 Task: Find an Airbnb in Sumbe, Angola for 4 guests from 6th to 12th September with a price range of ₹10,000 to ₹14,000, 4 bedrooms, 4 beds, 4 bathrooms, and amenities including Wifi, TV, Pool, Gym, Breakfast, and Air conditioning. Enable self check-in.
Action: Mouse moved to (217, 119)
Screenshot: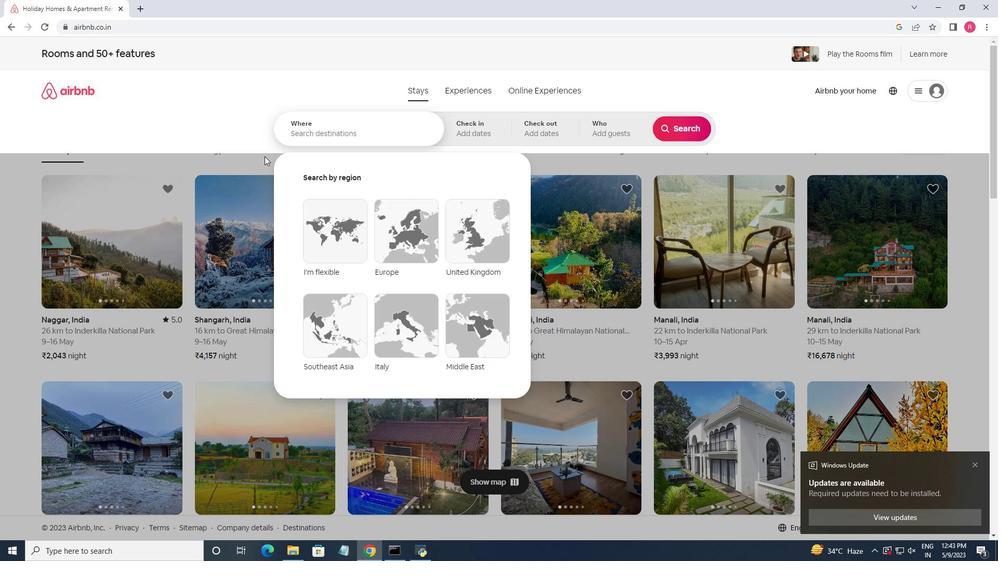 
Action: Mouse pressed left at (217, 119)
Screenshot: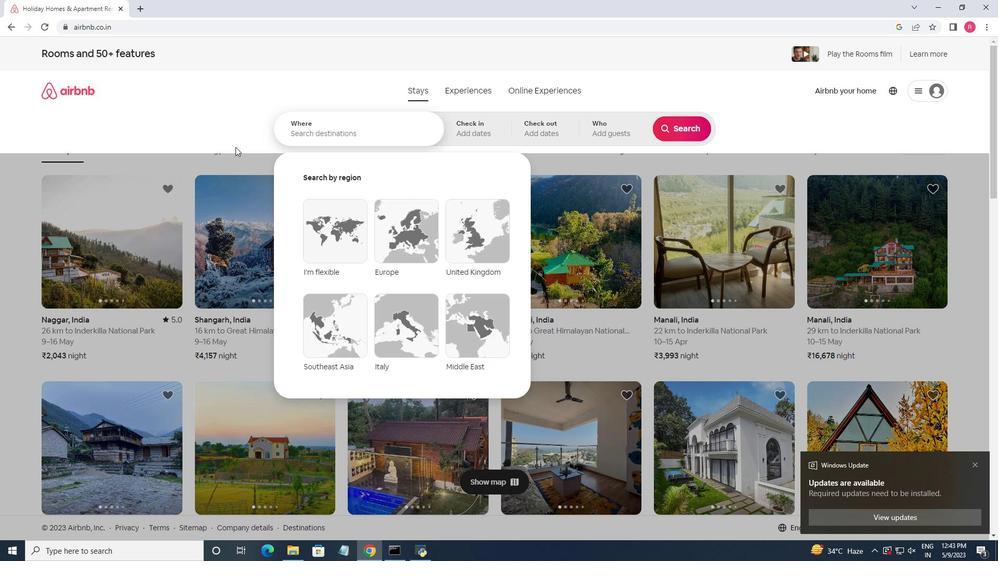 
Action: Mouse moved to (350, 131)
Screenshot: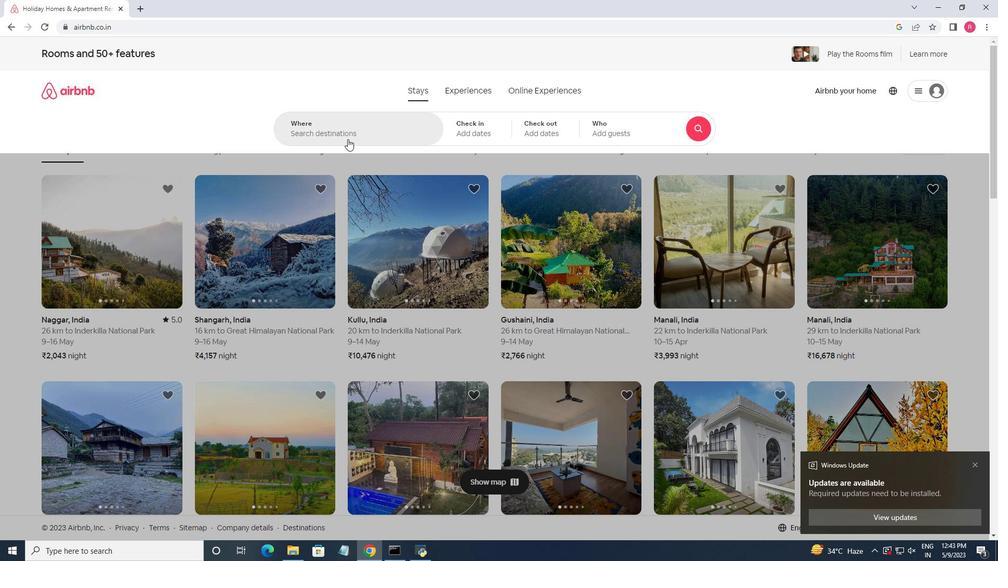 
Action: Mouse pressed left at (350, 131)
Screenshot: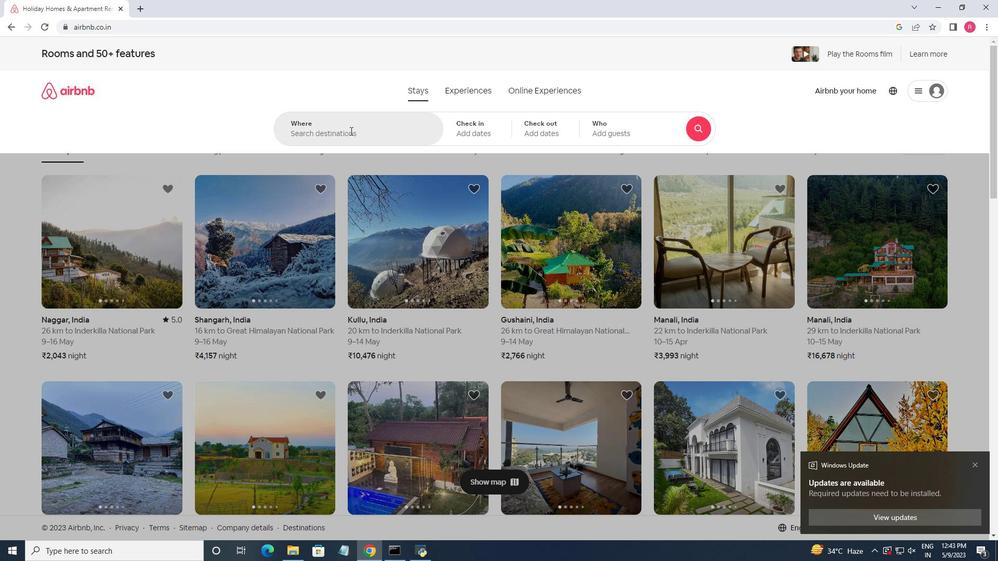 
Action: Key pressed <Key.shift>Sumbe<Key.space>,<Key.space><Key.shift><Key.shift><Key.shift><Key.shift>Angola
Screenshot: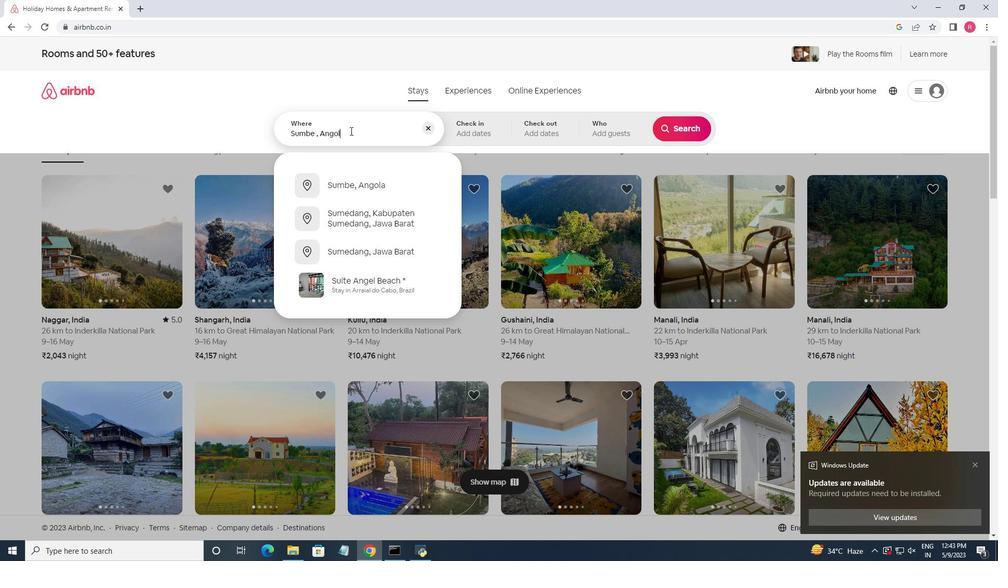 
Action: Mouse moved to (371, 197)
Screenshot: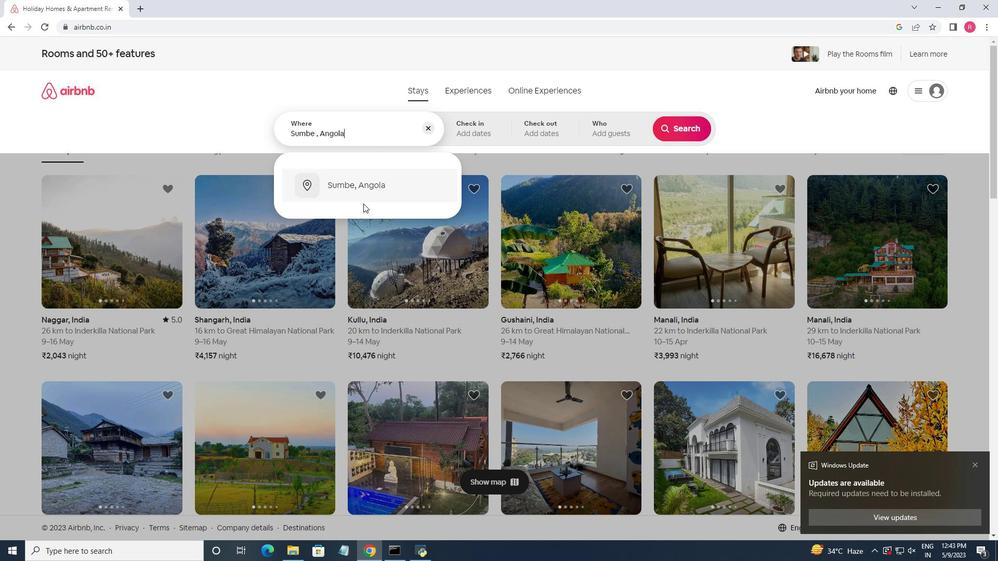 
Action: Mouse pressed left at (371, 197)
Screenshot: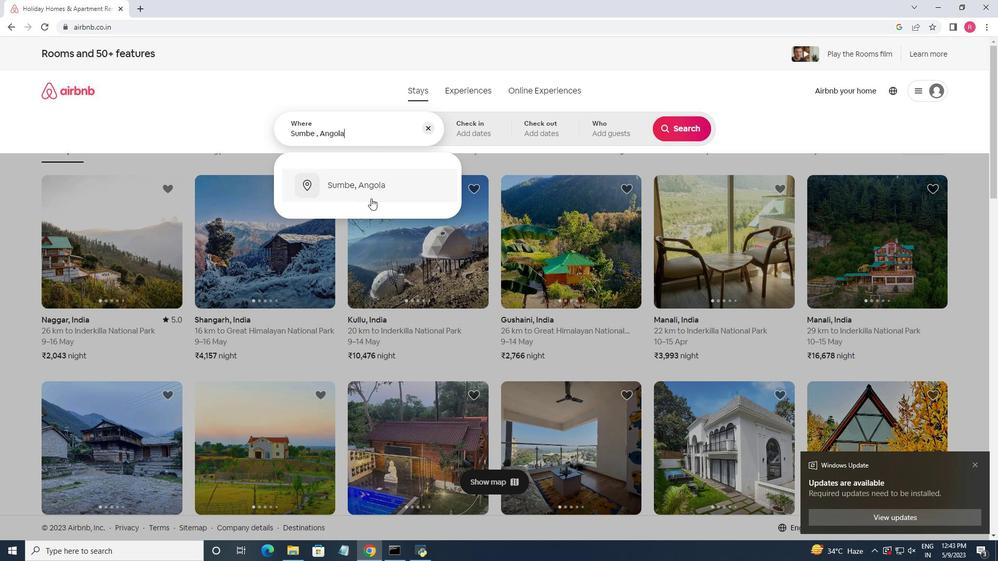 
Action: Mouse moved to (478, 135)
Screenshot: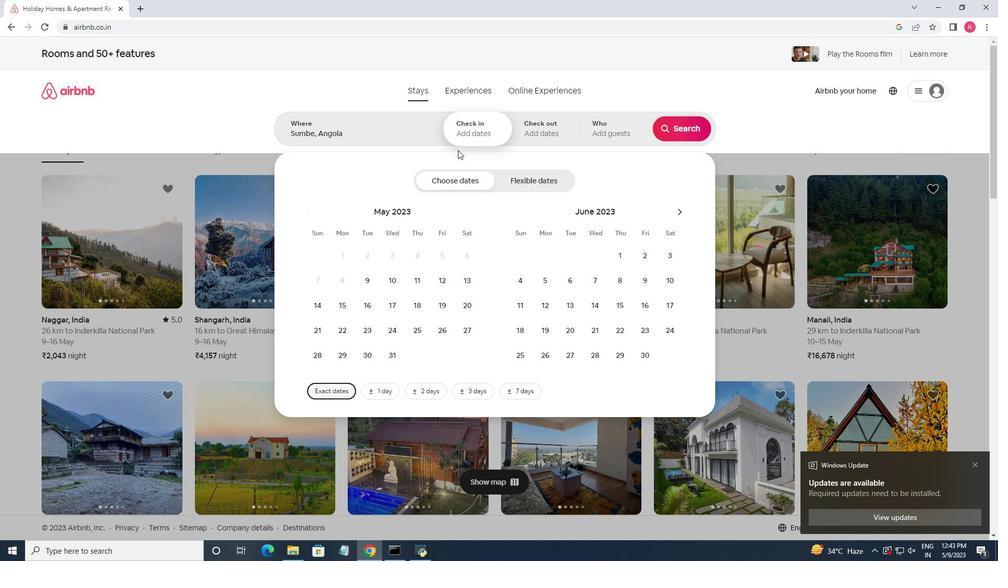 
Action: Mouse pressed left at (478, 135)
Screenshot: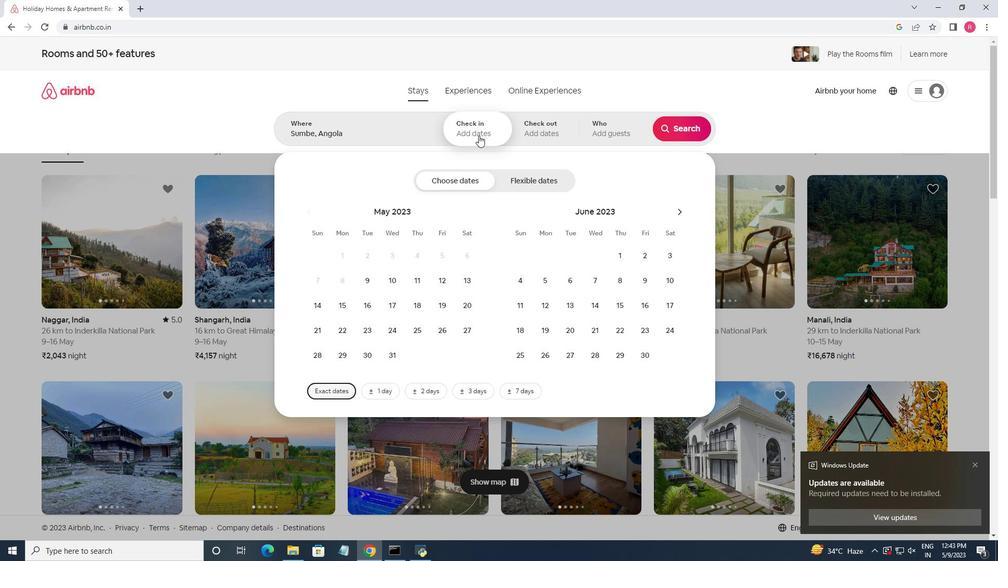 
Action: Mouse moved to (474, 131)
Screenshot: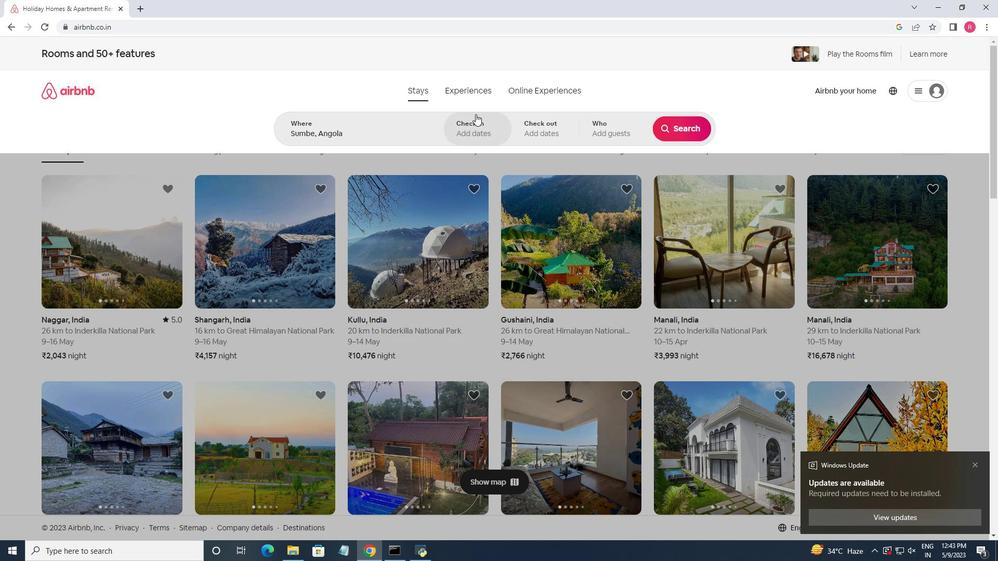 
Action: Mouse pressed left at (474, 131)
Screenshot: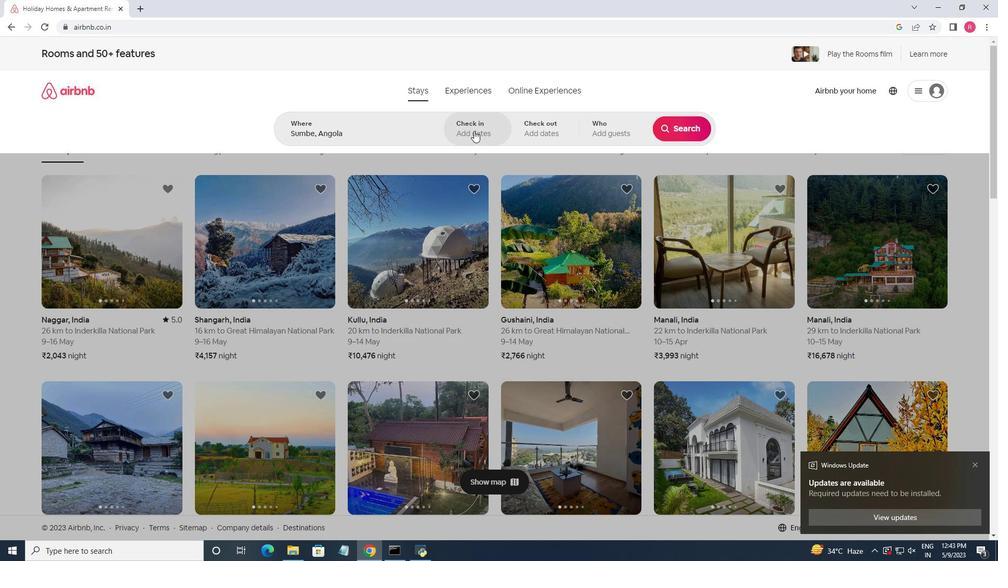 
Action: Mouse moved to (677, 213)
Screenshot: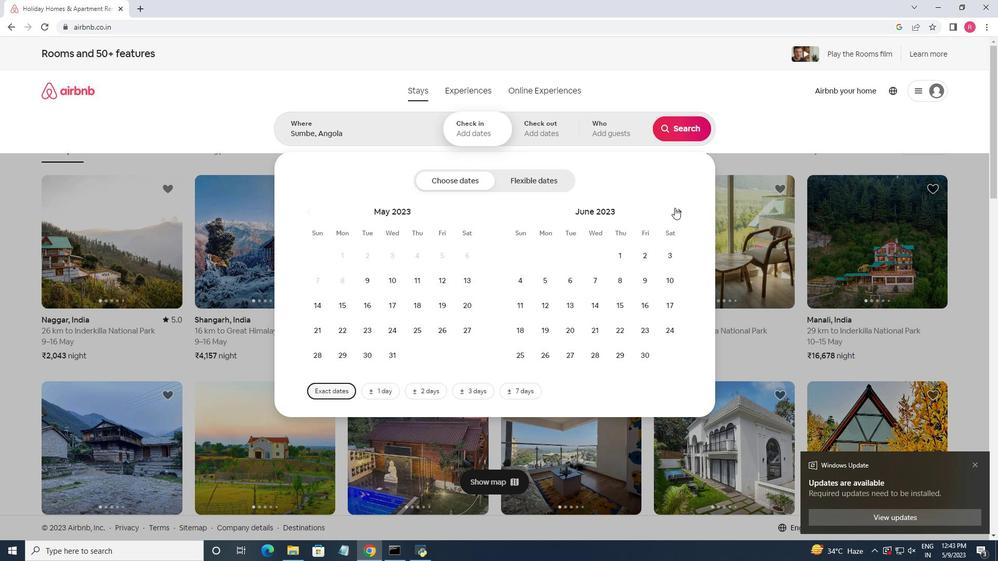 
Action: Mouse pressed left at (677, 213)
Screenshot: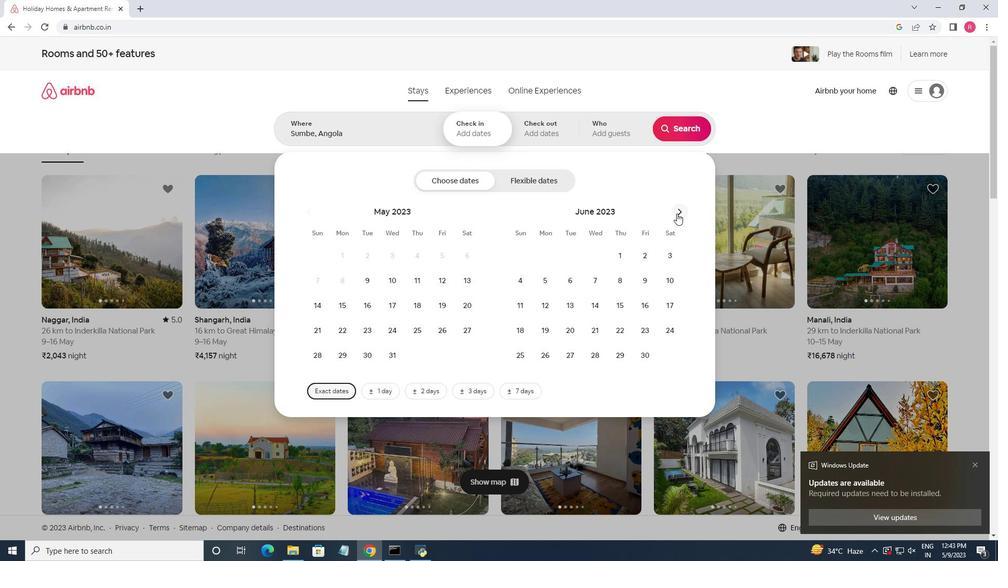 
Action: Mouse pressed left at (677, 213)
Screenshot: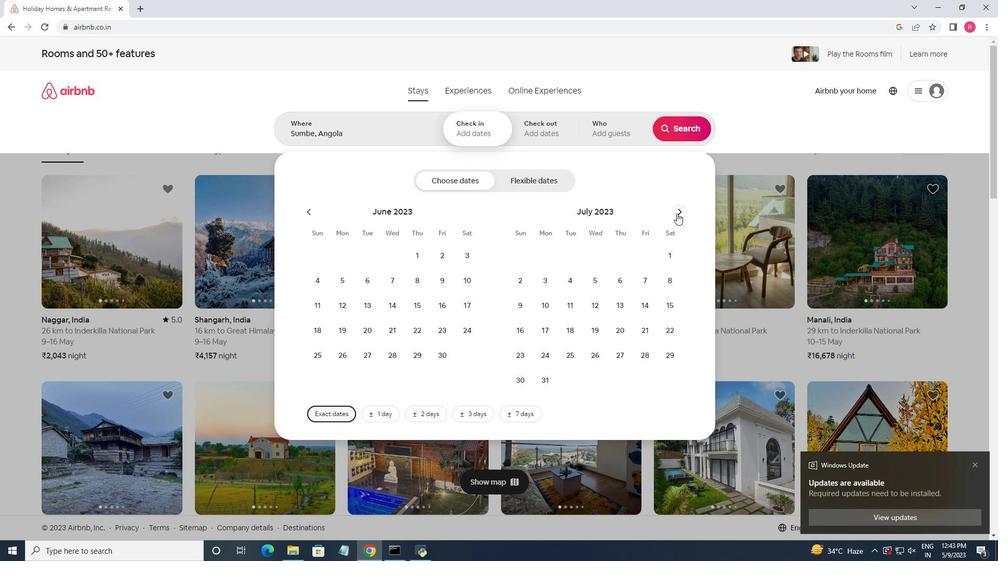 
Action: Mouse moved to (677, 214)
Screenshot: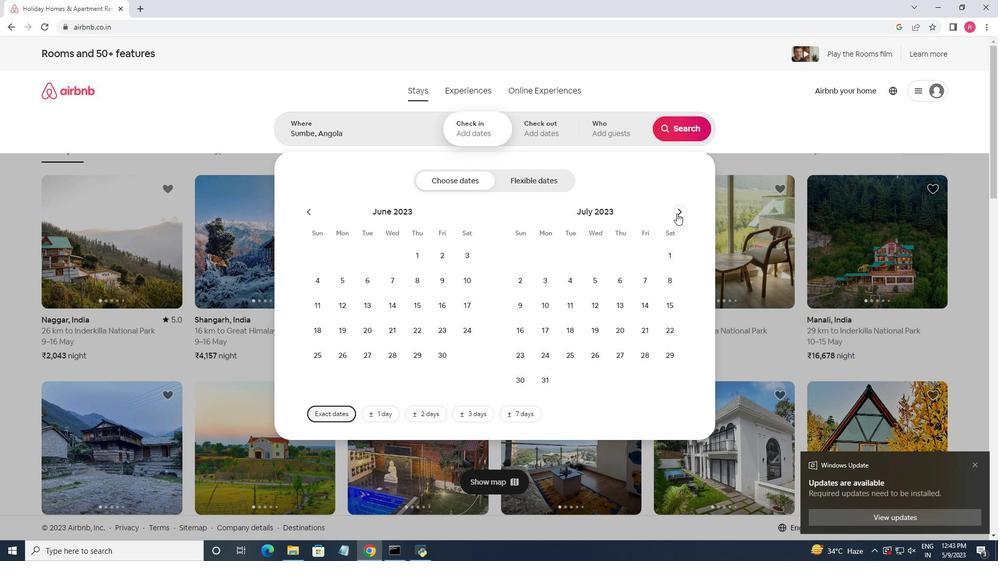 
Action: Mouse pressed left at (677, 214)
Screenshot: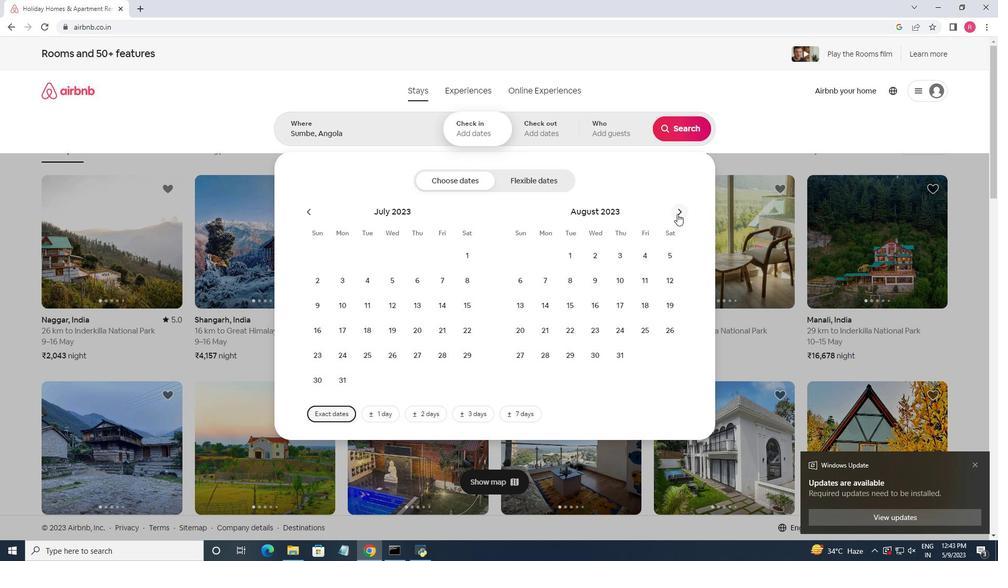 
Action: Mouse moved to (603, 284)
Screenshot: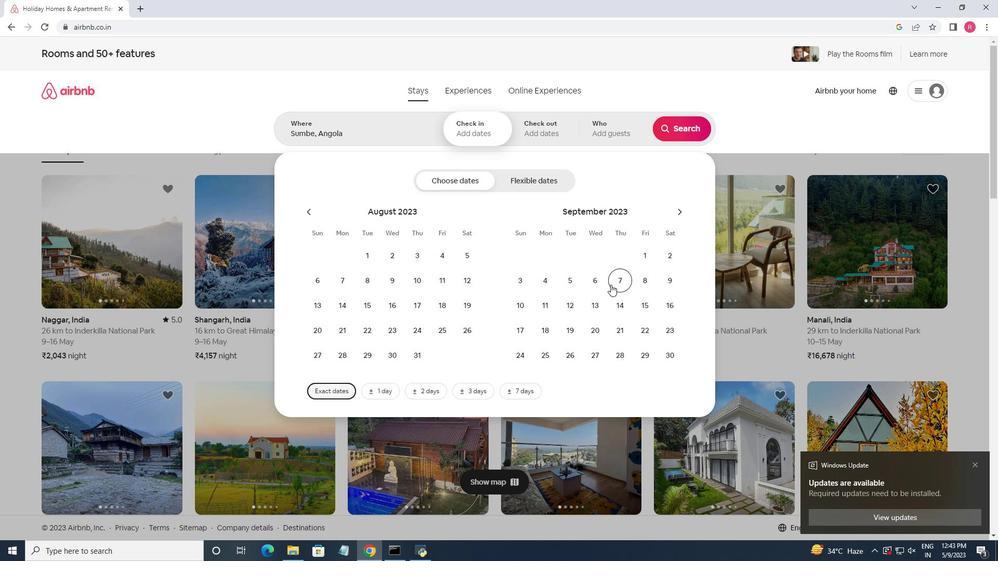 
Action: Mouse pressed left at (603, 284)
Screenshot: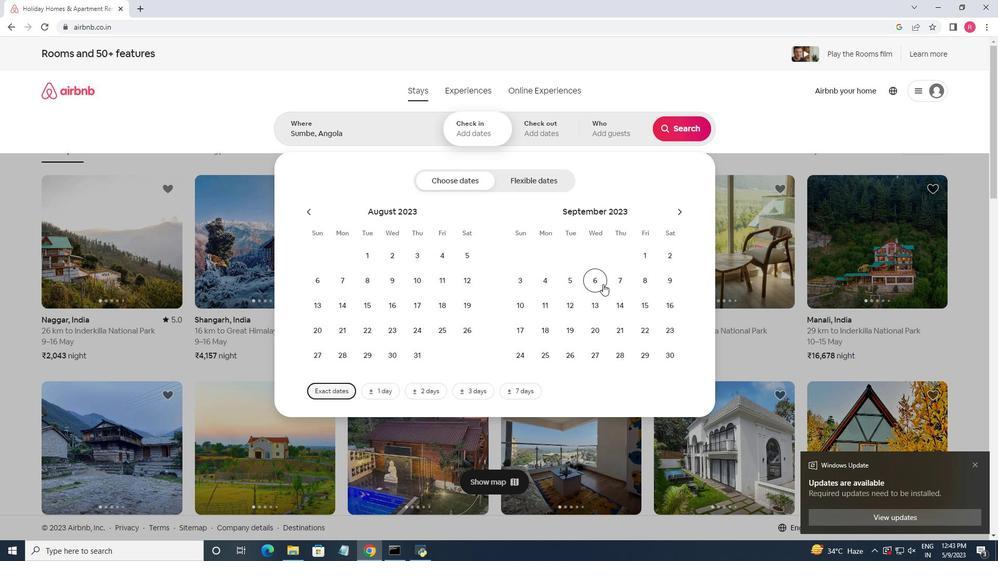 
Action: Mouse moved to (578, 310)
Screenshot: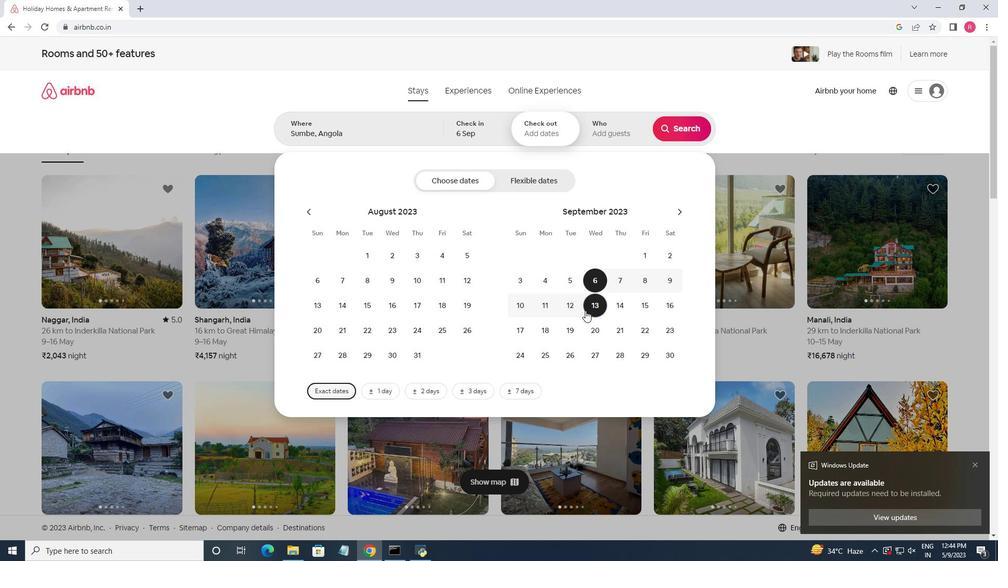 
Action: Mouse pressed left at (578, 310)
Screenshot: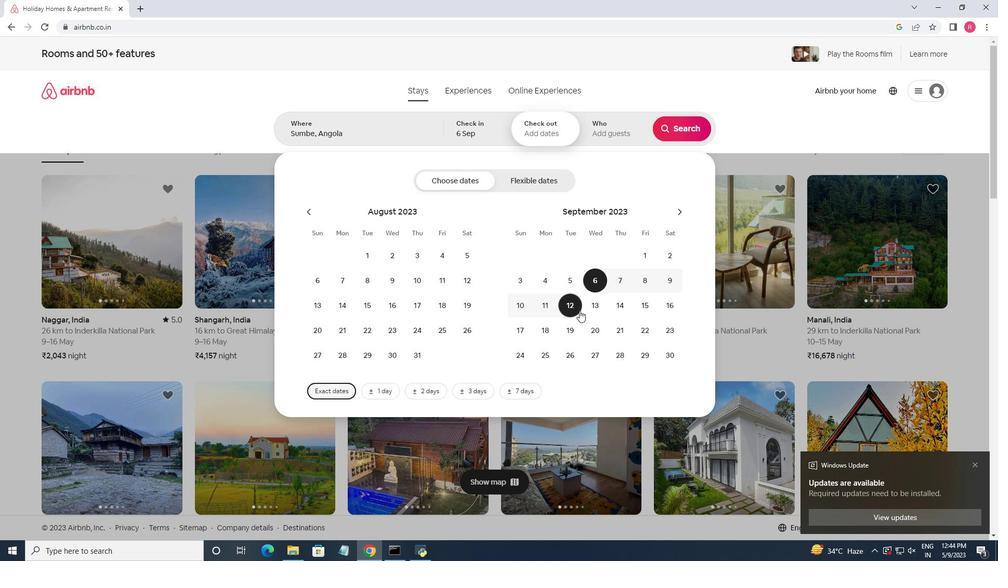 
Action: Mouse moved to (613, 137)
Screenshot: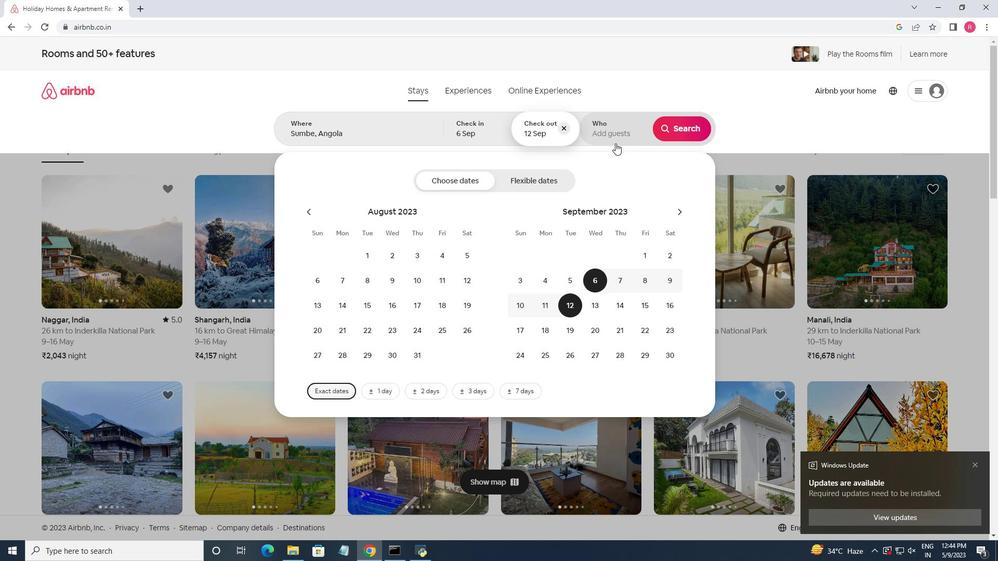 
Action: Mouse pressed left at (613, 137)
Screenshot: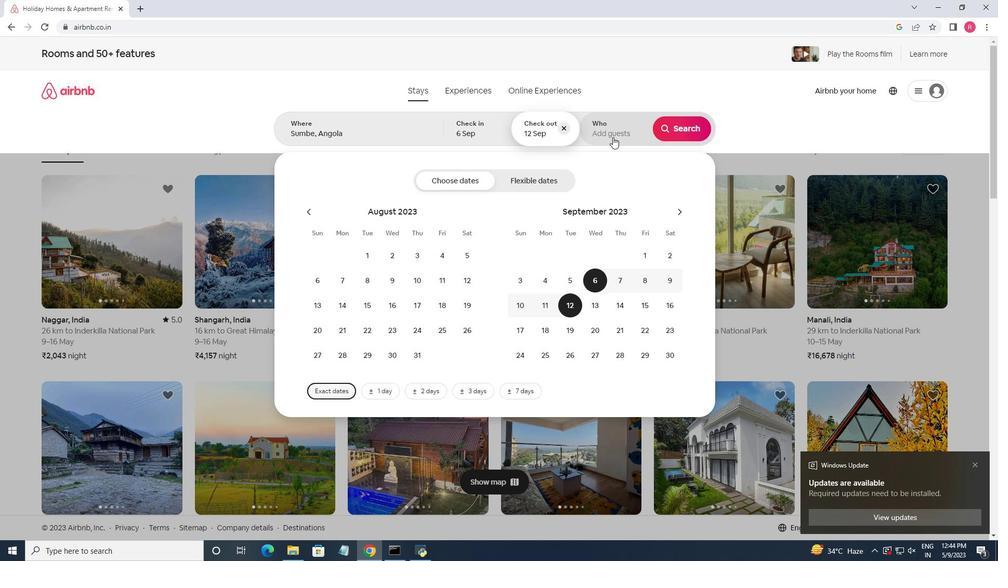 
Action: Mouse moved to (687, 187)
Screenshot: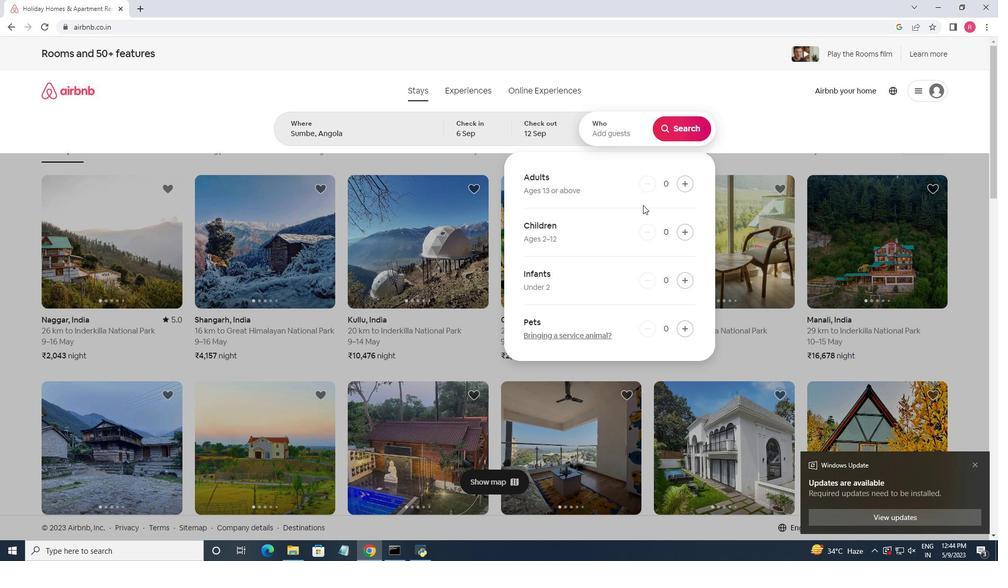 
Action: Mouse pressed left at (687, 187)
Screenshot: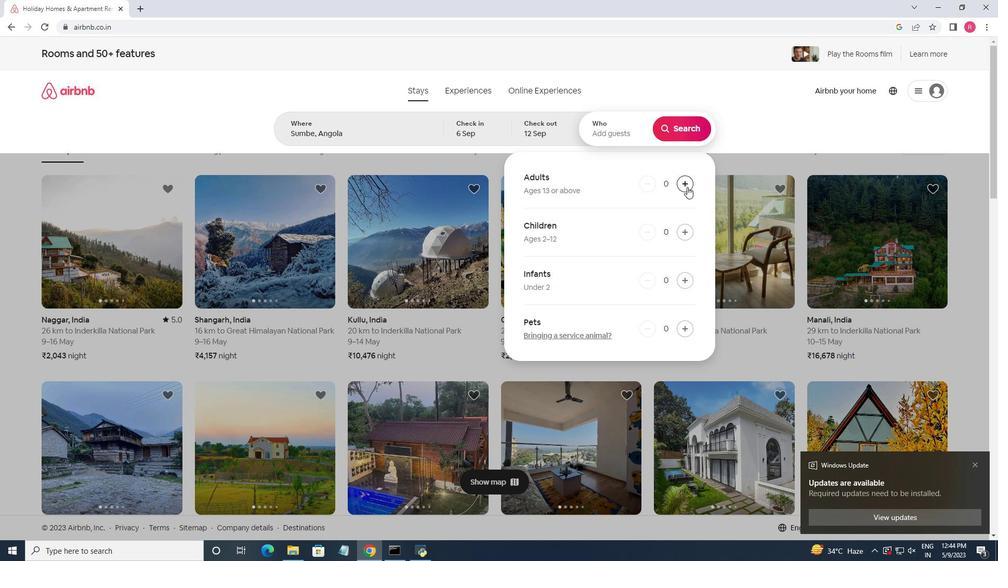 
Action: Mouse pressed left at (687, 187)
Screenshot: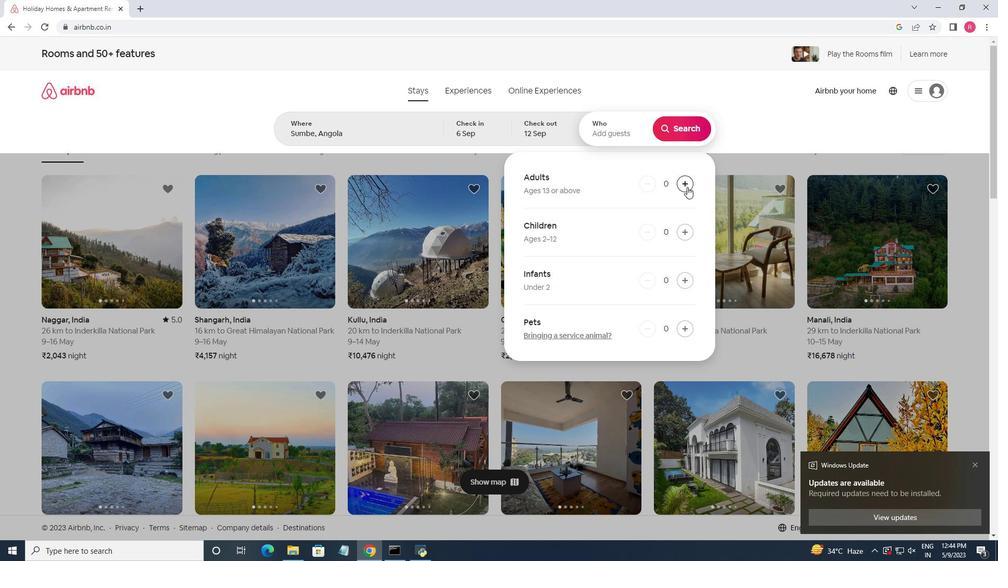 
Action: Mouse pressed left at (687, 187)
Screenshot: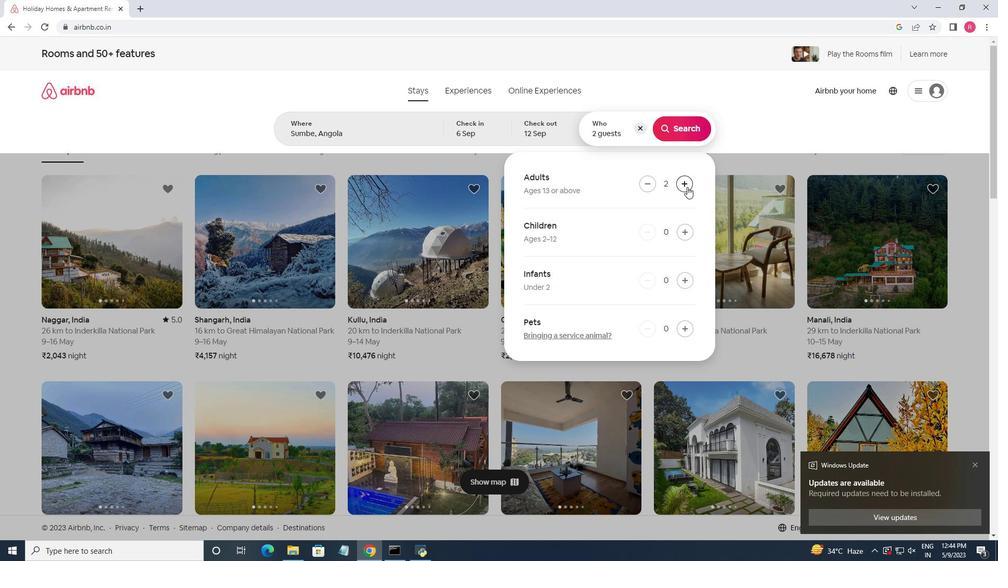 
Action: Mouse pressed left at (687, 187)
Screenshot: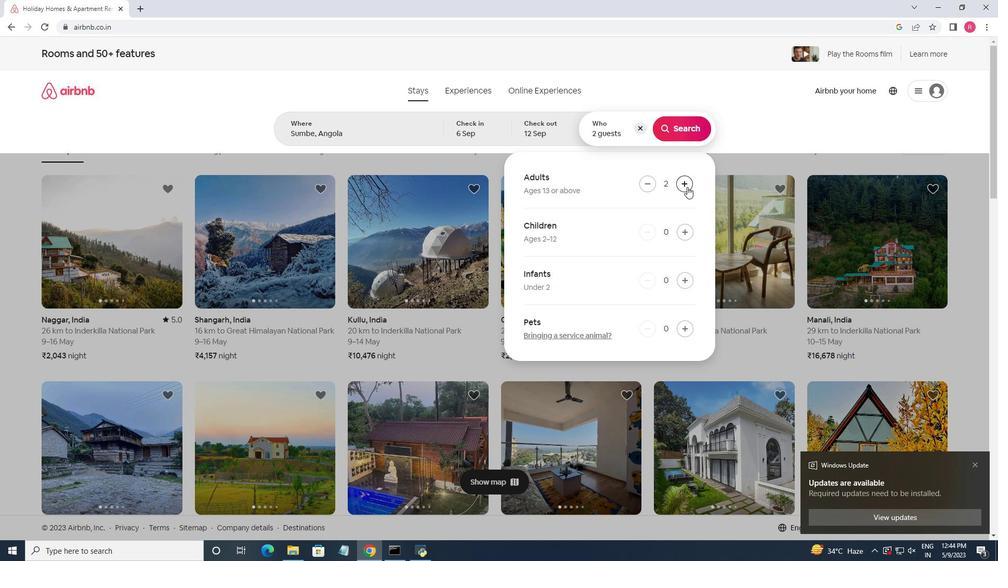 
Action: Mouse moved to (671, 131)
Screenshot: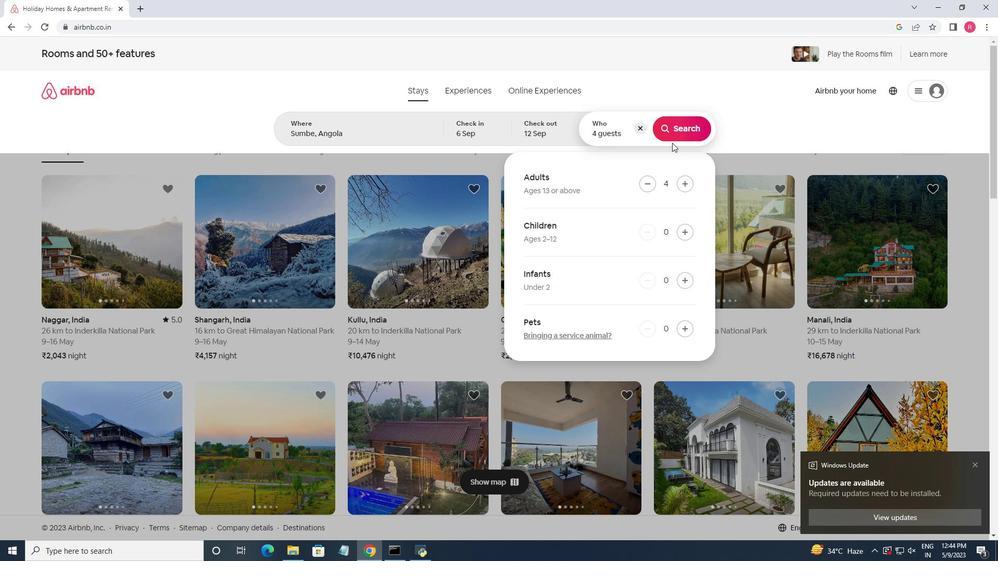 
Action: Mouse pressed left at (671, 131)
Screenshot: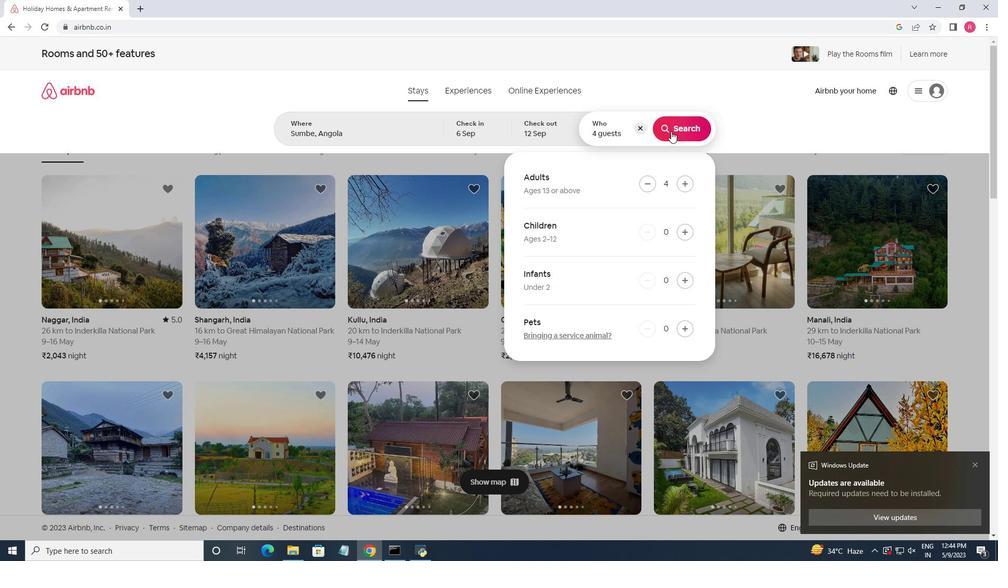 
Action: Mouse moved to (960, 103)
Screenshot: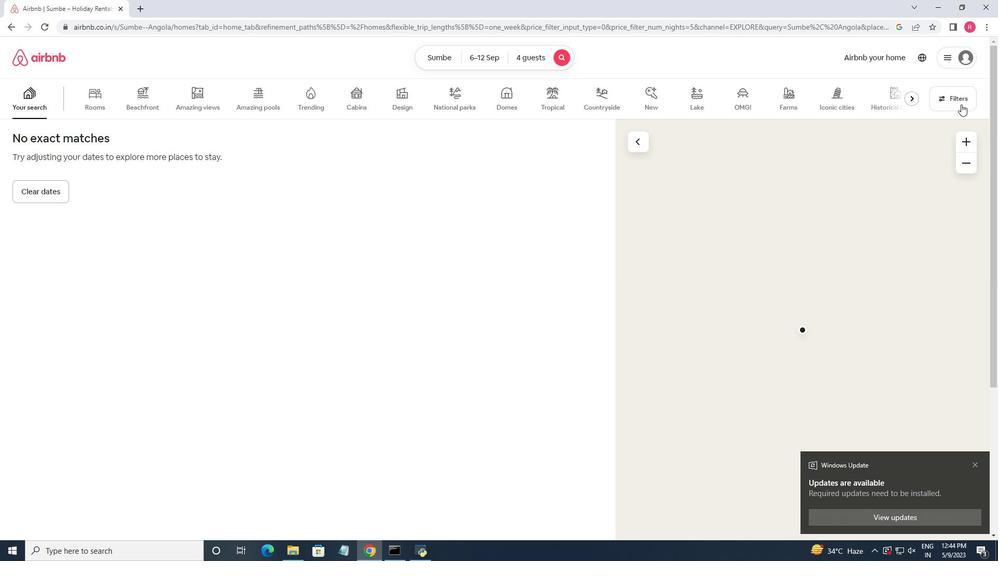 
Action: Mouse pressed left at (960, 103)
Screenshot: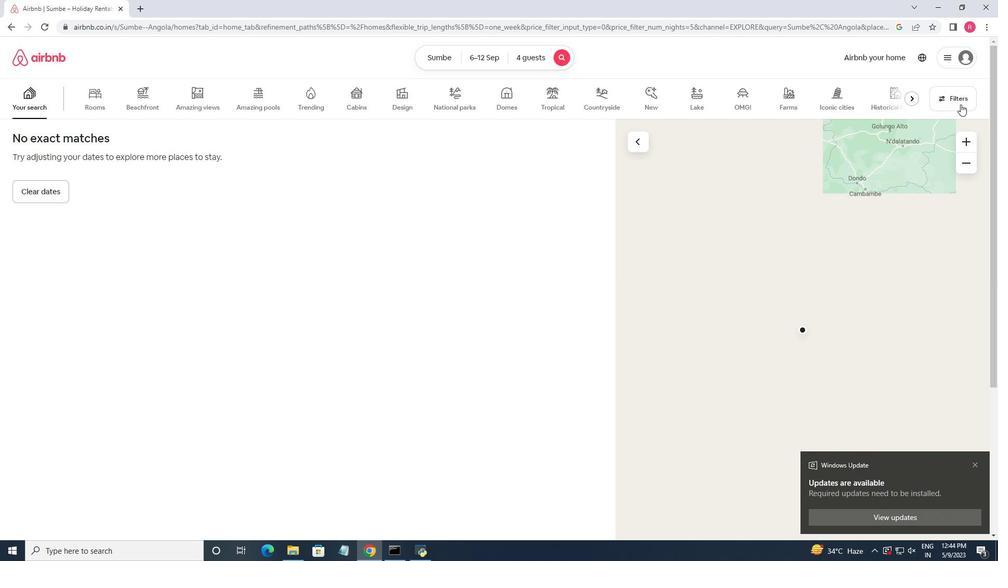 
Action: Mouse moved to (522, 270)
Screenshot: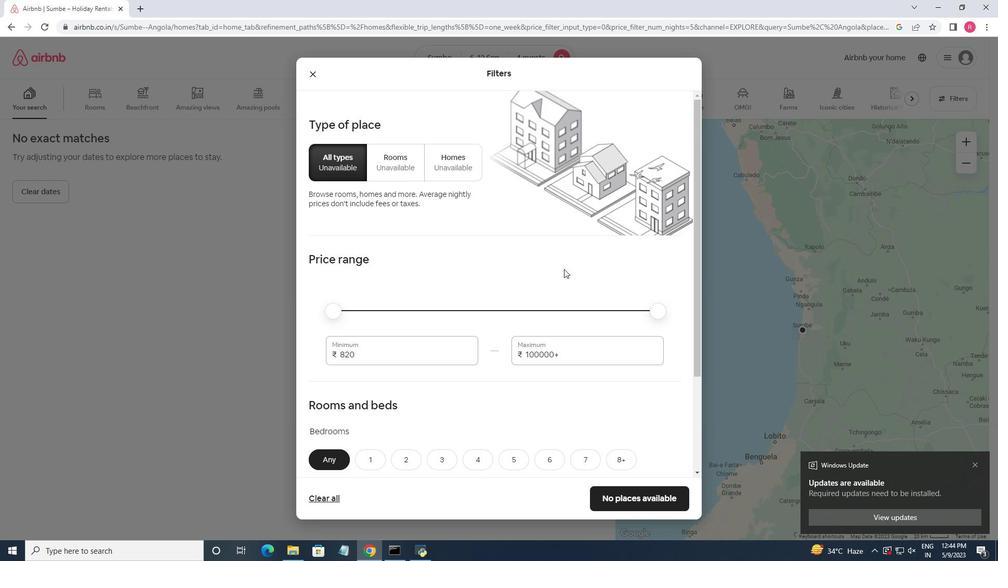 
Action: Mouse scrolled (522, 270) with delta (0, 0)
Screenshot: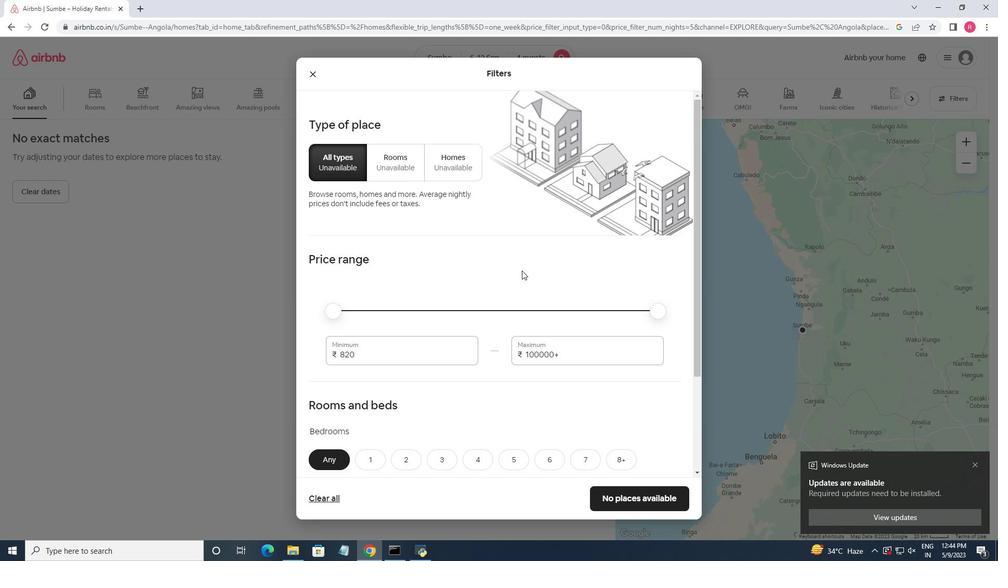 
Action: Mouse moved to (372, 301)
Screenshot: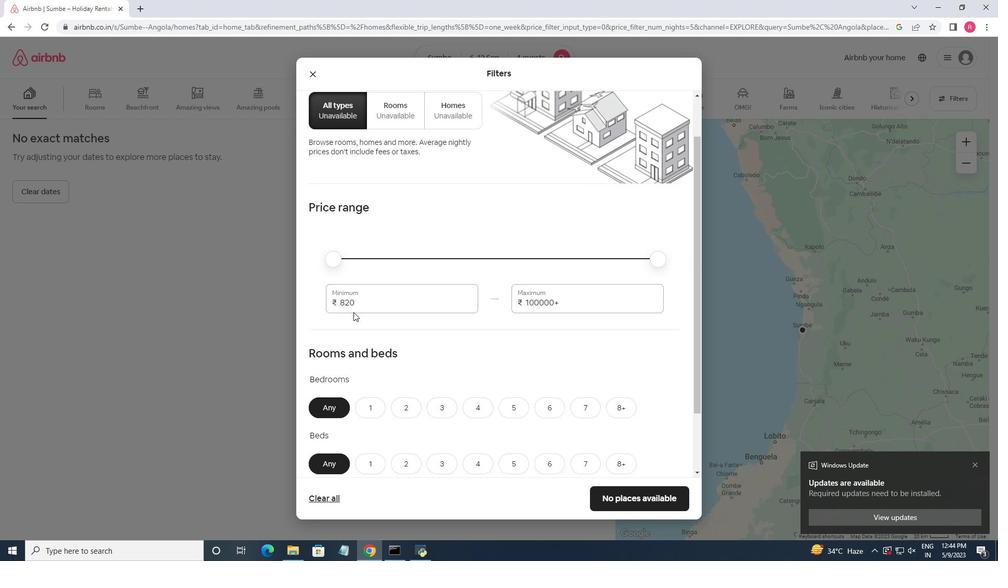 
Action: Mouse pressed left at (372, 301)
Screenshot: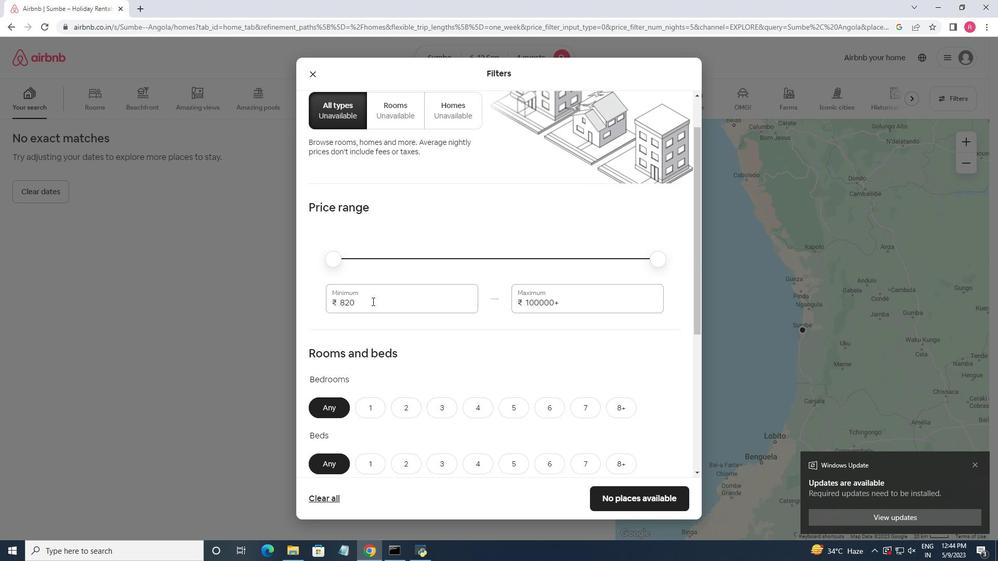 
Action: Mouse pressed left at (372, 301)
Screenshot: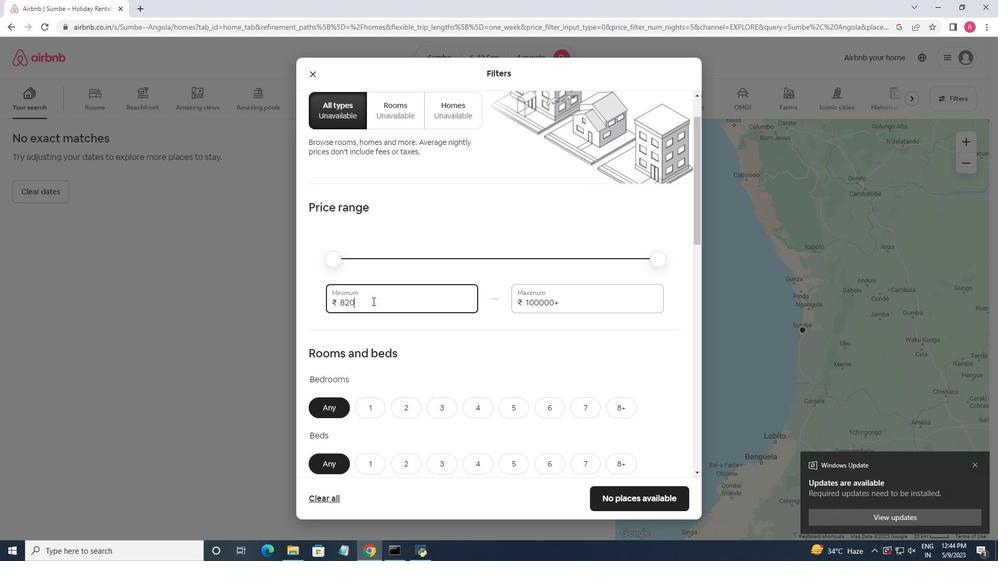 
Action: Key pressed 10000<Key.tab>14000
Screenshot: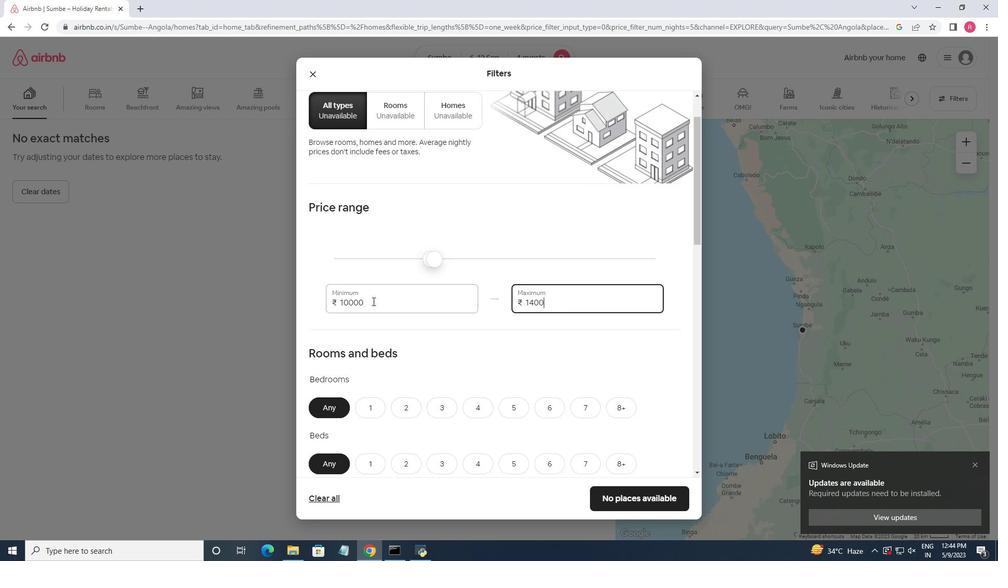 
Action: Mouse moved to (398, 341)
Screenshot: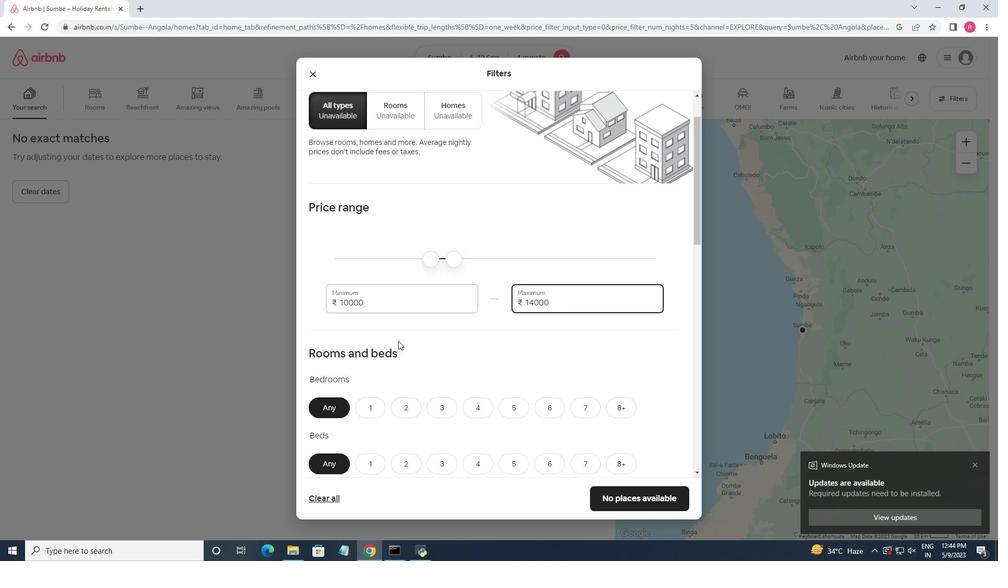 
Action: Mouse scrolled (398, 340) with delta (0, 0)
Screenshot: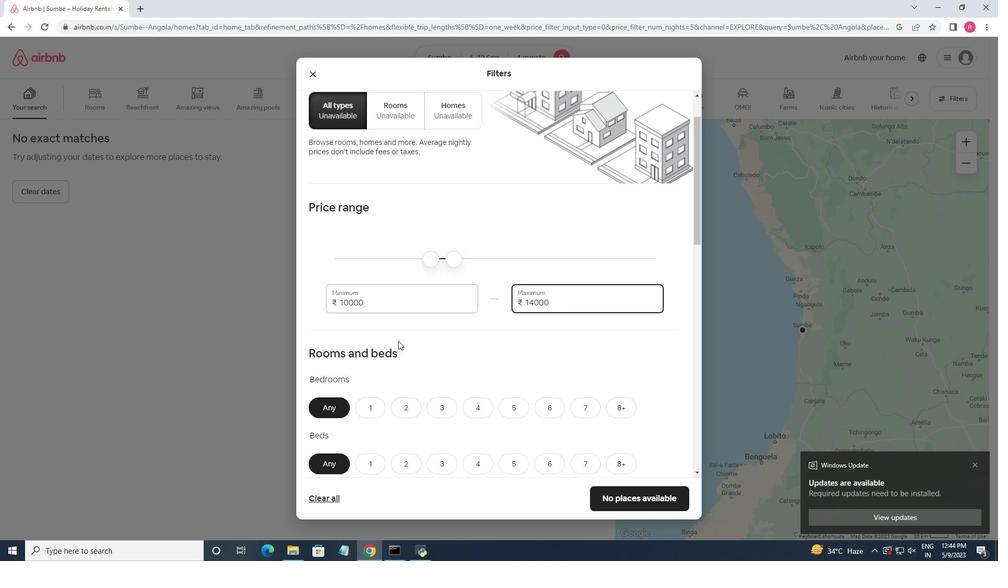 
Action: Mouse moved to (474, 354)
Screenshot: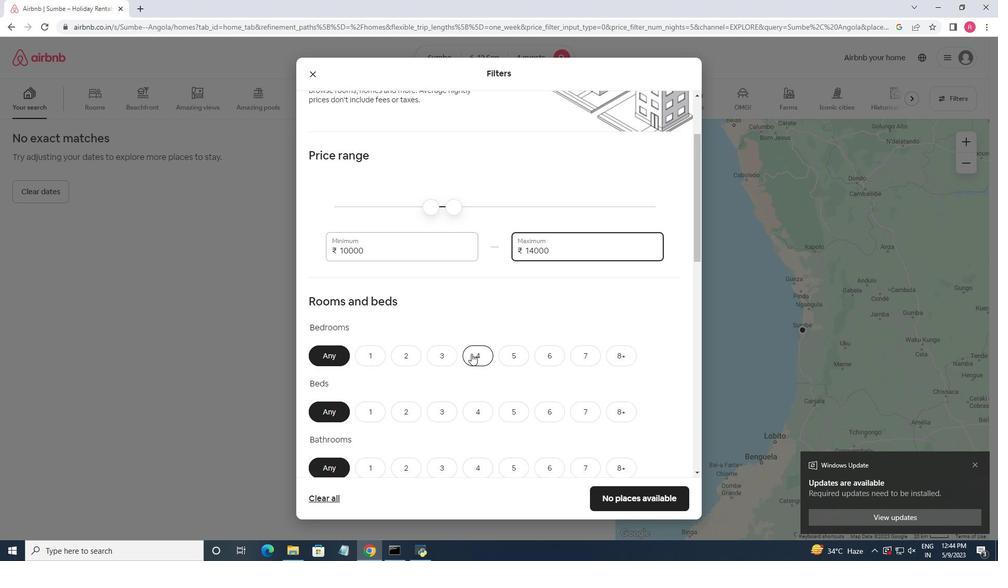
Action: Mouse pressed left at (474, 354)
Screenshot: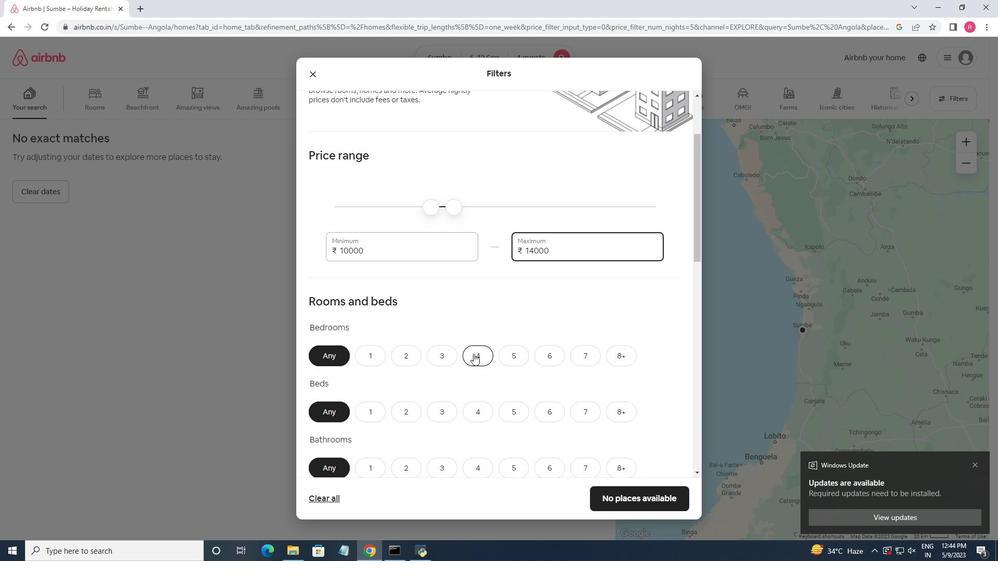 
Action: Mouse moved to (502, 307)
Screenshot: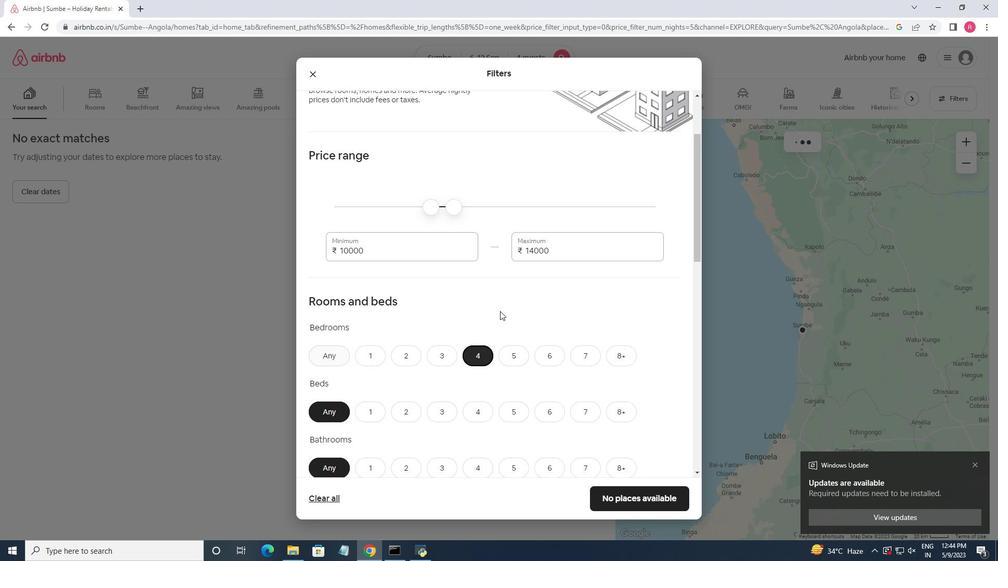 
Action: Mouse scrolled (502, 306) with delta (0, 0)
Screenshot: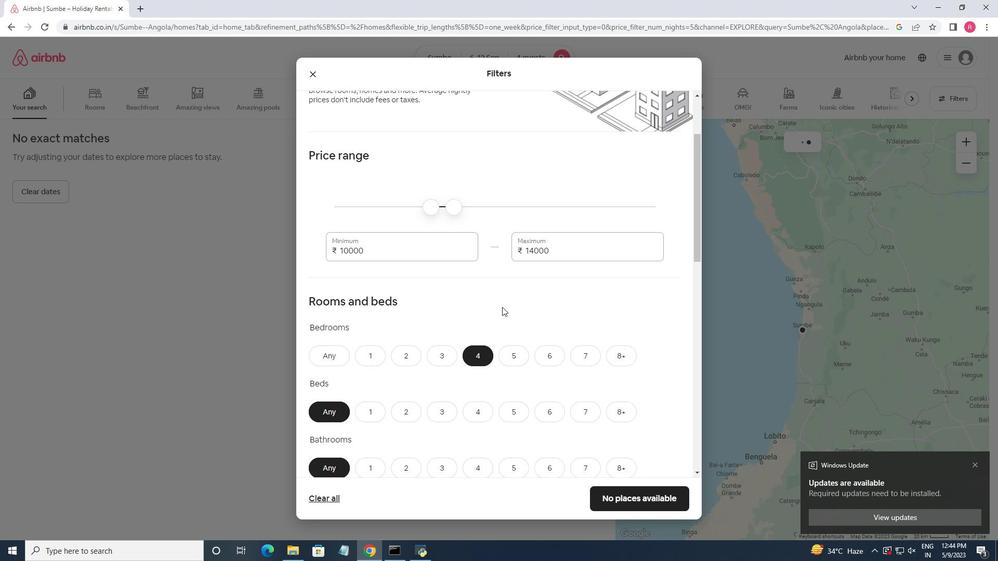 
Action: Mouse moved to (486, 360)
Screenshot: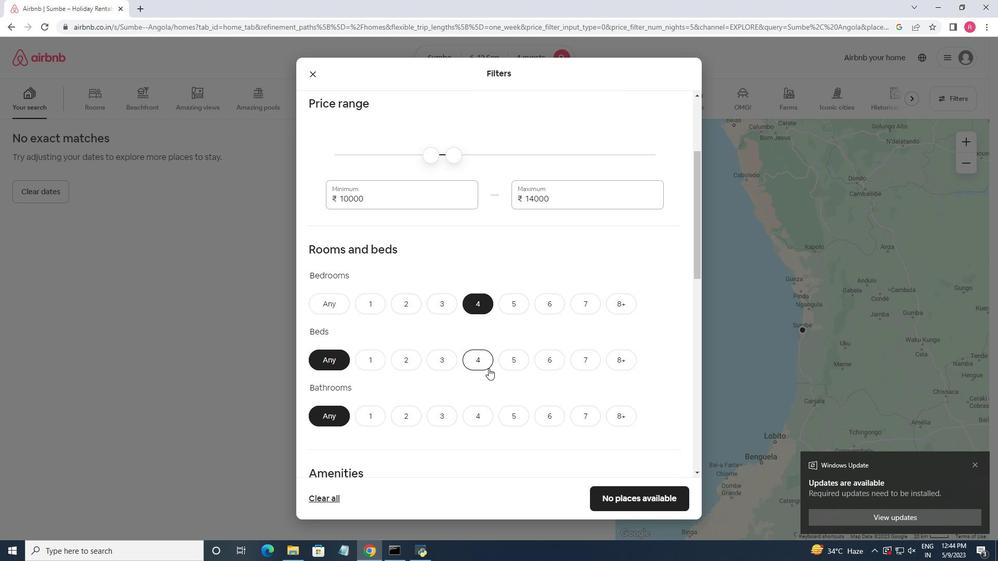 
Action: Mouse pressed left at (486, 360)
Screenshot: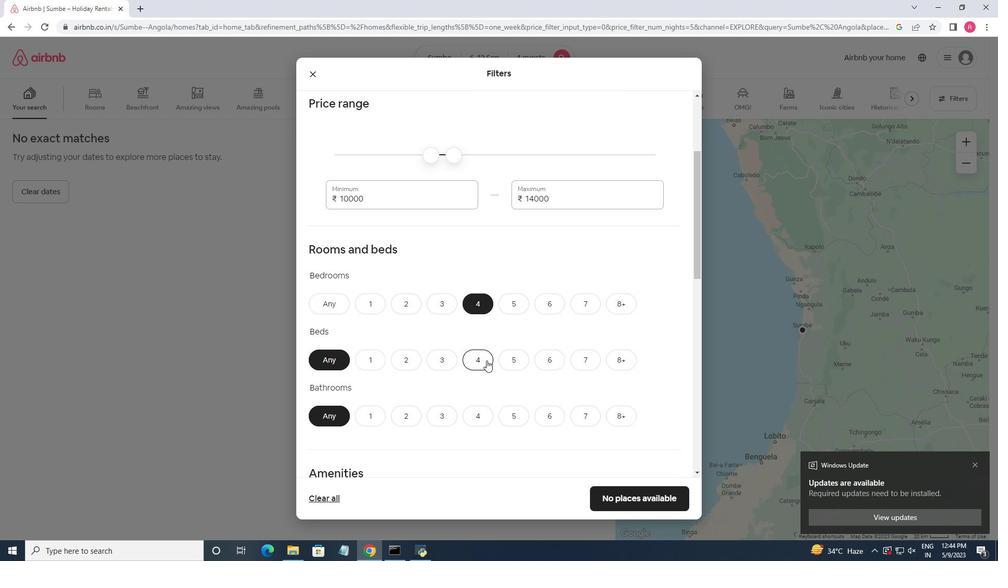 
Action: Mouse moved to (482, 412)
Screenshot: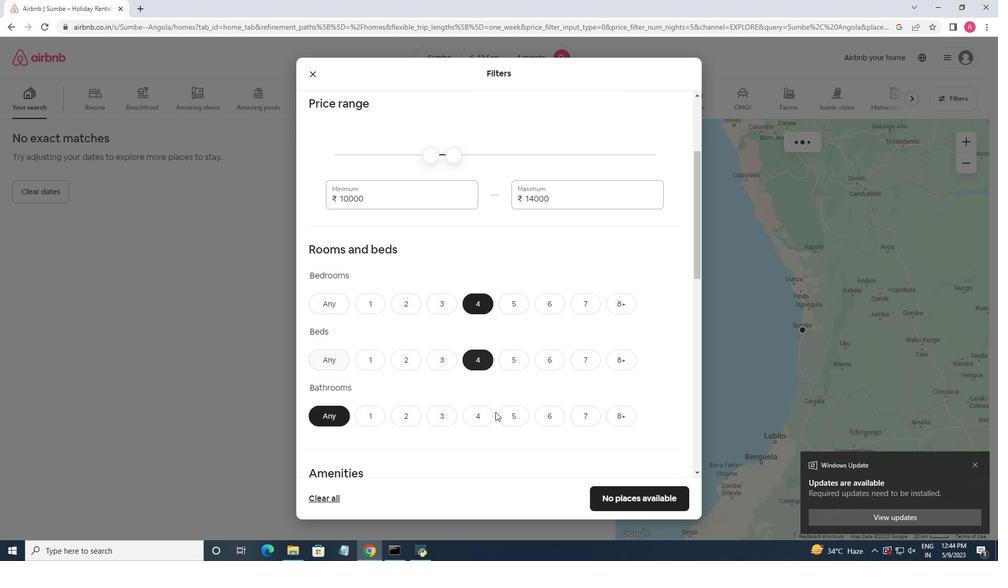 
Action: Mouse pressed left at (482, 412)
Screenshot: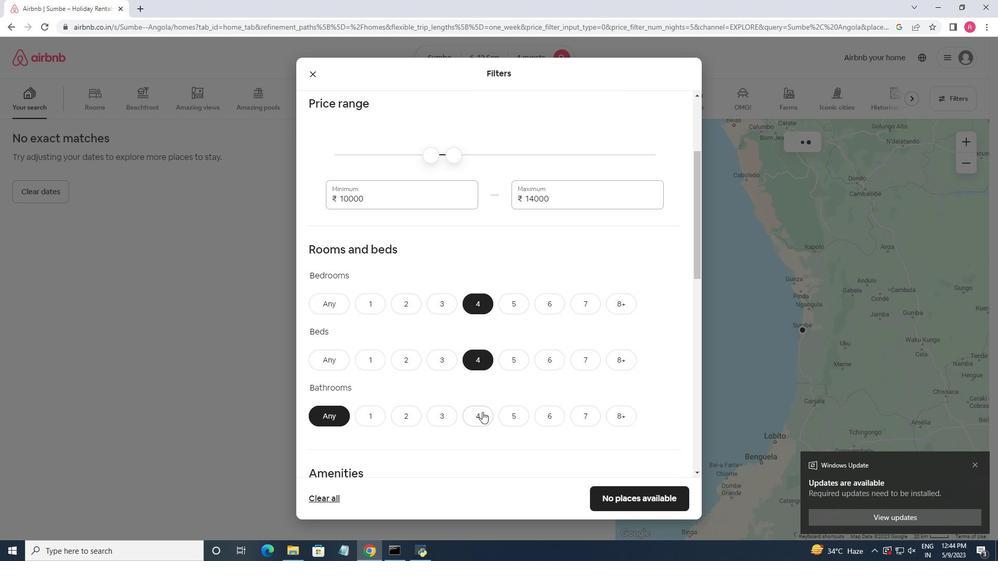 
Action: Mouse moved to (549, 300)
Screenshot: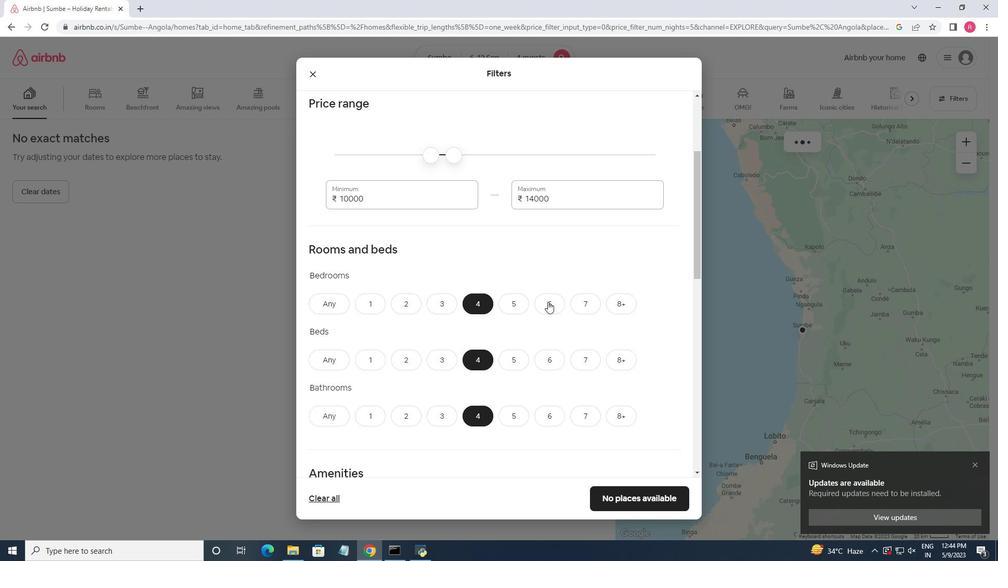 
Action: Mouse scrolled (549, 299) with delta (0, 0)
Screenshot: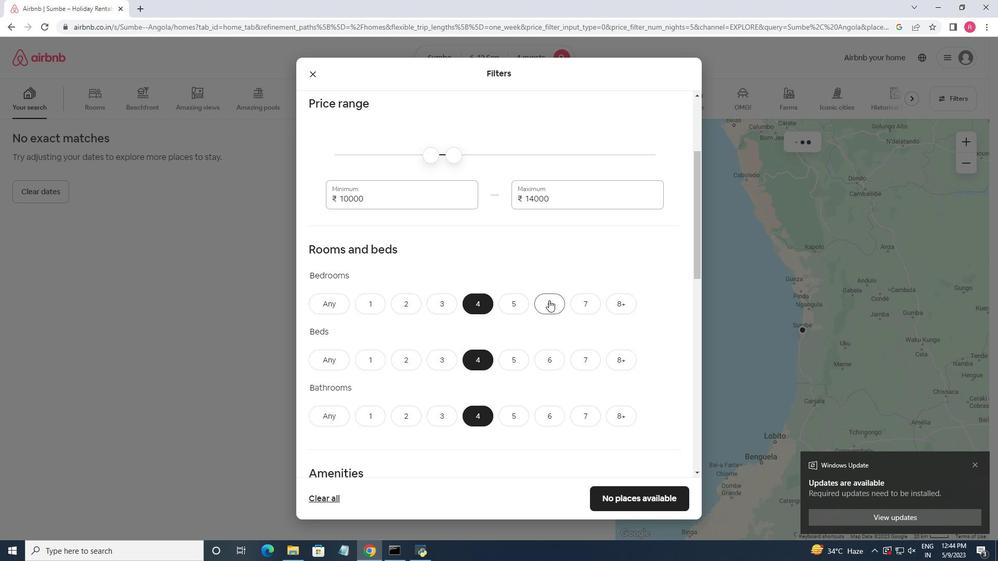 
Action: Mouse scrolled (549, 299) with delta (0, 0)
Screenshot: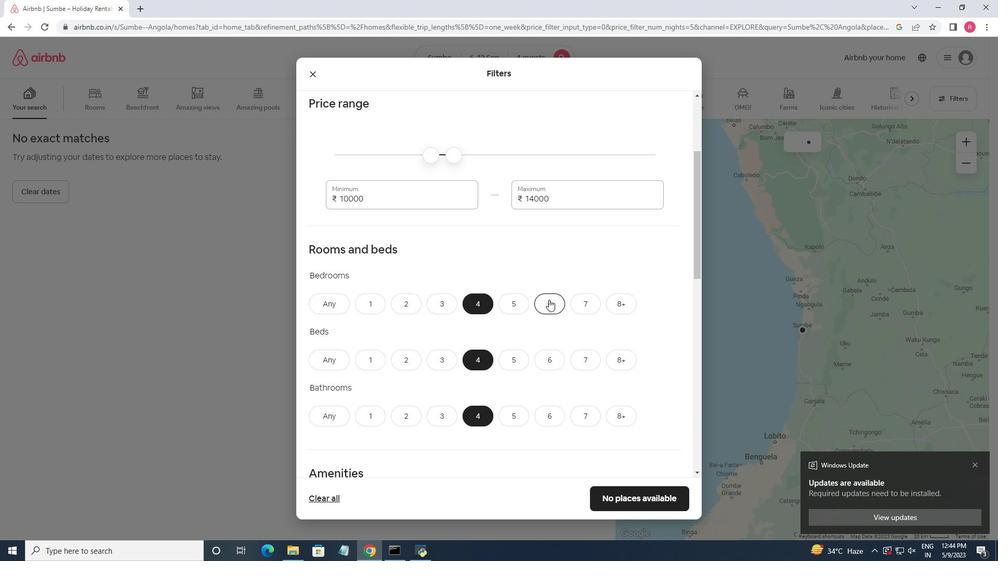 
Action: Mouse moved to (549, 300)
Screenshot: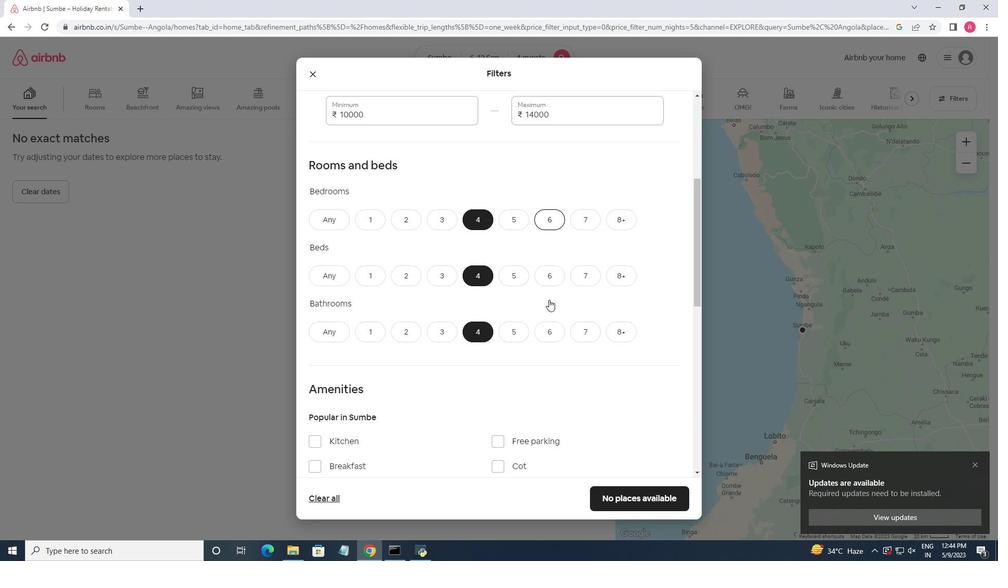 
Action: Mouse scrolled (549, 300) with delta (0, 0)
Screenshot: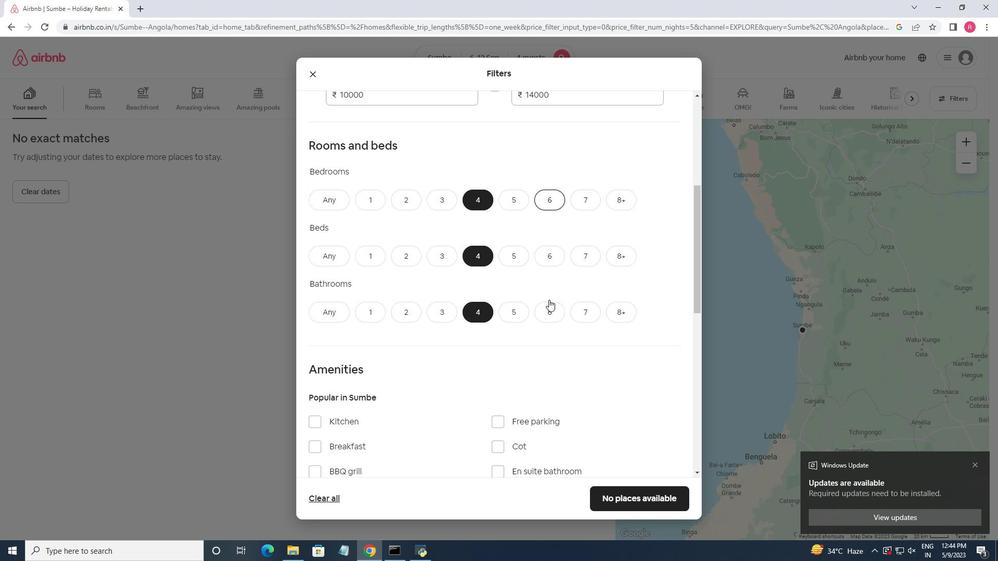 
Action: Mouse moved to (543, 304)
Screenshot: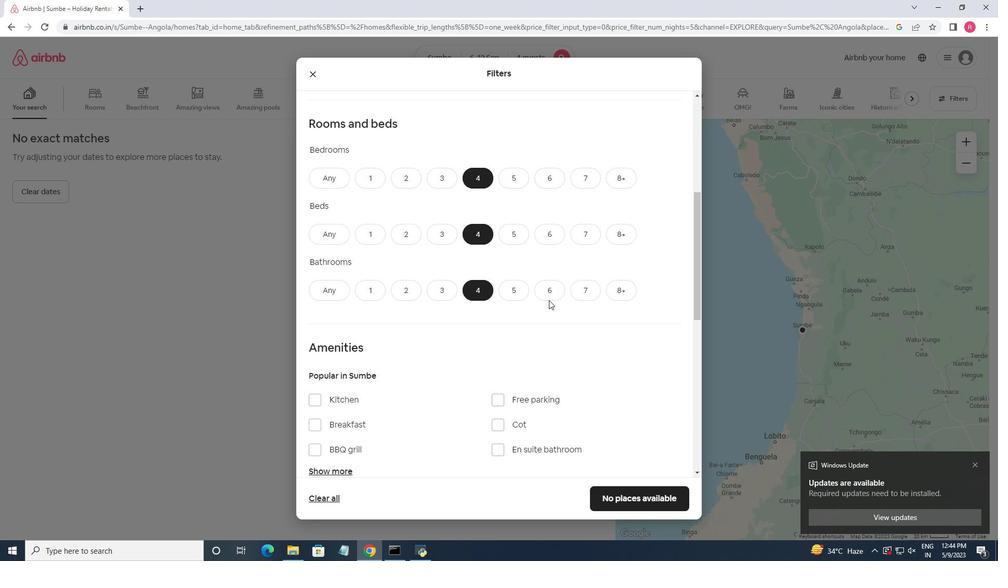 
Action: Mouse scrolled (543, 303) with delta (0, 0)
Screenshot: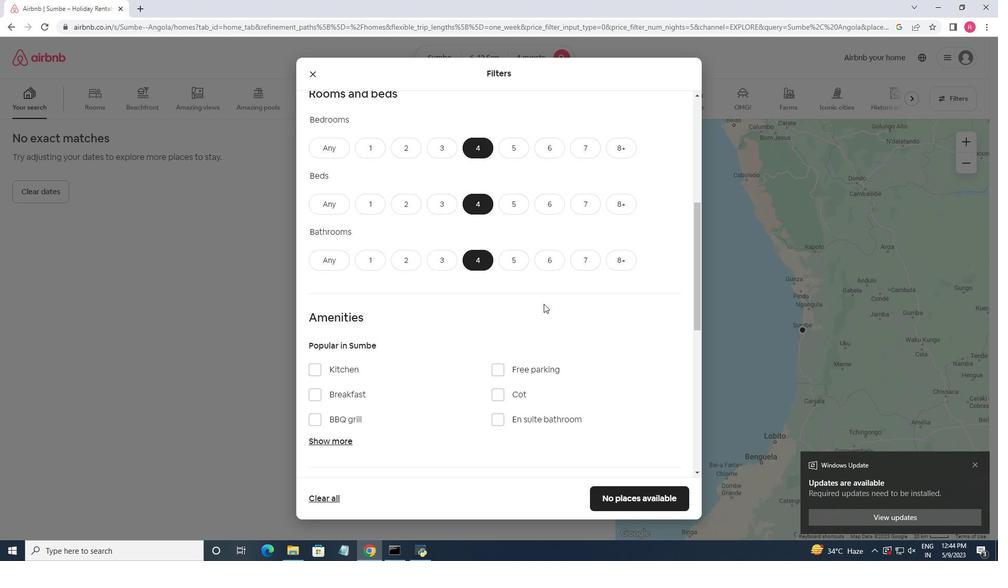 
Action: Mouse moved to (332, 392)
Screenshot: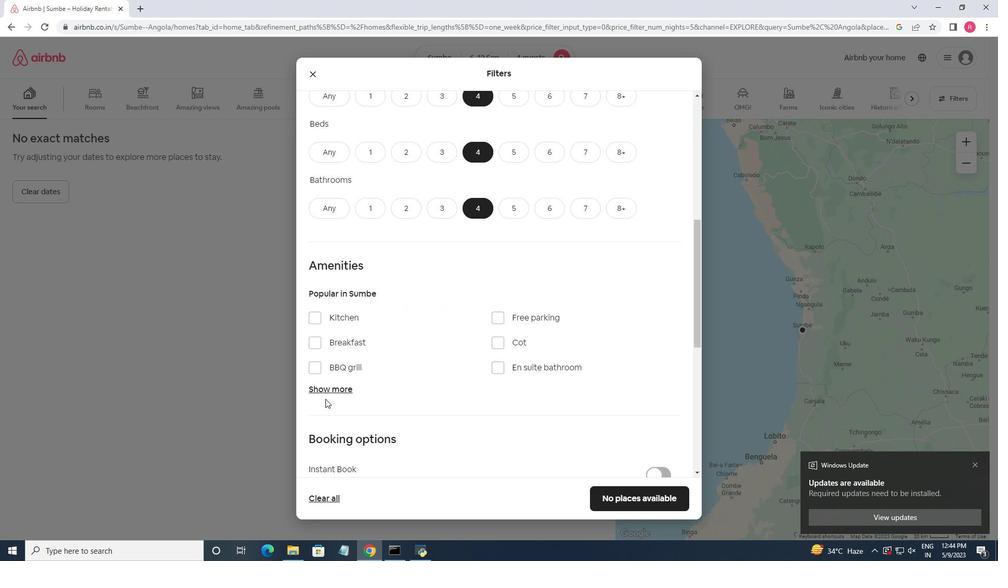 
Action: Mouse pressed left at (332, 392)
Screenshot: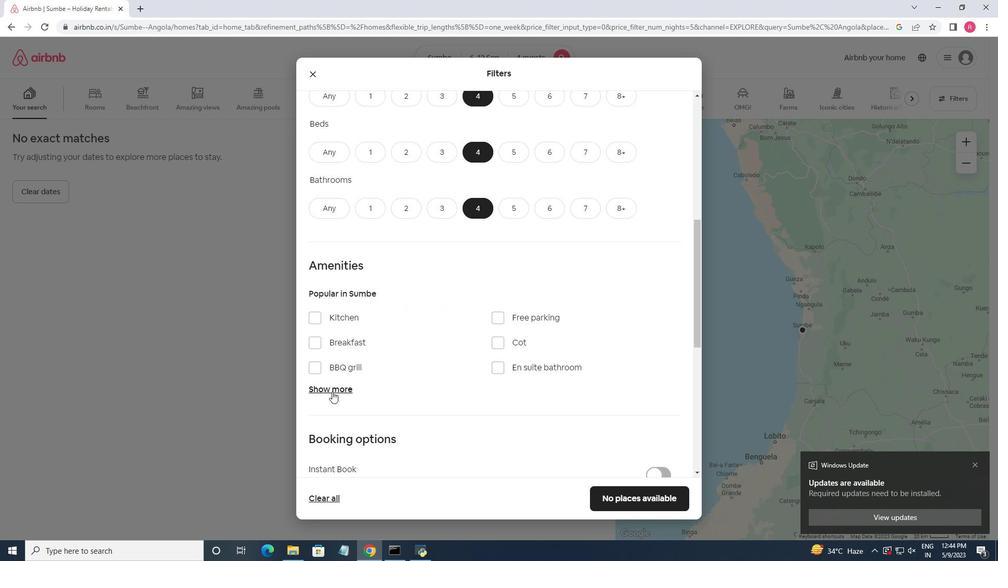 
Action: Mouse moved to (408, 333)
Screenshot: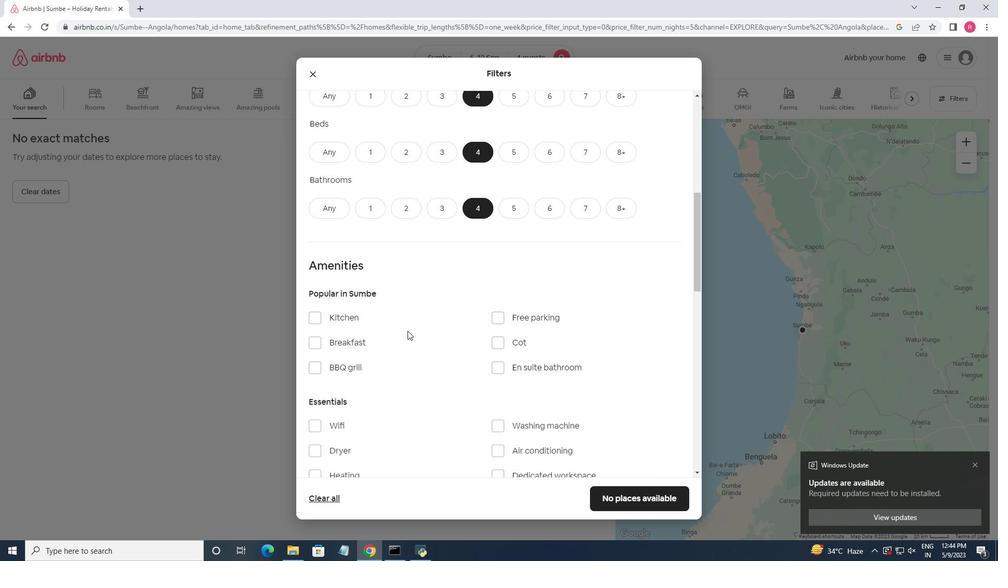 
Action: Mouse scrolled (408, 332) with delta (0, 0)
Screenshot: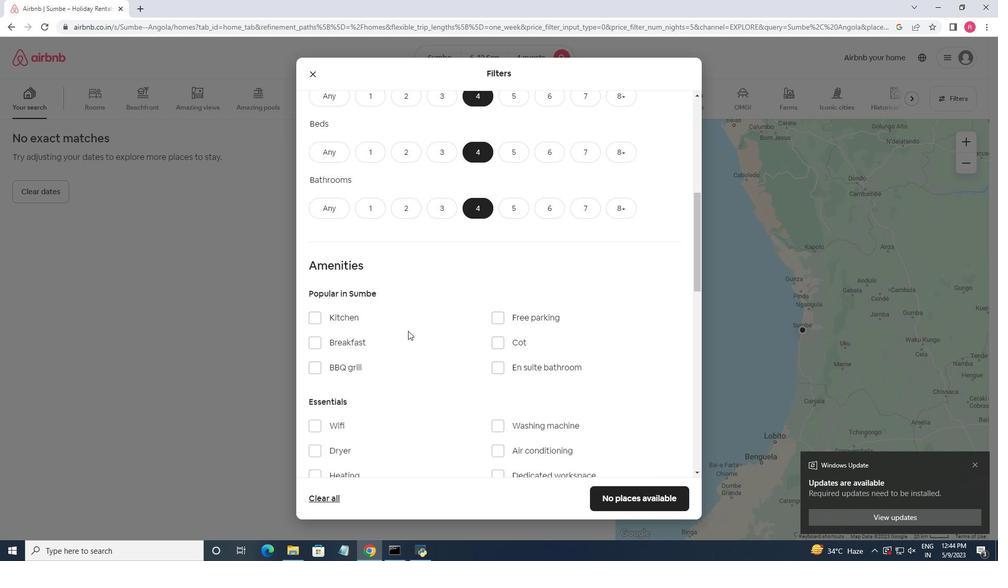 
Action: Mouse moved to (316, 374)
Screenshot: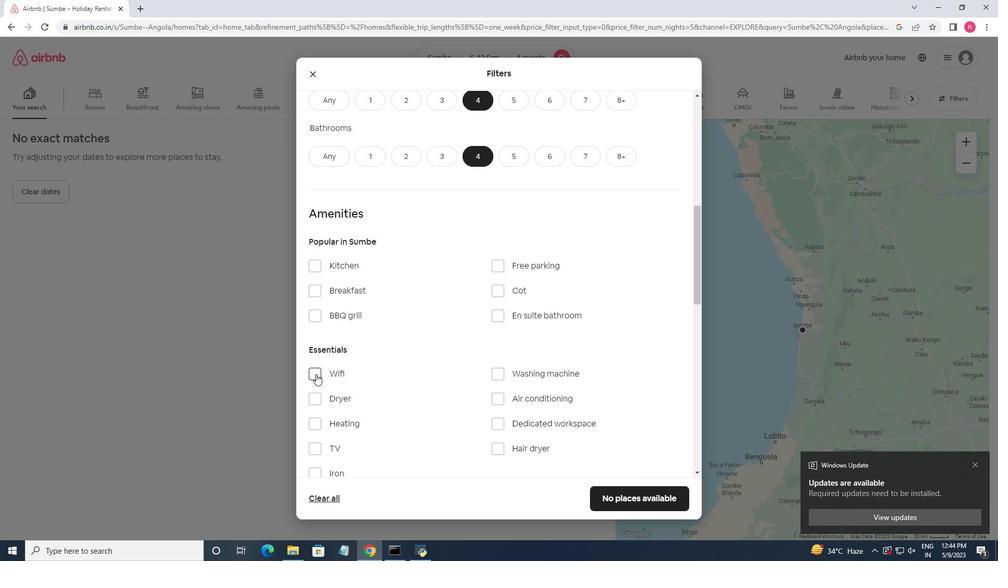 
Action: Mouse pressed left at (316, 374)
Screenshot: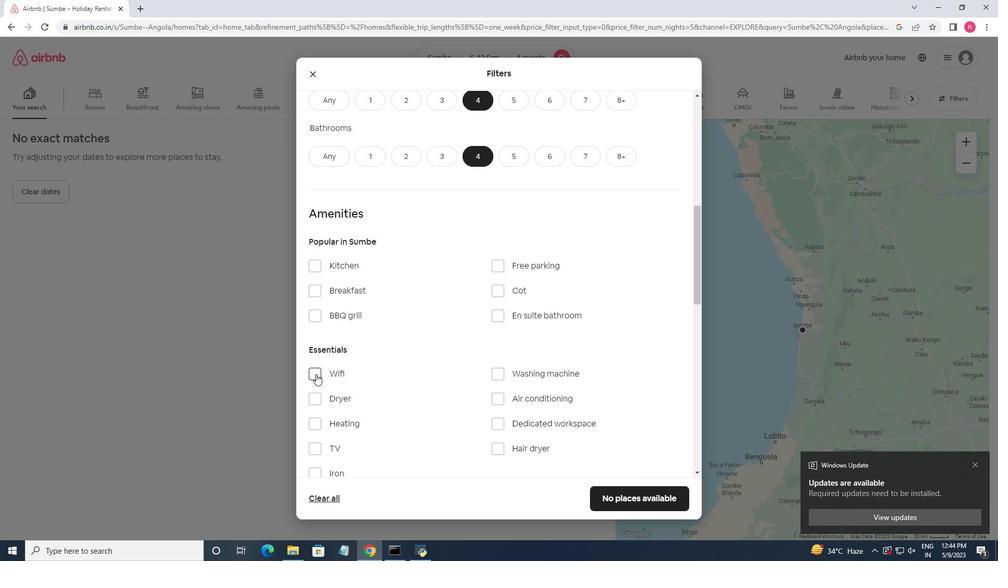 
Action: Mouse moved to (412, 322)
Screenshot: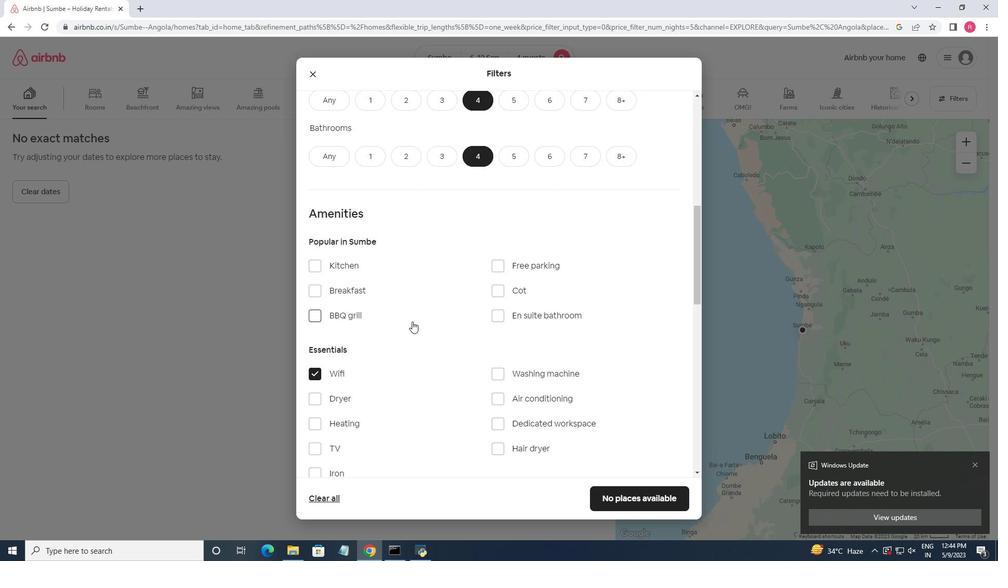 
Action: Mouse scrolled (412, 322) with delta (0, 0)
Screenshot: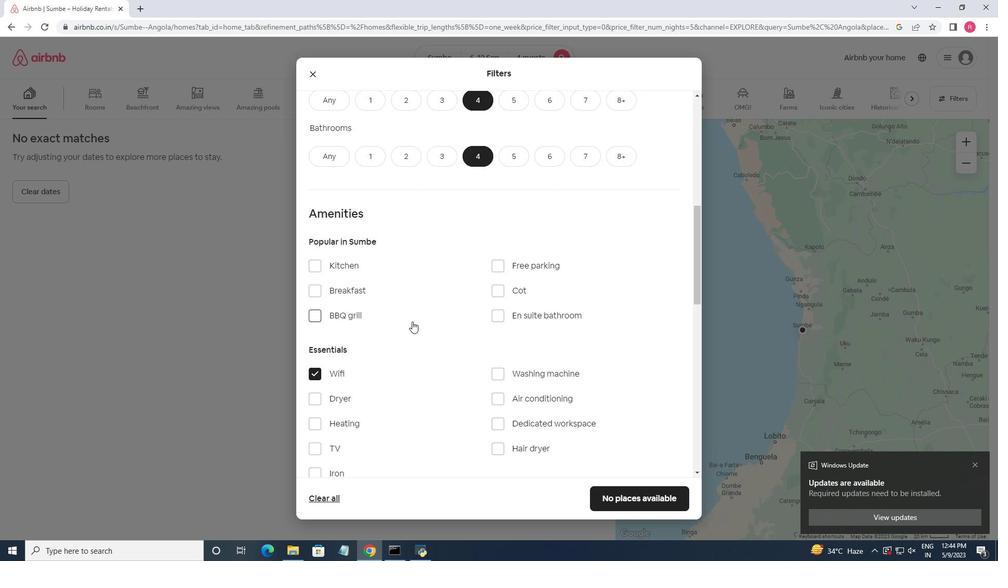 
Action: Mouse moved to (412, 325)
Screenshot: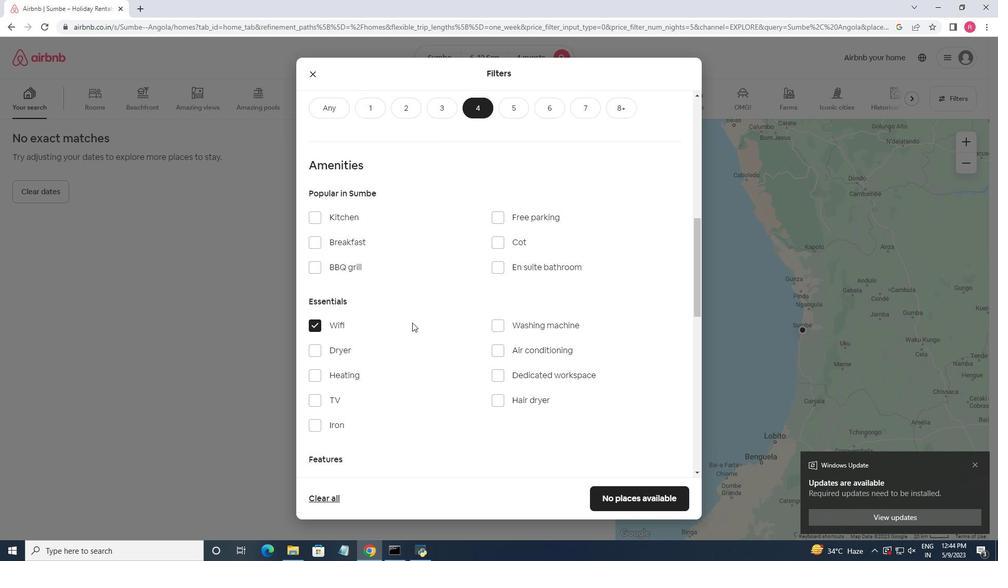 
Action: Mouse scrolled (412, 324) with delta (0, 0)
Screenshot: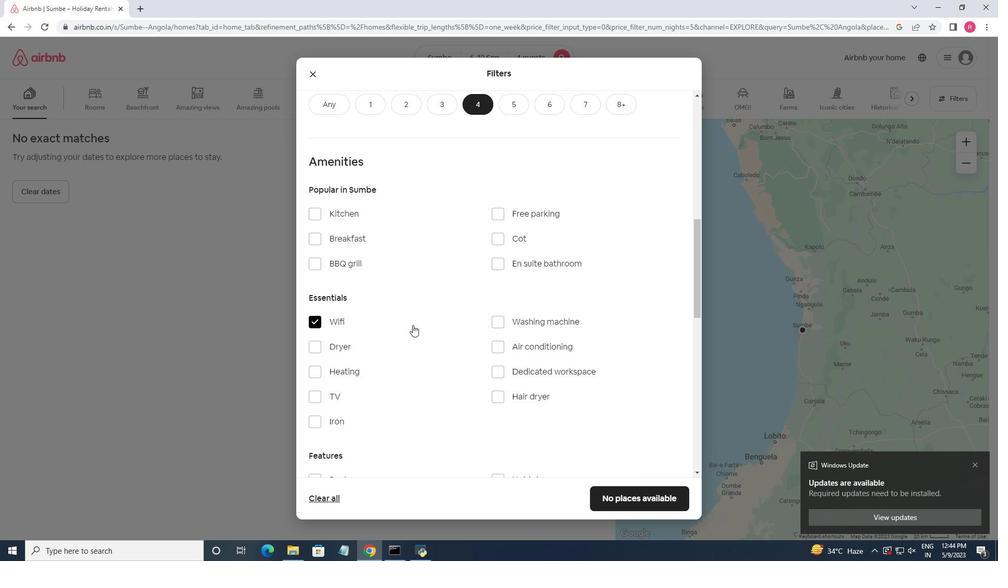 
Action: Mouse scrolled (412, 324) with delta (0, 0)
Screenshot: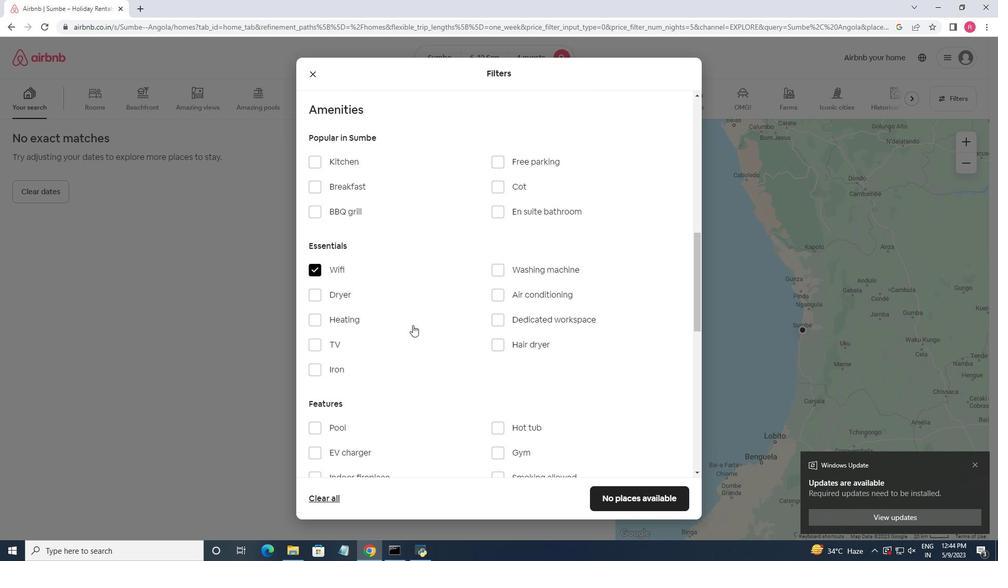 
Action: Mouse moved to (422, 363)
Screenshot: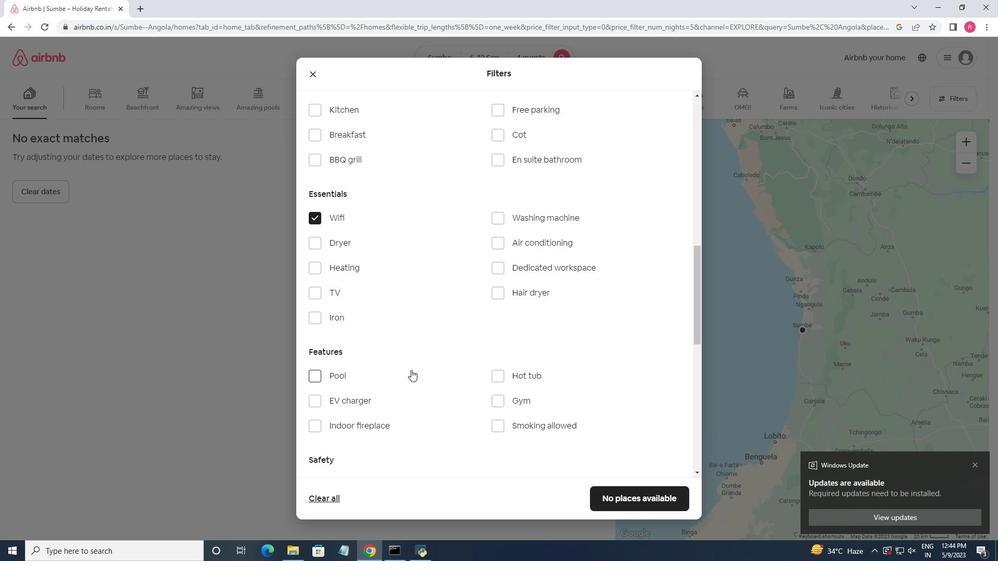 
Action: Mouse scrolled (422, 363) with delta (0, 0)
Screenshot: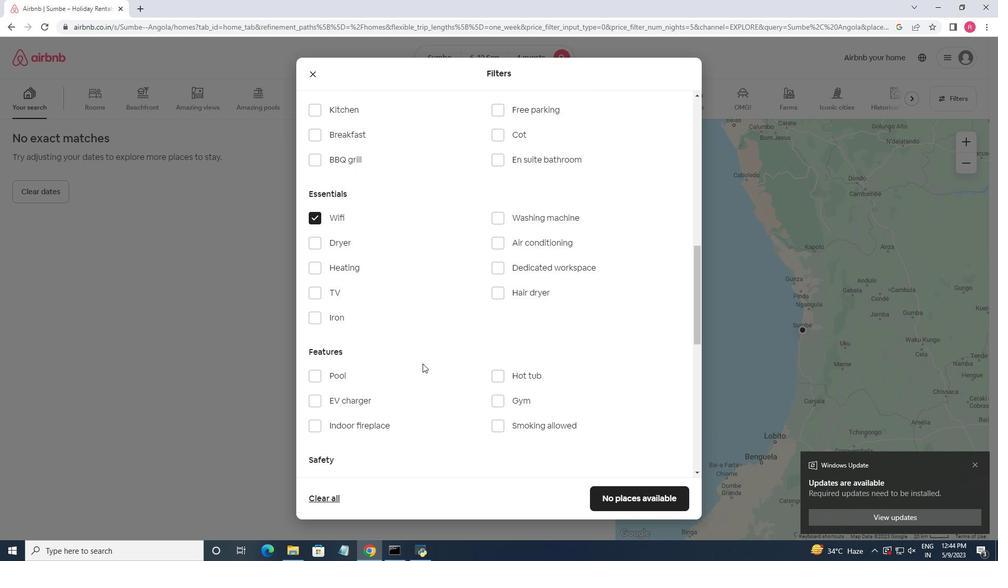 
Action: Mouse scrolled (422, 363) with delta (0, 0)
Screenshot: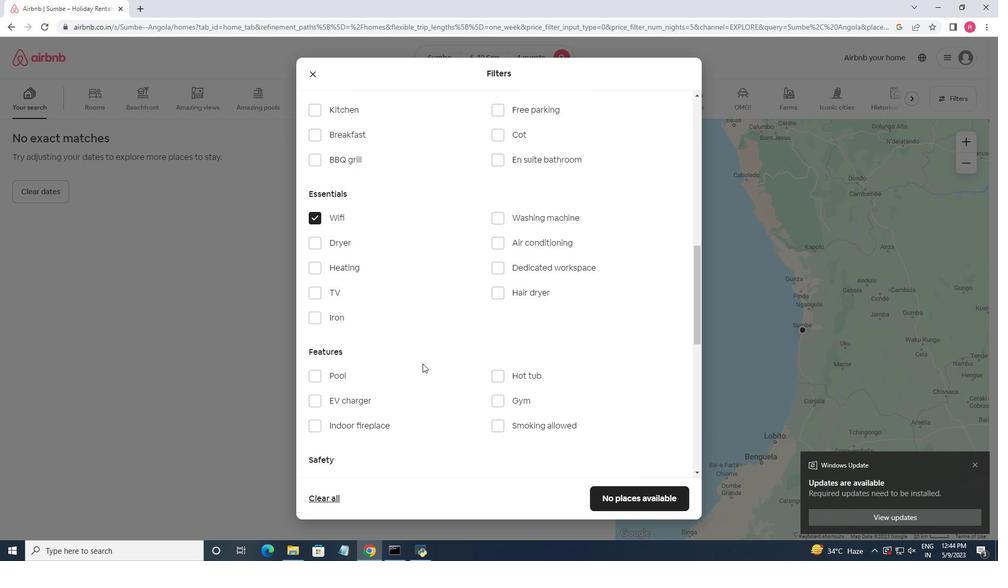 
Action: Mouse moved to (422, 360)
Screenshot: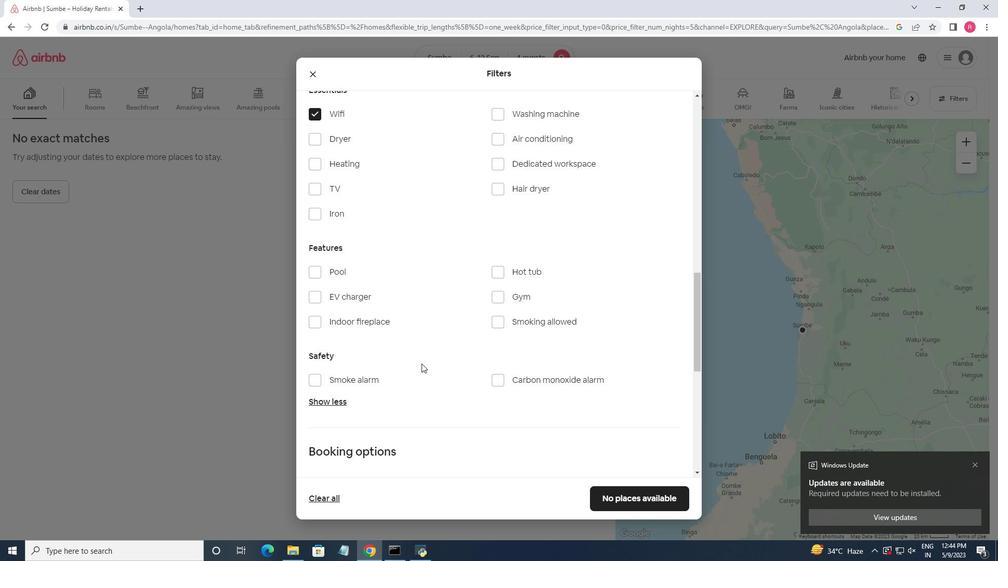 
Action: Mouse scrolled (422, 361) with delta (0, 0)
Screenshot: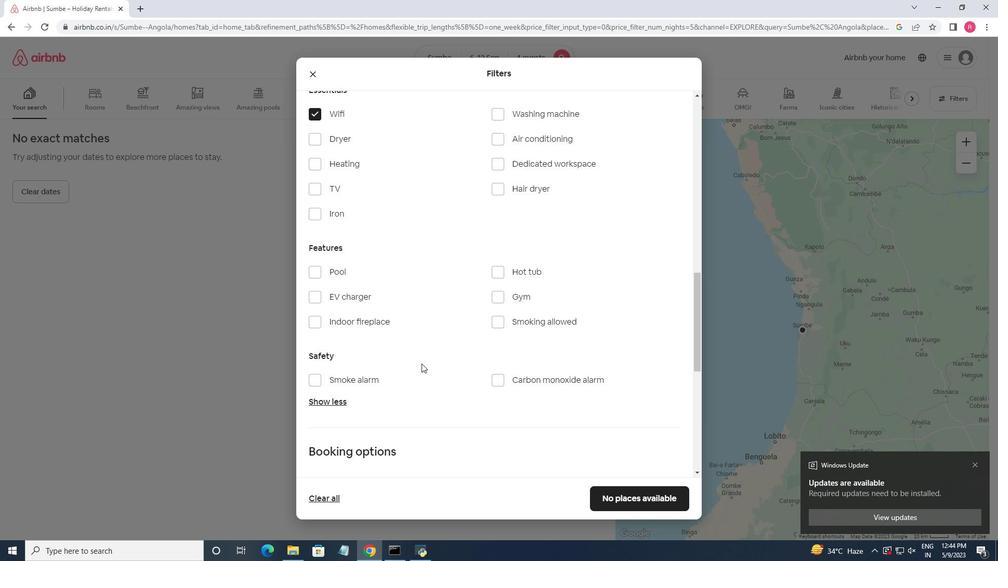 
Action: Mouse scrolled (422, 361) with delta (0, 0)
Screenshot: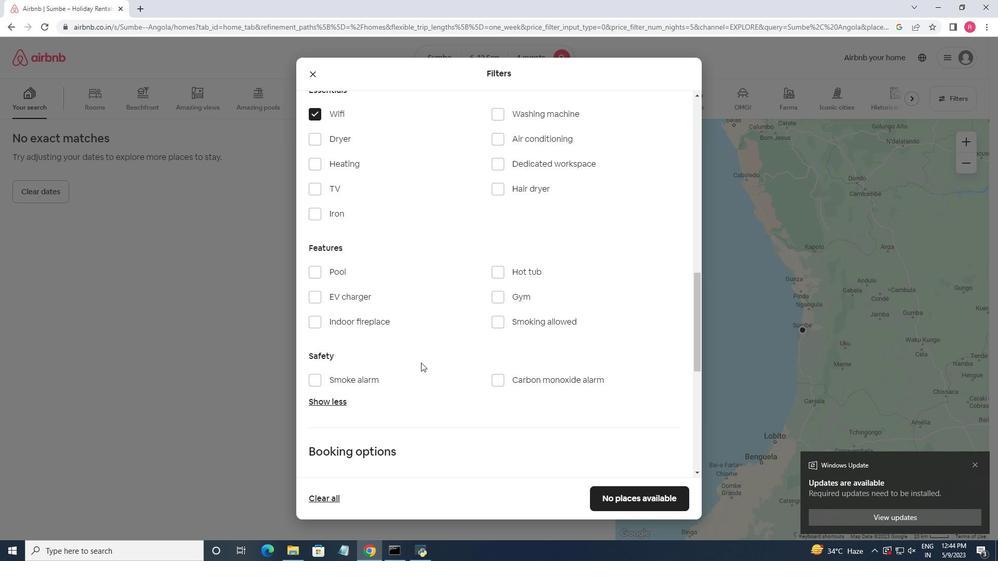 
Action: Mouse moved to (422, 359)
Screenshot: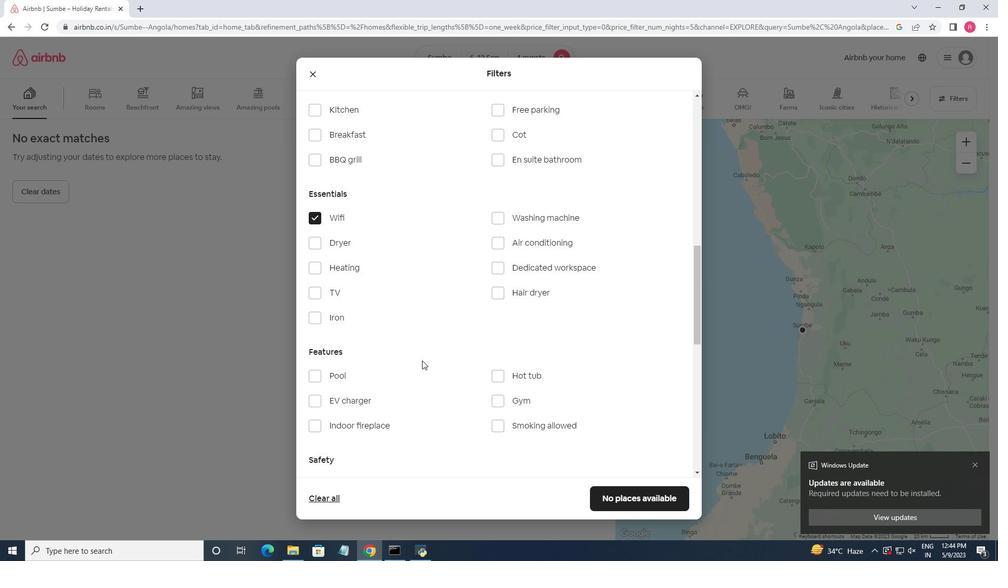 
Action: Mouse scrolled (422, 360) with delta (0, 0)
Screenshot: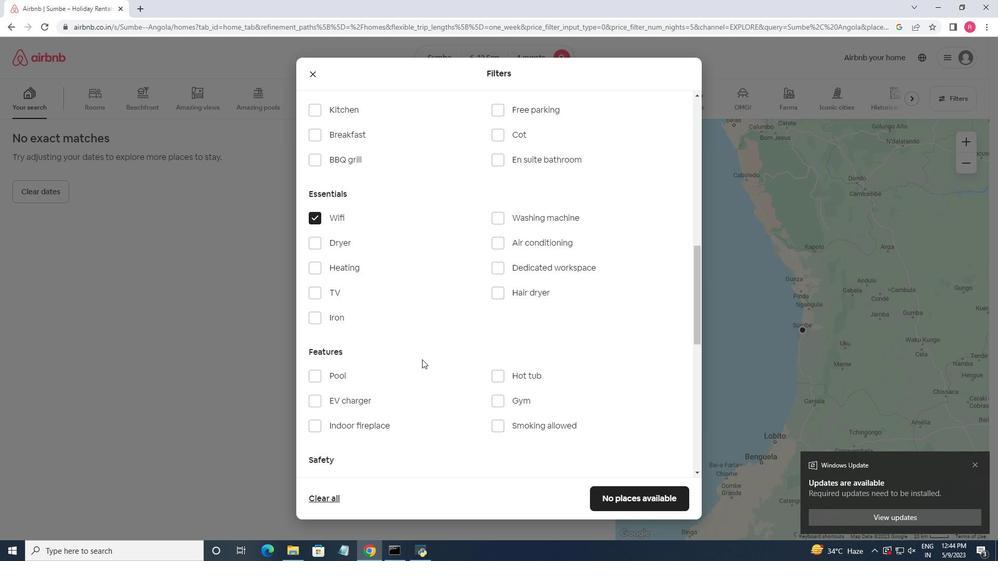 
Action: Mouse moved to (321, 342)
Screenshot: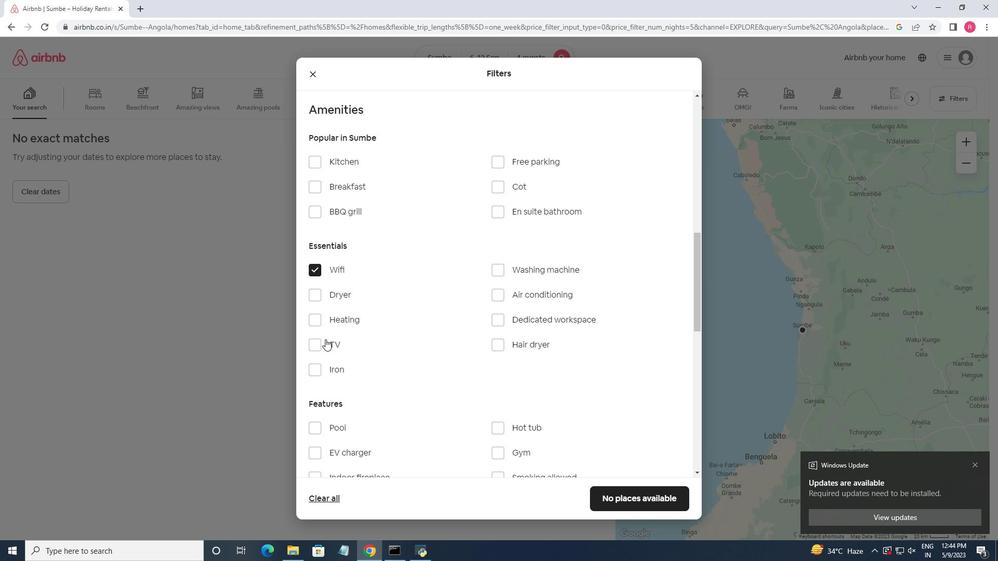 
Action: Mouse pressed left at (321, 342)
Screenshot: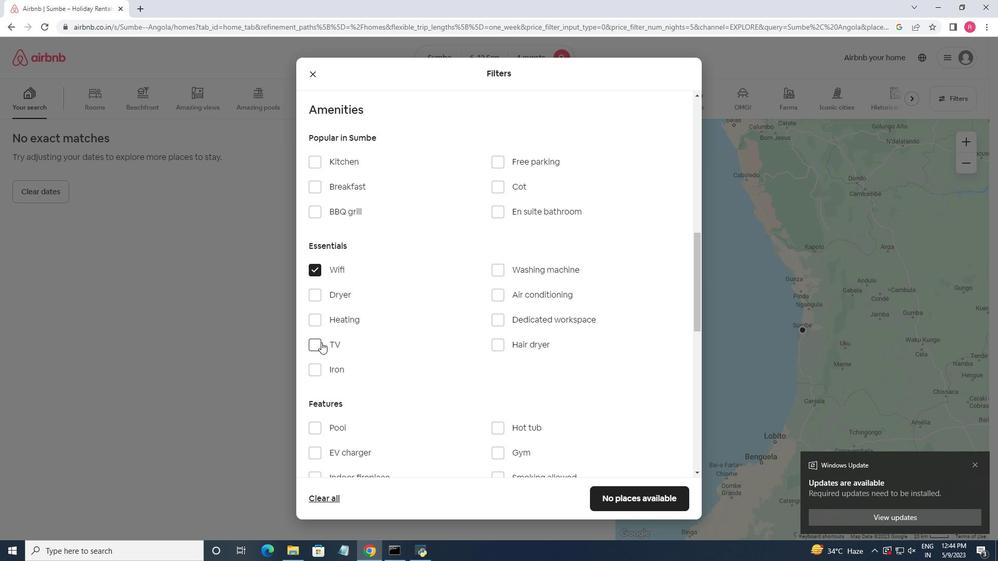 
Action: Mouse moved to (466, 220)
Screenshot: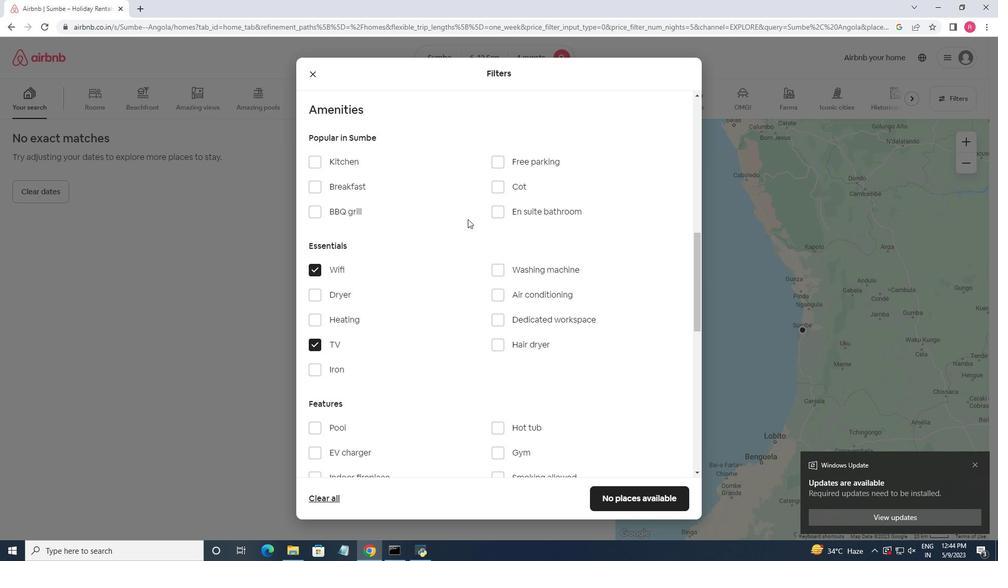 
Action: Mouse scrolled (466, 219) with delta (0, 0)
Screenshot: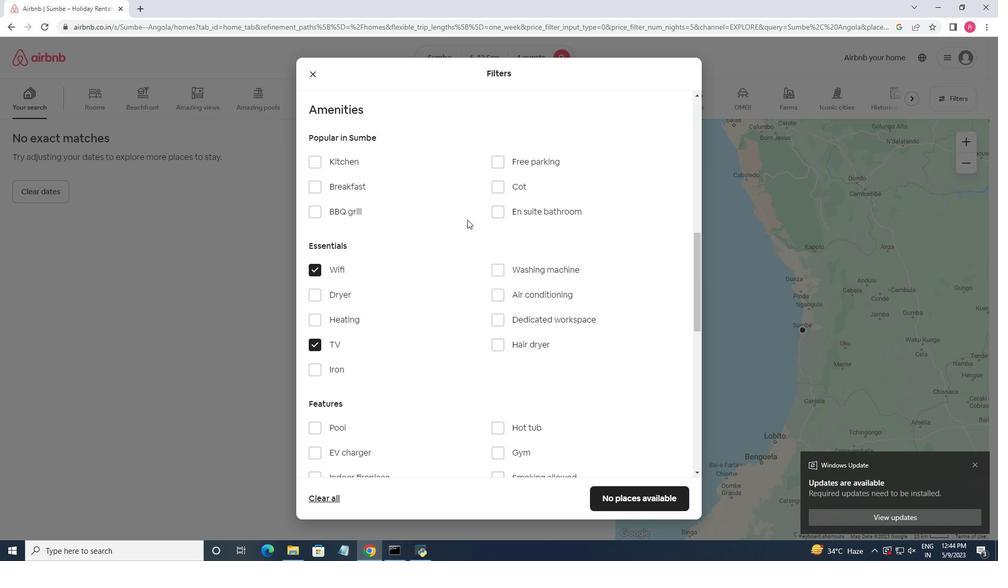 
Action: Mouse moved to (465, 220)
Screenshot: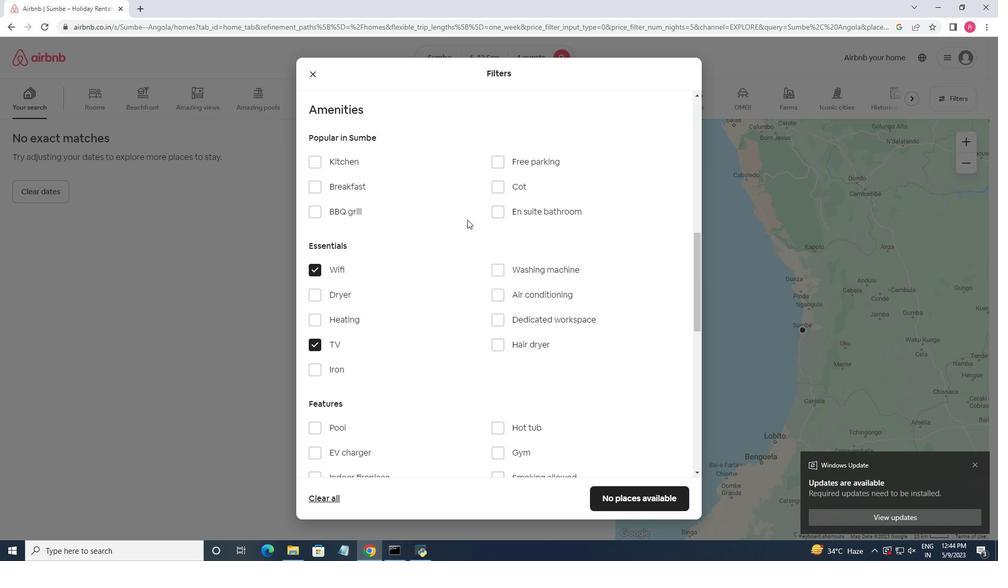 
Action: Mouse scrolled (465, 220) with delta (0, 0)
Screenshot: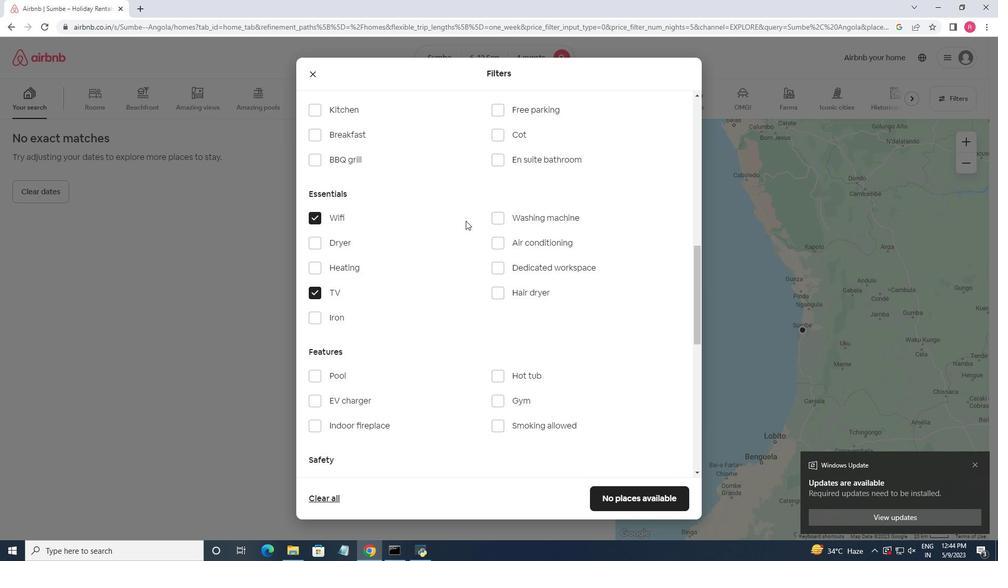 
Action: Mouse scrolled (465, 220) with delta (0, 0)
Screenshot: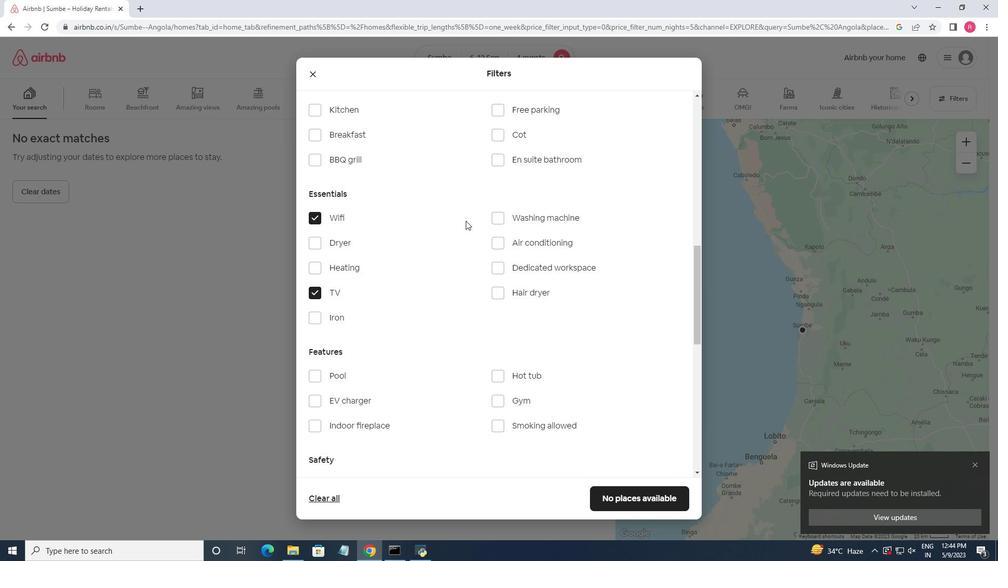 
Action: Mouse moved to (498, 296)
Screenshot: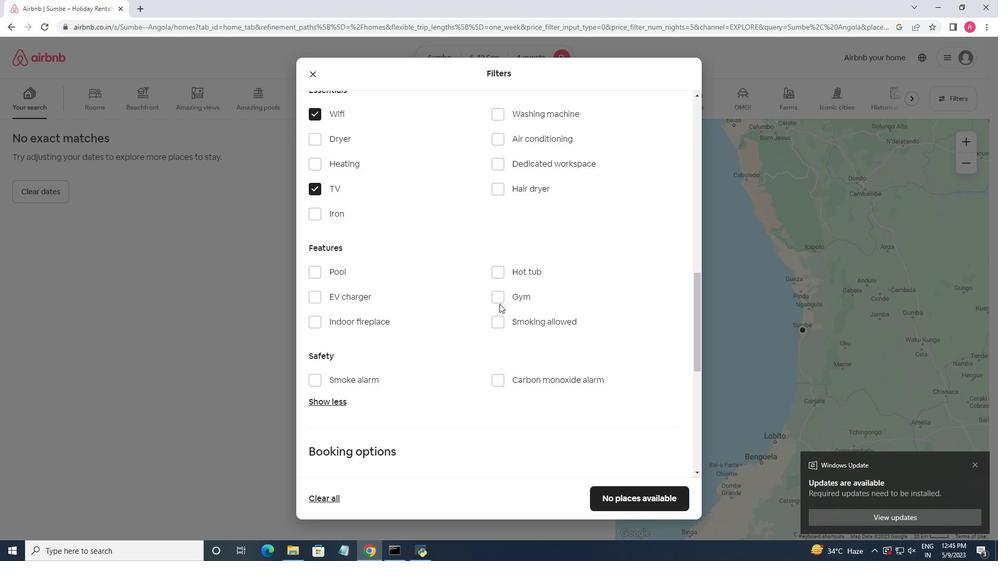
Action: Mouse pressed left at (498, 296)
Screenshot: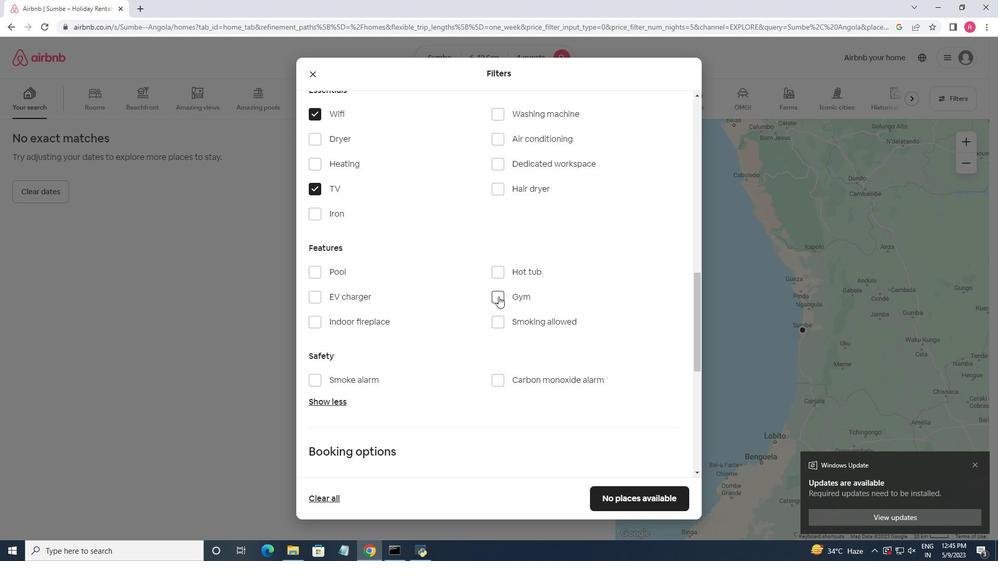 
Action: Mouse moved to (316, 268)
Screenshot: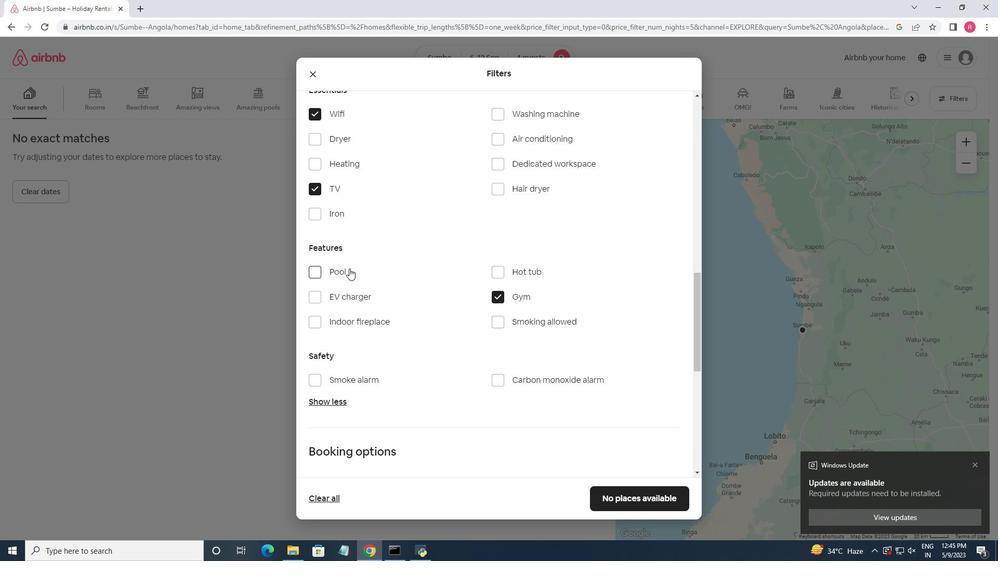 
Action: Mouse pressed left at (316, 268)
Screenshot: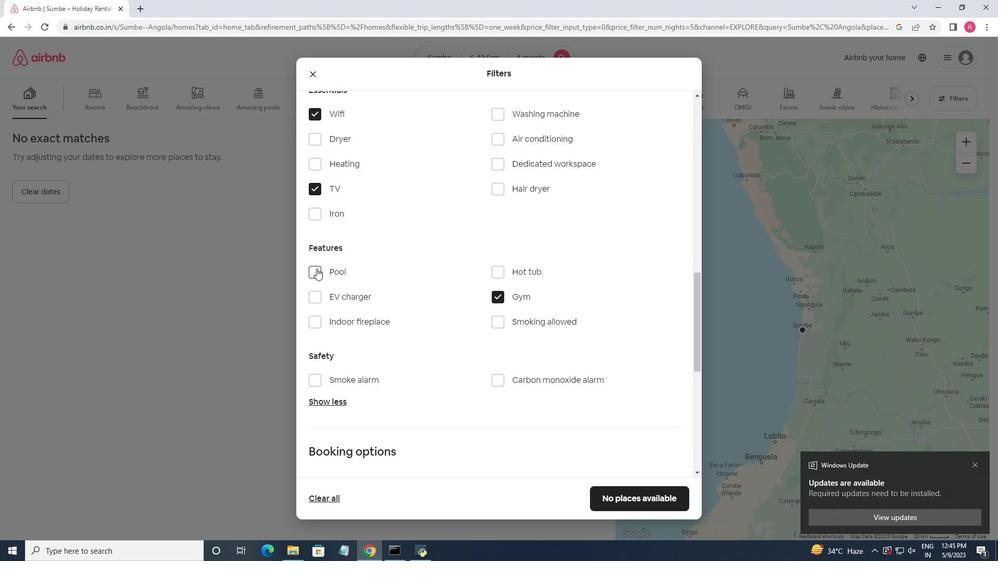 
Action: Mouse moved to (412, 271)
Screenshot: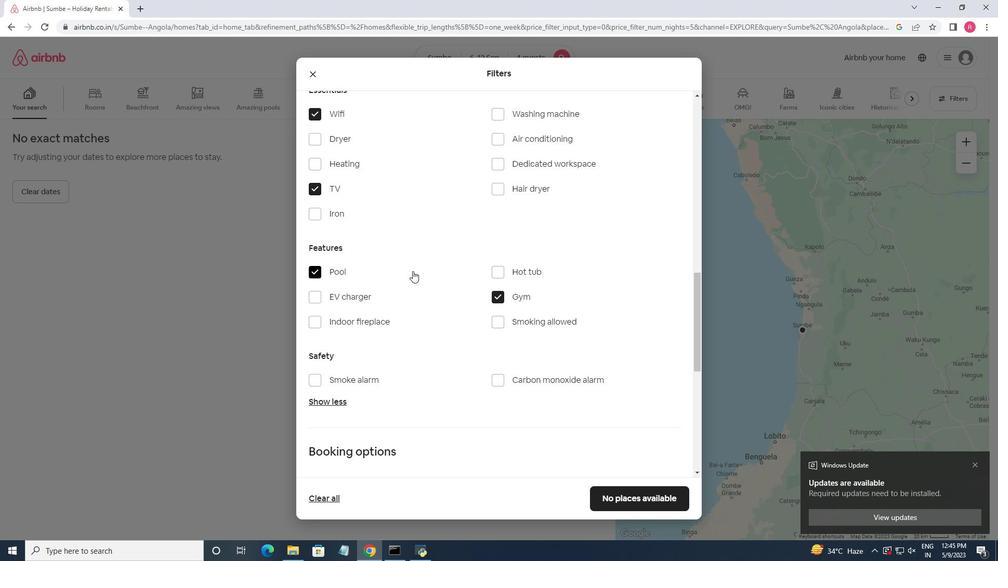 
Action: Mouse scrolled (412, 270) with delta (0, 0)
Screenshot: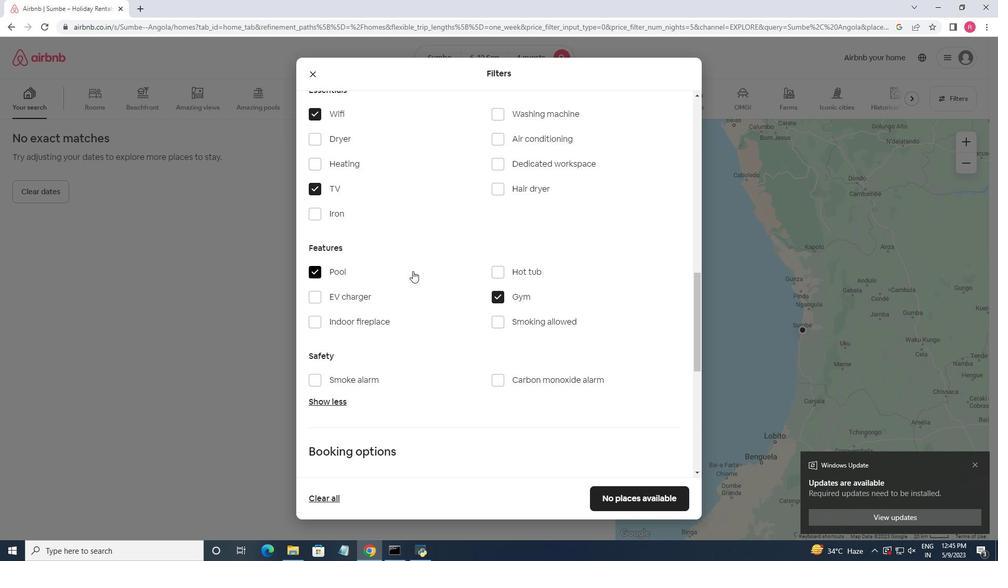 
Action: Mouse scrolled (412, 271) with delta (0, 0)
Screenshot: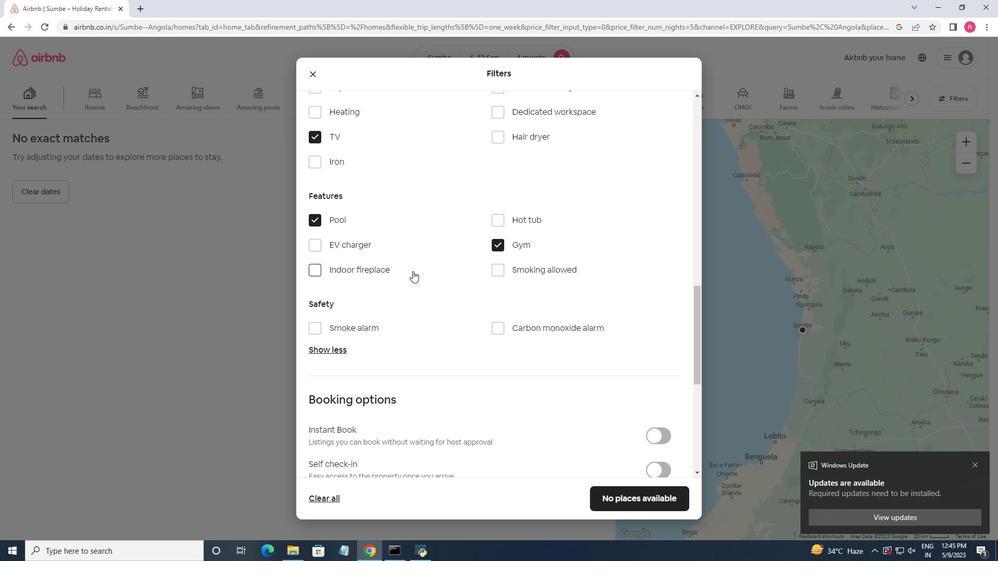 
Action: Mouse scrolled (412, 271) with delta (0, 0)
Screenshot: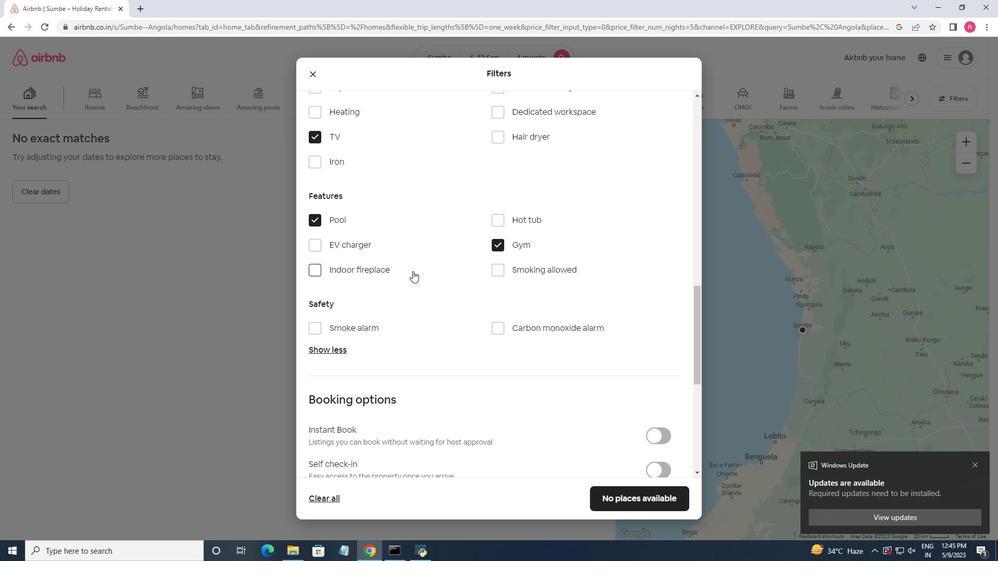 
Action: Mouse scrolled (412, 271) with delta (0, 0)
Screenshot: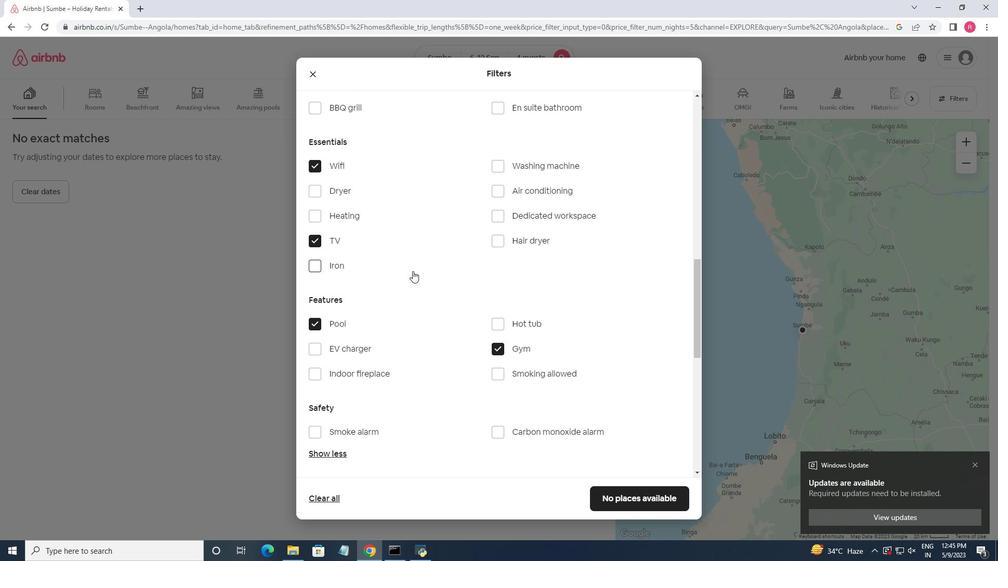 
Action: Mouse scrolled (412, 271) with delta (0, 0)
Screenshot: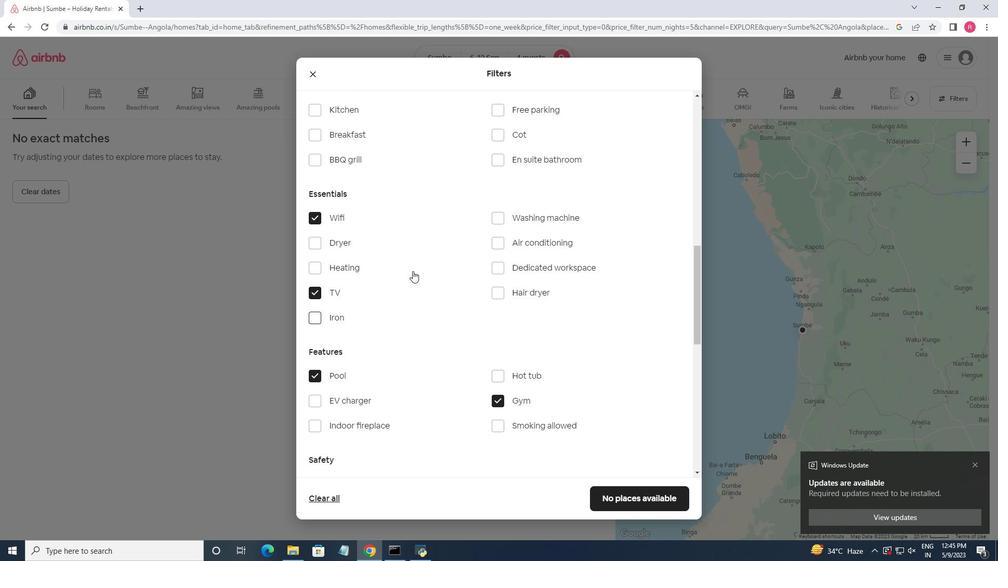 
Action: Mouse moved to (314, 189)
Screenshot: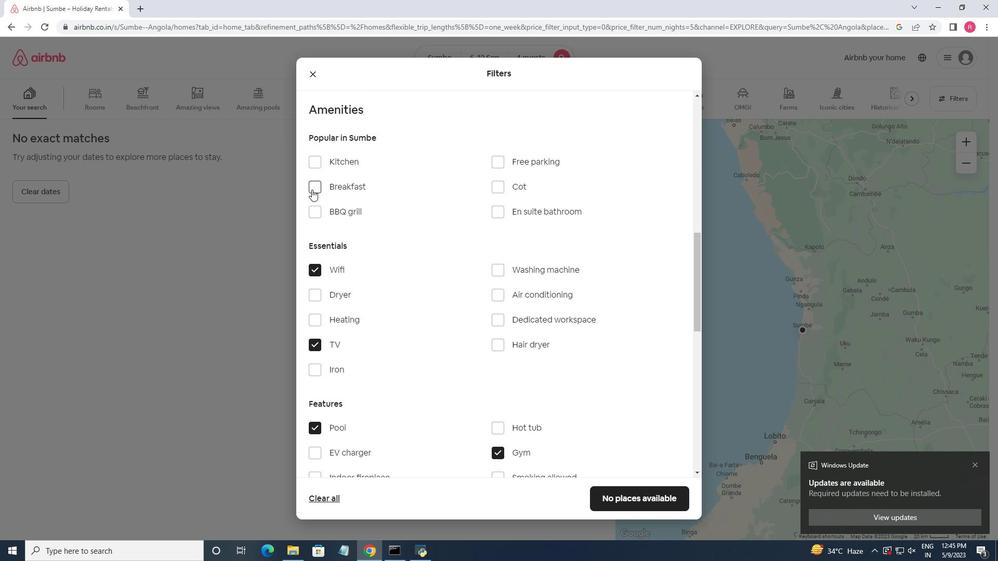 
Action: Mouse pressed left at (314, 189)
Screenshot: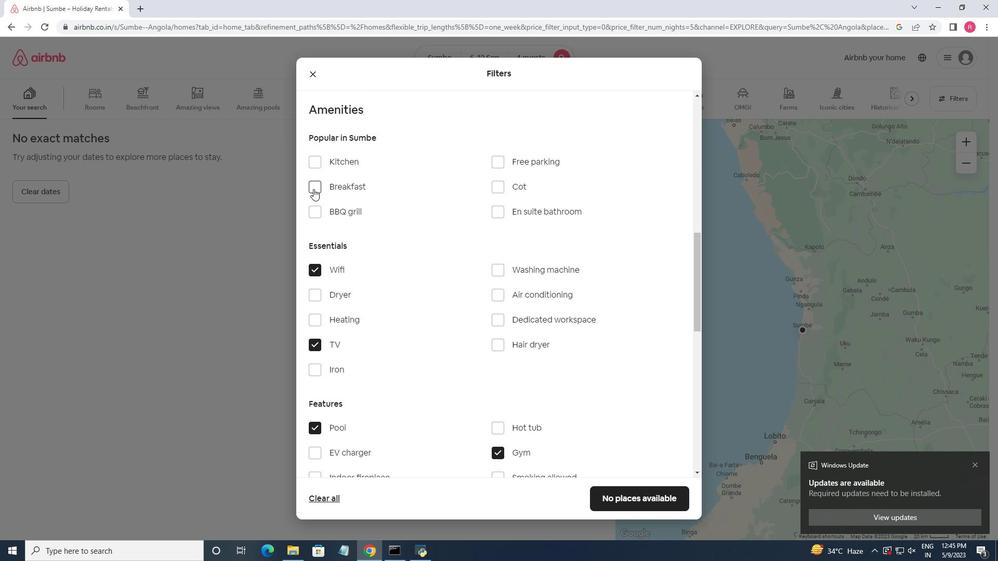 
Action: Mouse moved to (407, 263)
Screenshot: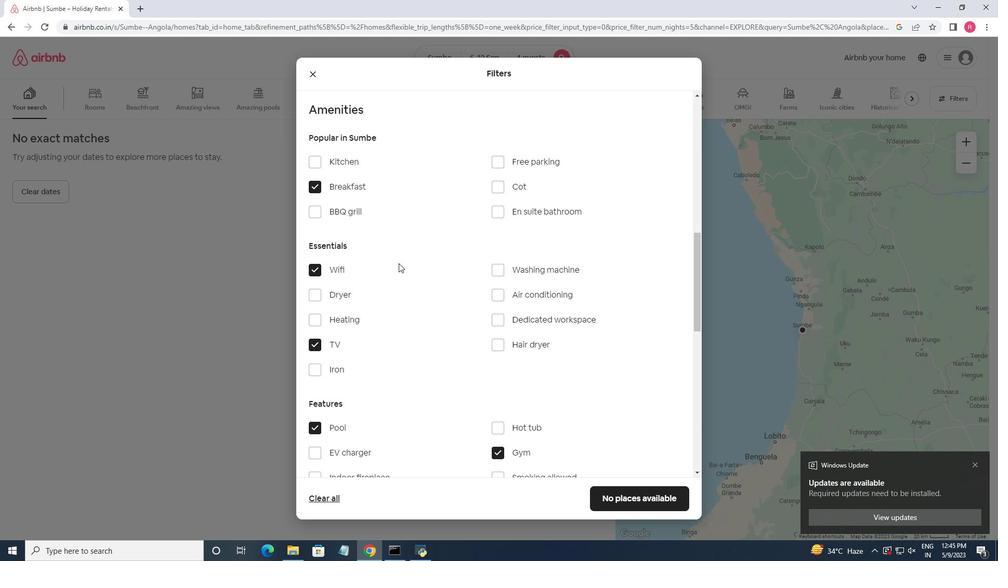 
Action: Mouse scrolled (407, 264) with delta (0, 0)
Screenshot: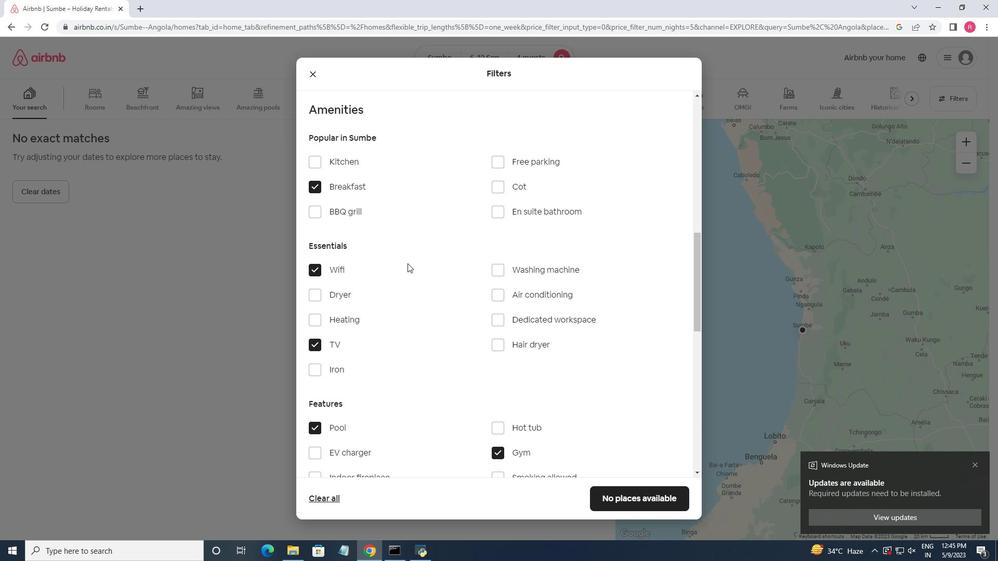 
Action: Mouse moved to (408, 265)
Screenshot: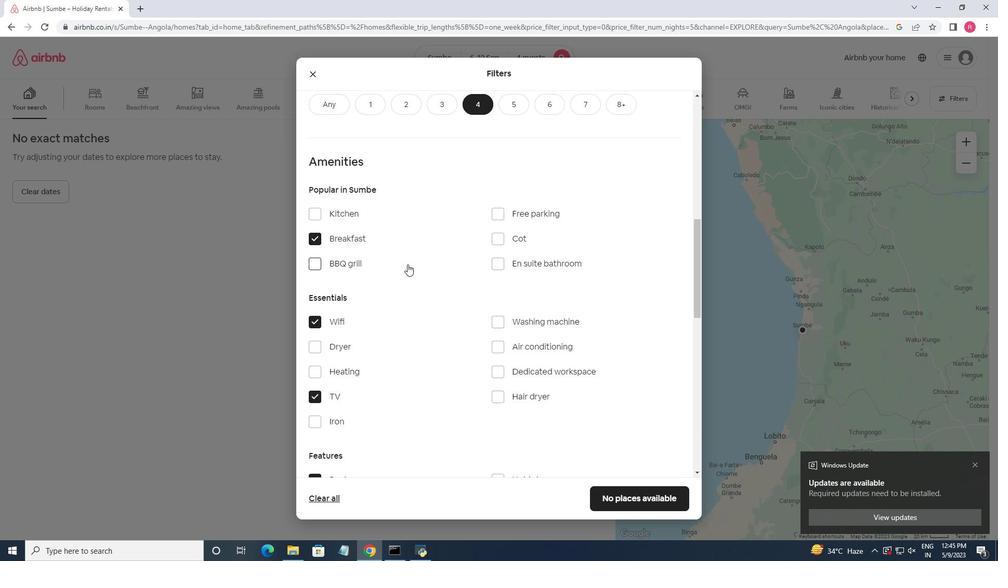 
Action: Mouse scrolled (408, 264) with delta (0, 0)
Screenshot: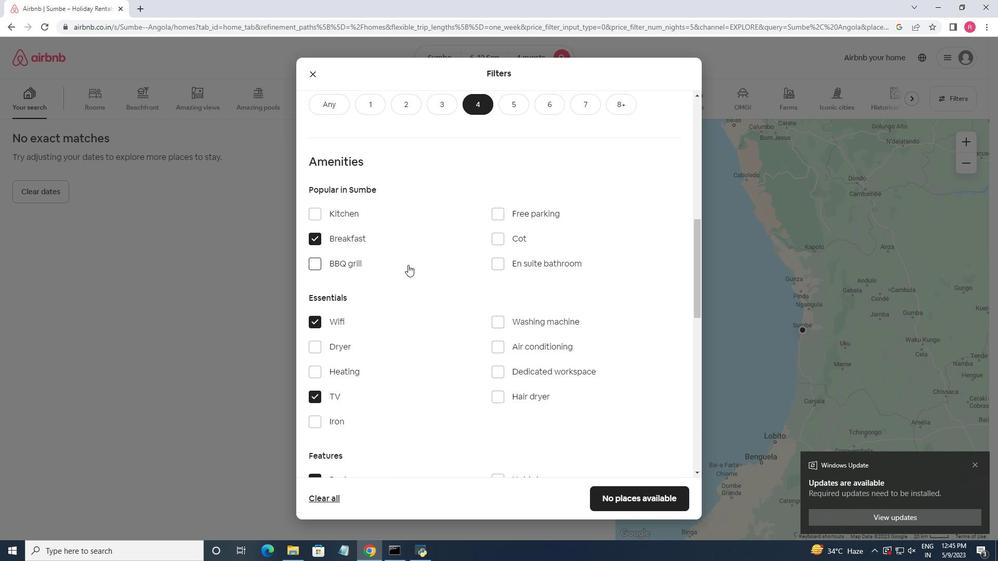 
Action: Mouse moved to (498, 295)
Screenshot: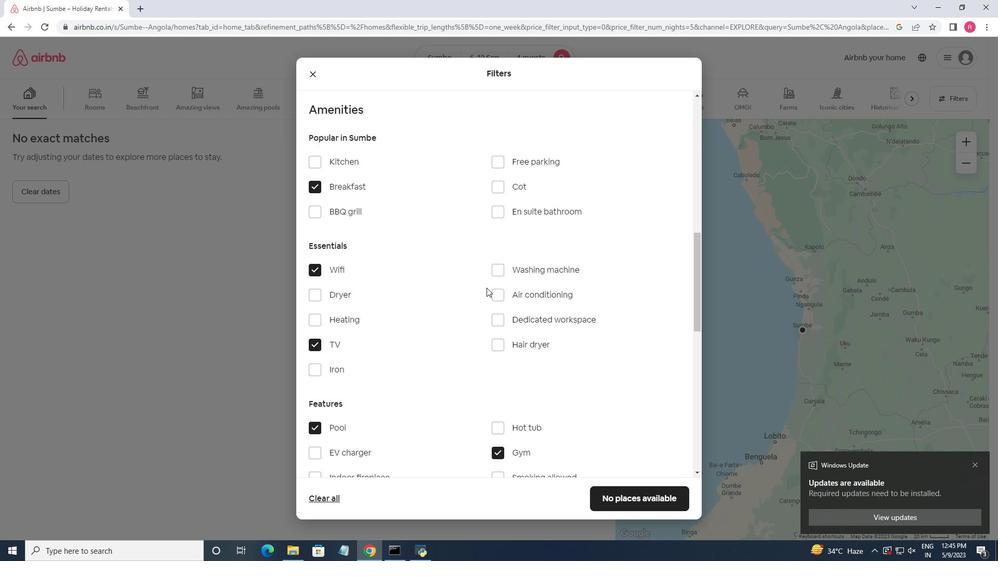 
Action: Mouse pressed left at (498, 295)
Screenshot: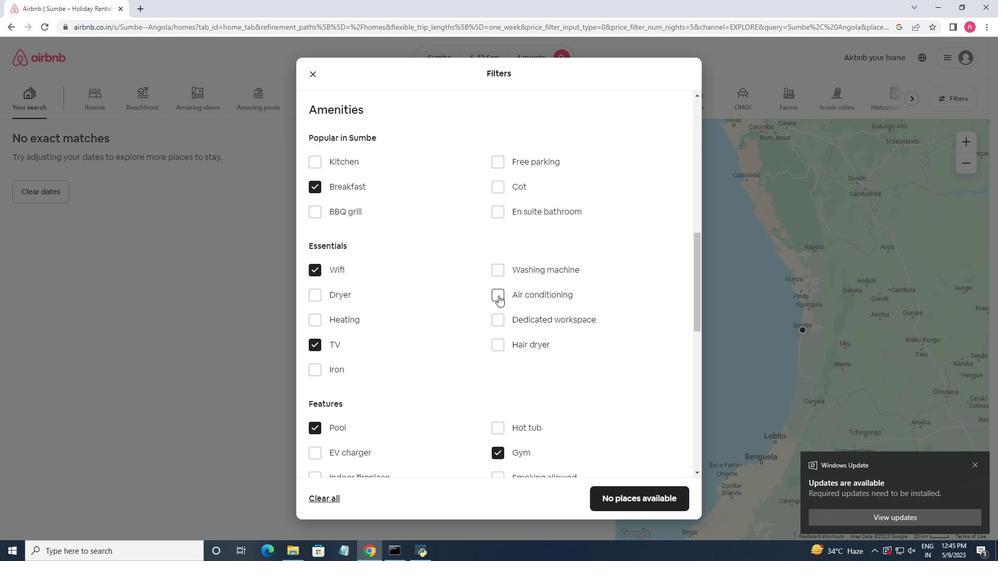 
Action: Mouse moved to (437, 282)
Screenshot: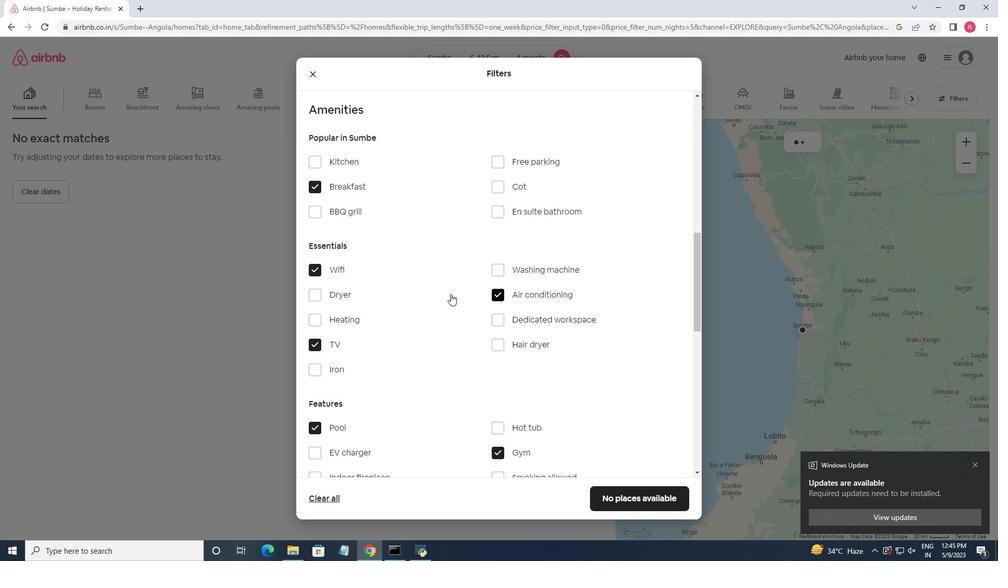 
Action: Mouse scrolled (437, 282) with delta (0, 0)
Screenshot: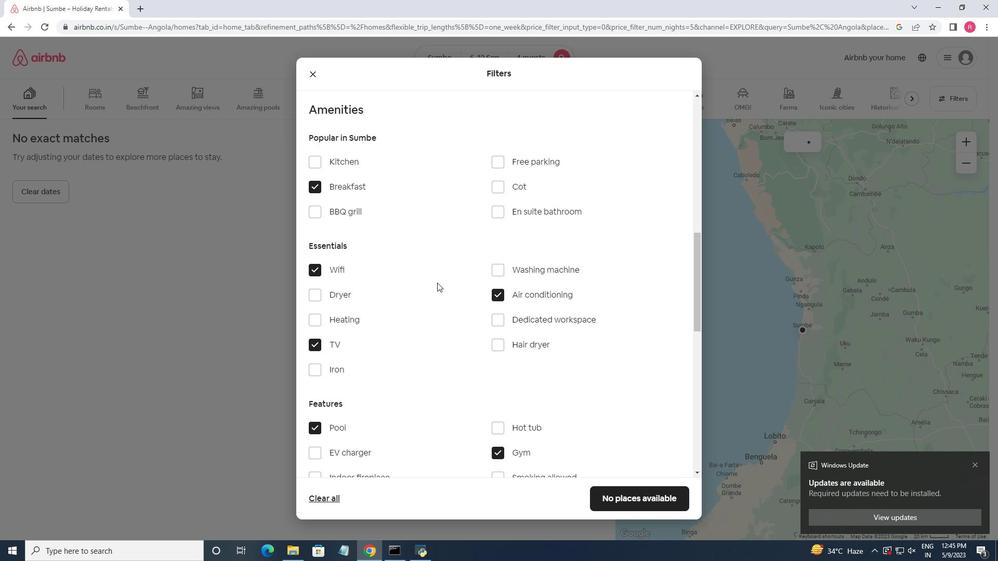 
Action: Mouse scrolled (437, 282) with delta (0, 0)
Screenshot: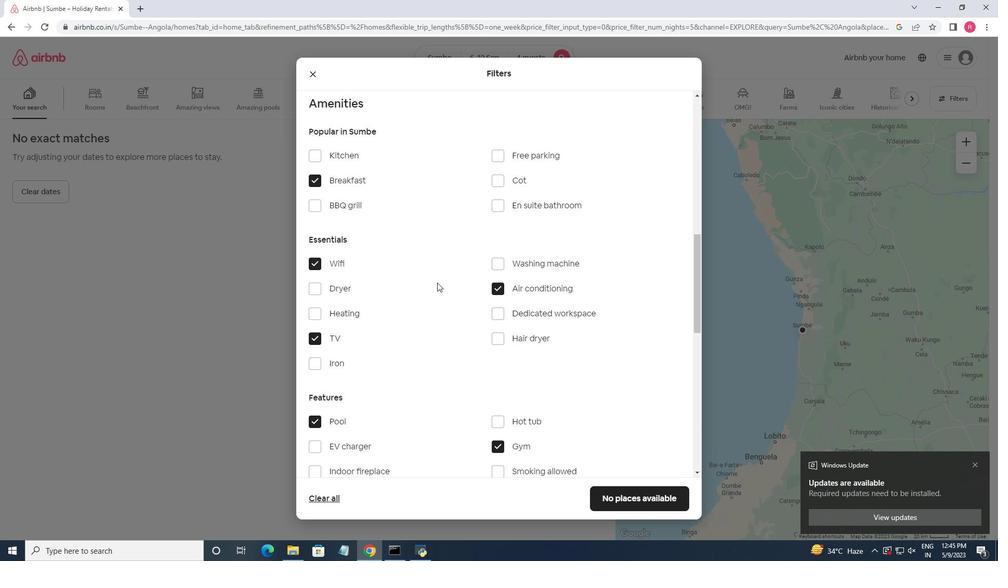 
Action: Mouse scrolled (437, 282) with delta (0, 0)
Screenshot: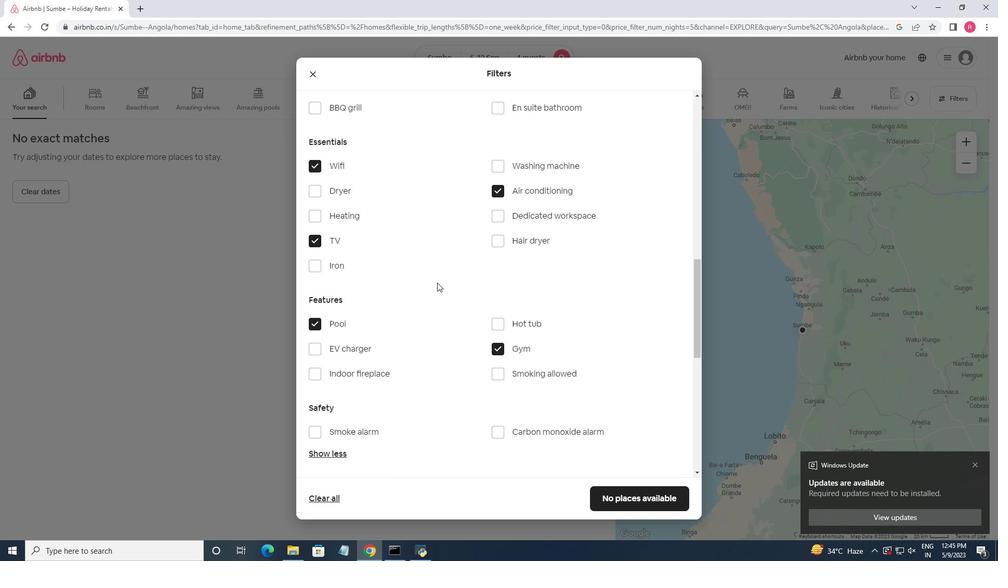 
Action: Mouse scrolled (437, 282) with delta (0, 0)
Screenshot: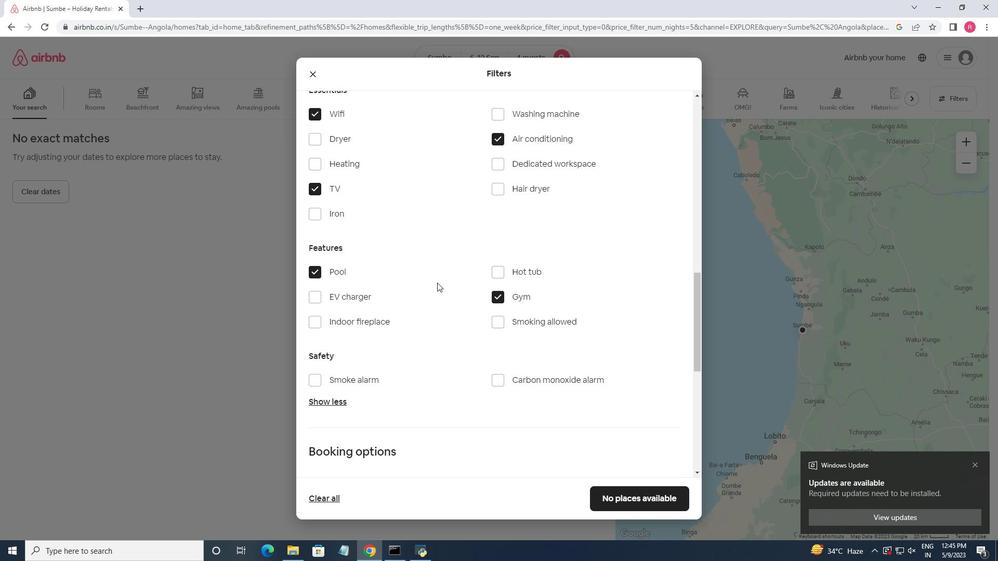 
Action: Mouse scrolled (437, 282) with delta (0, 0)
Screenshot: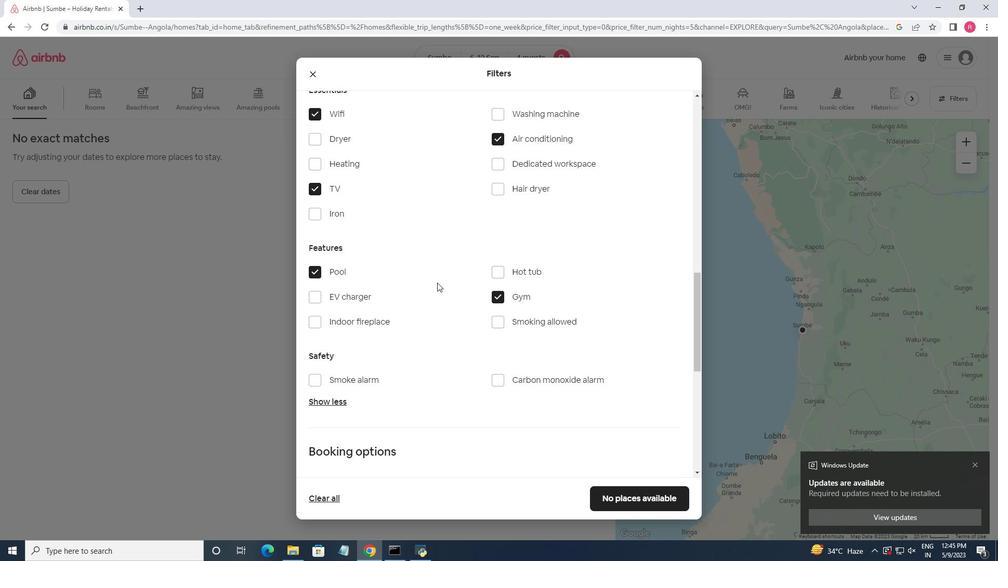 
Action: Mouse scrolled (437, 282) with delta (0, 0)
Screenshot: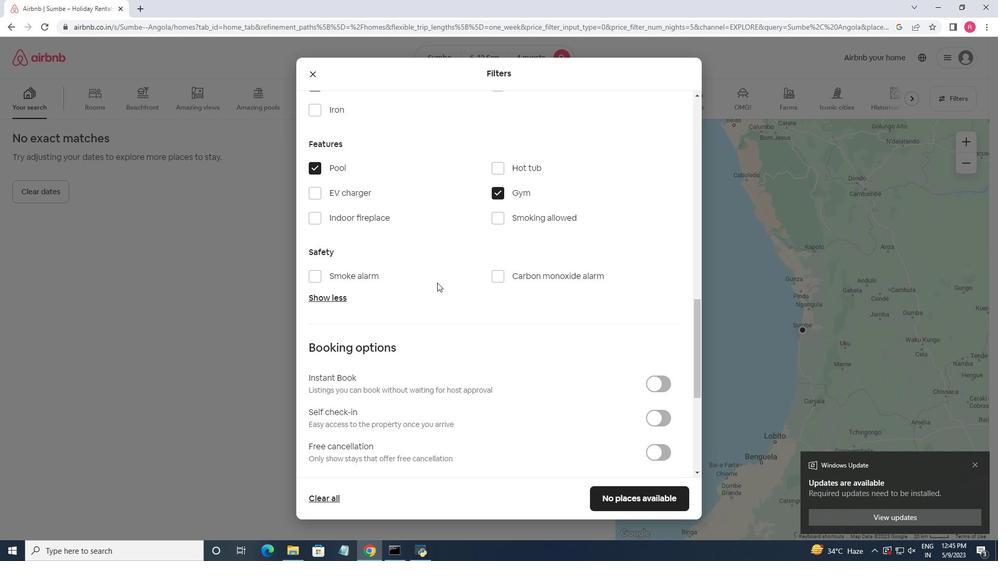 
Action: Mouse scrolled (437, 282) with delta (0, 0)
Screenshot: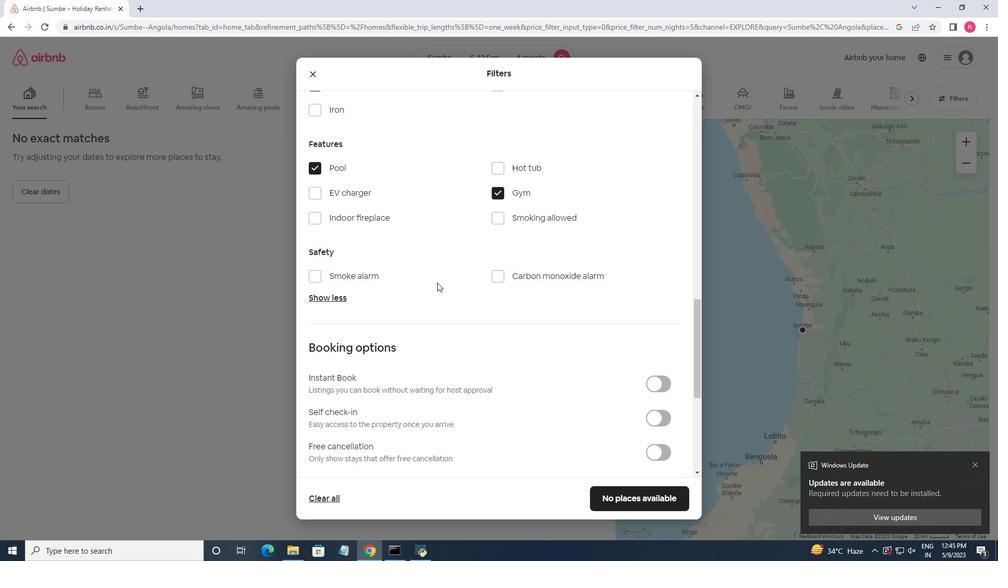 
Action: Mouse scrolled (437, 282) with delta (0, 0)
Screenshot: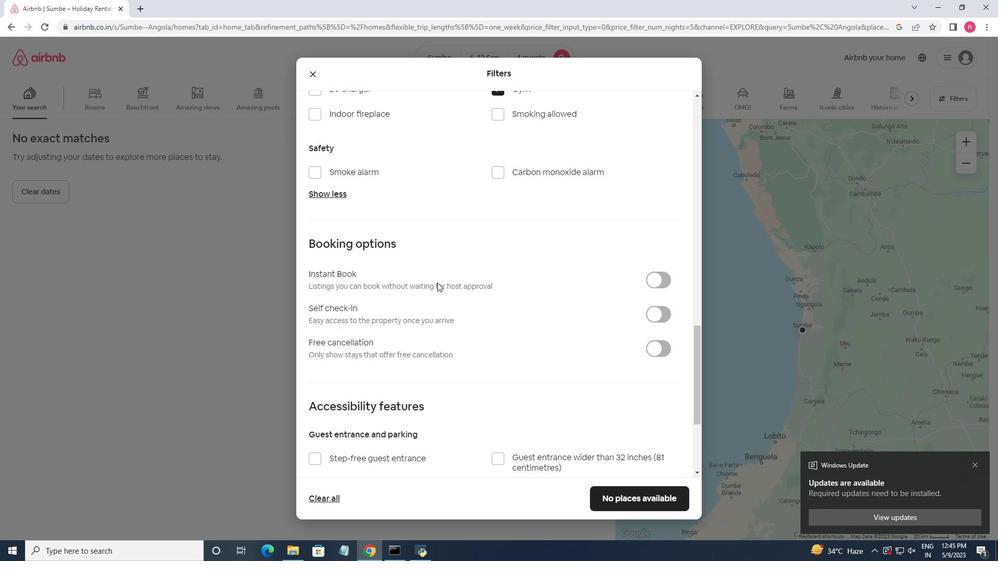
Action: Mouse scrolled (437, 282) with delta (0, 0)
Screenshot: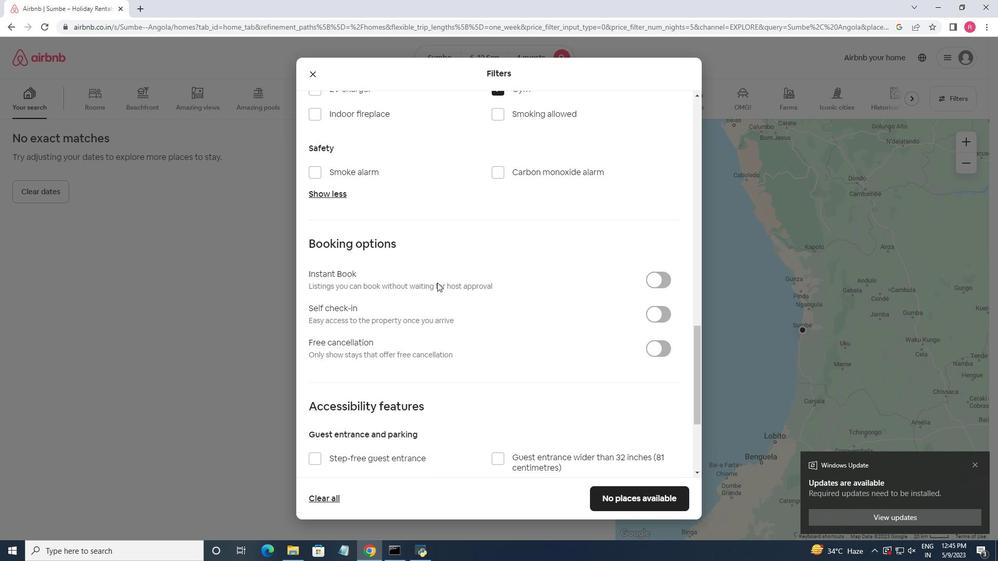 
Action: Mouse moved to (661, 208)
Screenshot: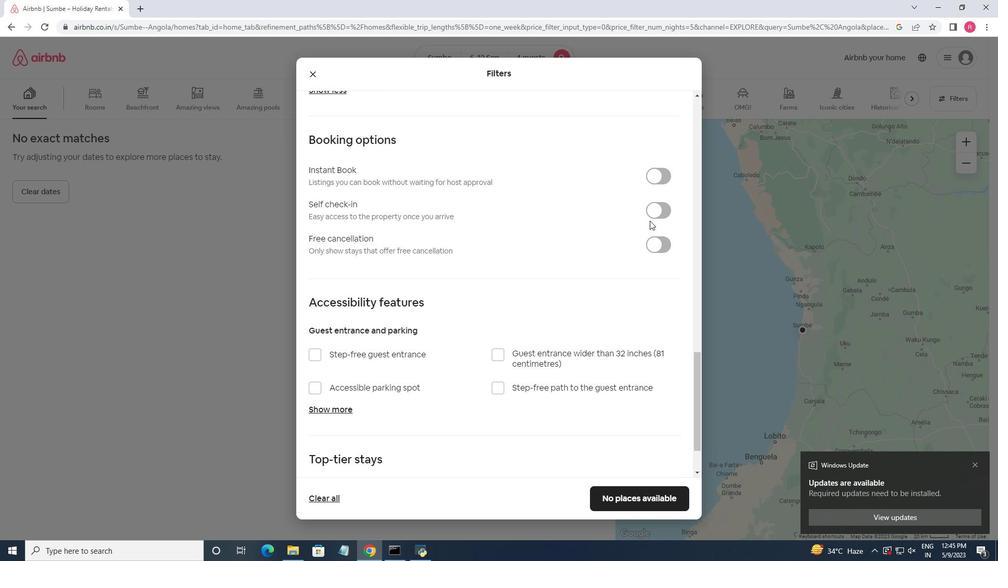 
Action: Mouse pressed left at (661, 208)
Screenshot: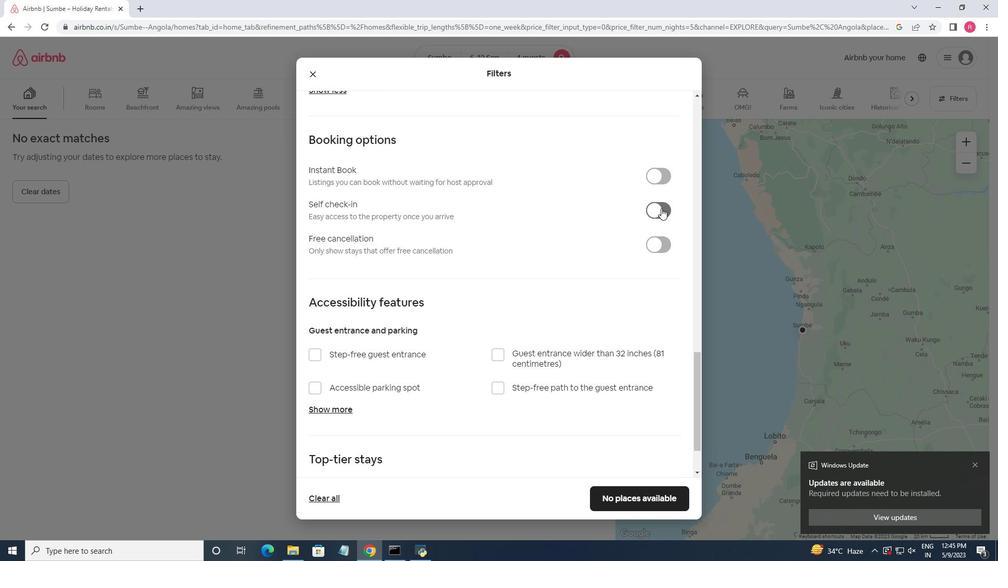 
Action: Mouse moved to (471, 255)
Screenshot: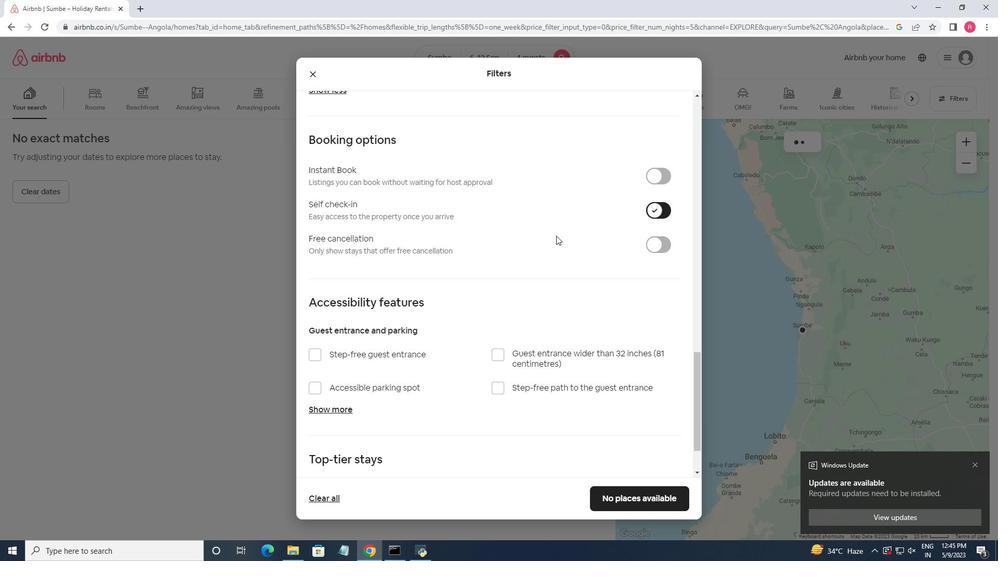 
Action: Mouse scrolled (471, 254) with delta (0, 0)
Screenshot: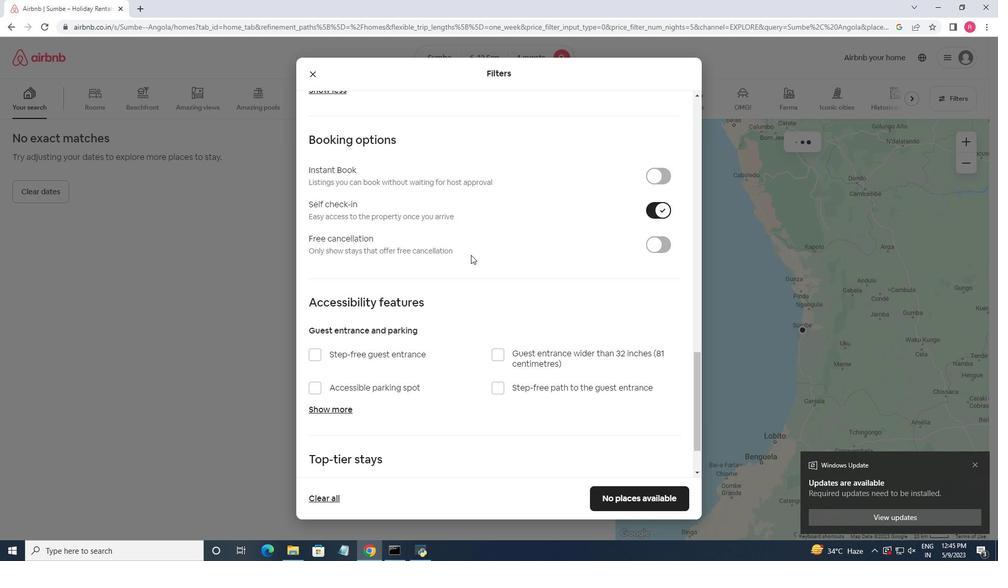 
Action: Mouse scrolled (471, 254) with delta (0, 0)
Screenshot: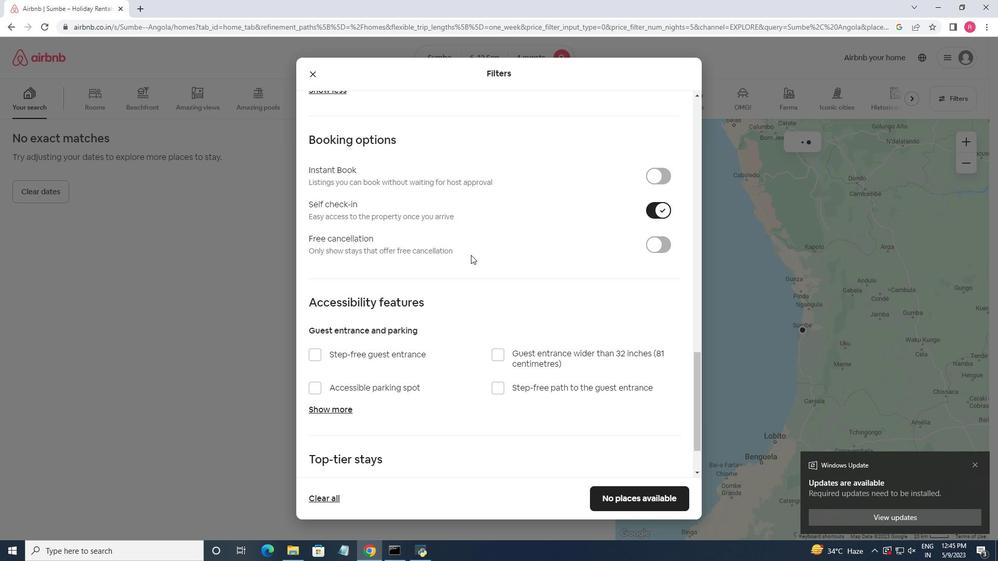
Action: Mouse scrolled (471, 254) with delta (0, 0)
Screenshot: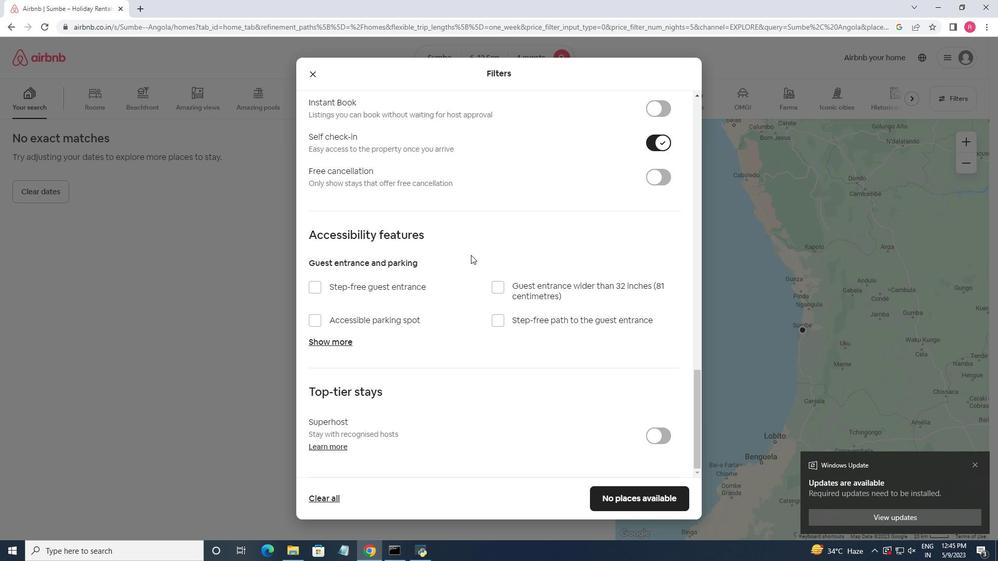 
Action: Mouse moved to (476, 255)
Screenshot: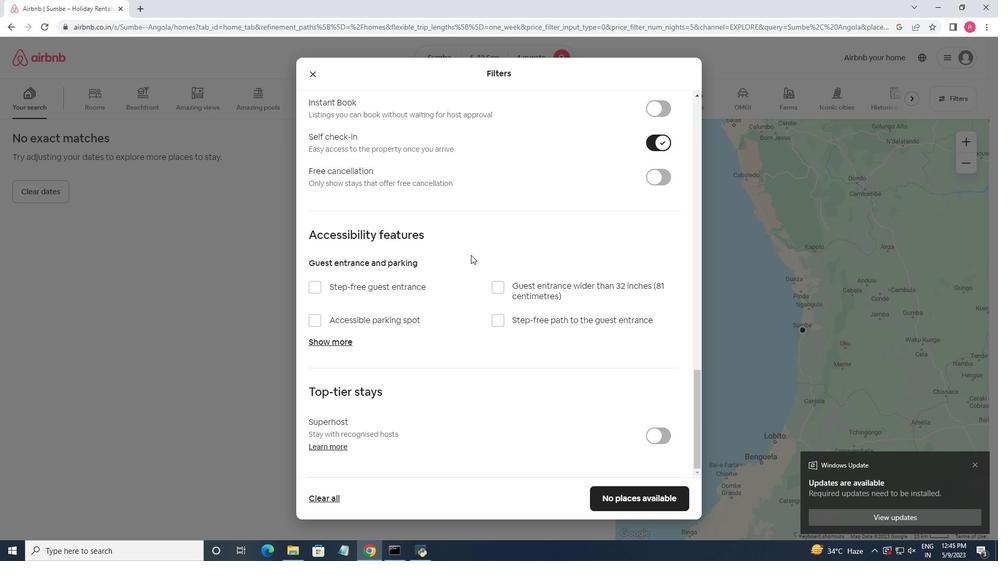 
Action: Mouse scrolled (476, 254) with delta (0, 0)
Screenshot: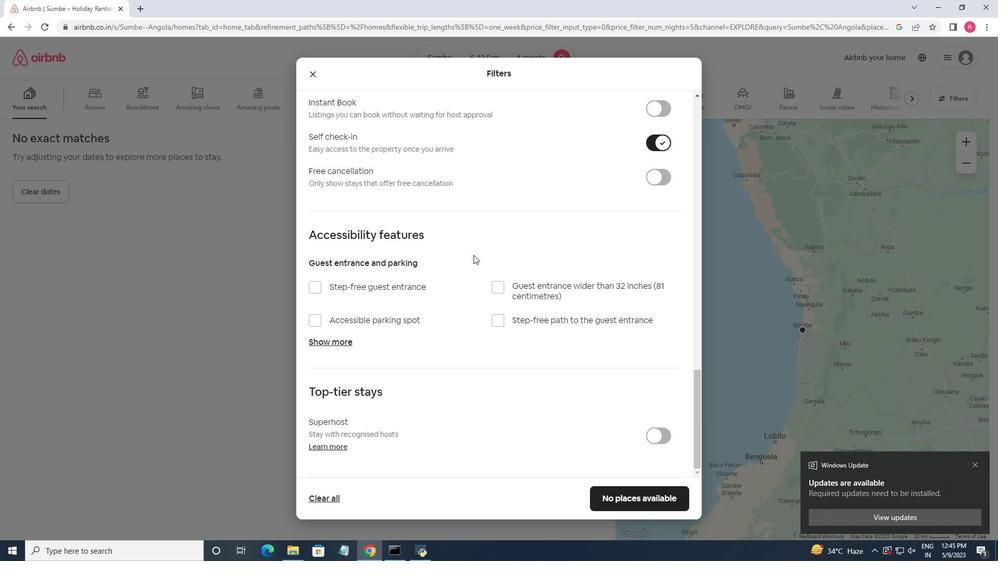 
Action: Mouse scrolled (476, 254) with delta (0, 0)
Screenshot: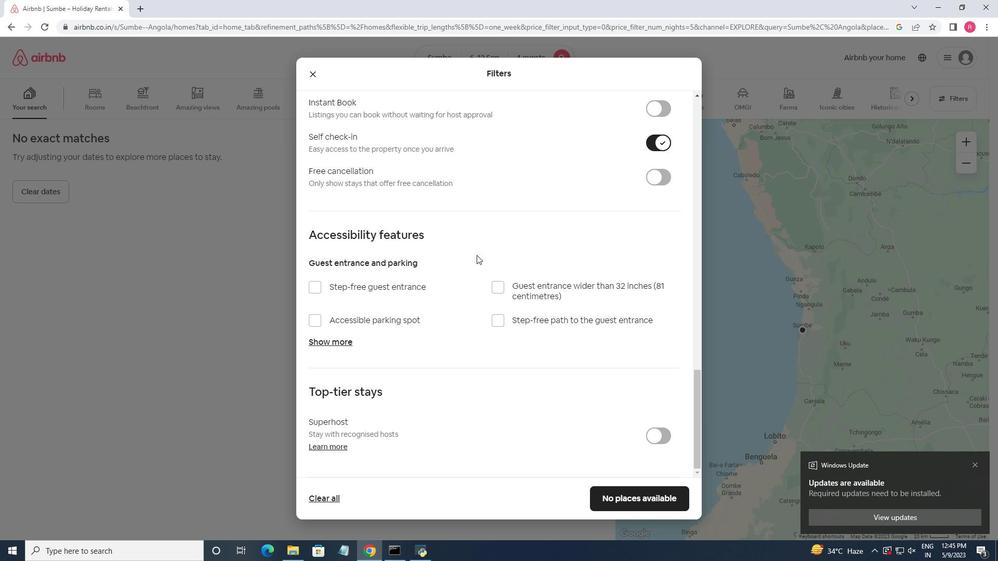 
Action: Mouse scrolled (476, 254) with delta (0, 0)
Screenshot: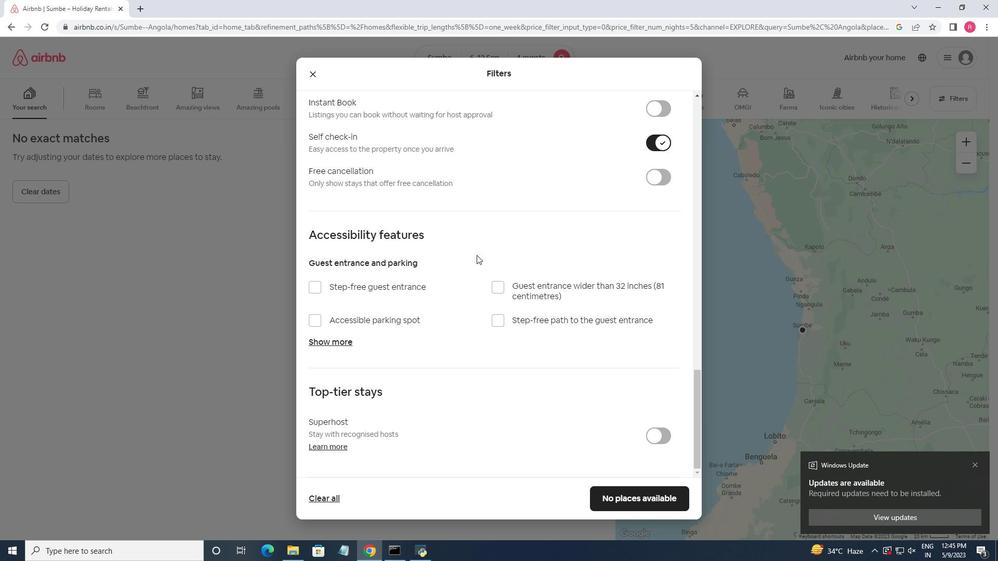 
Action: Mouse moved to (673, 495)
Screenshot: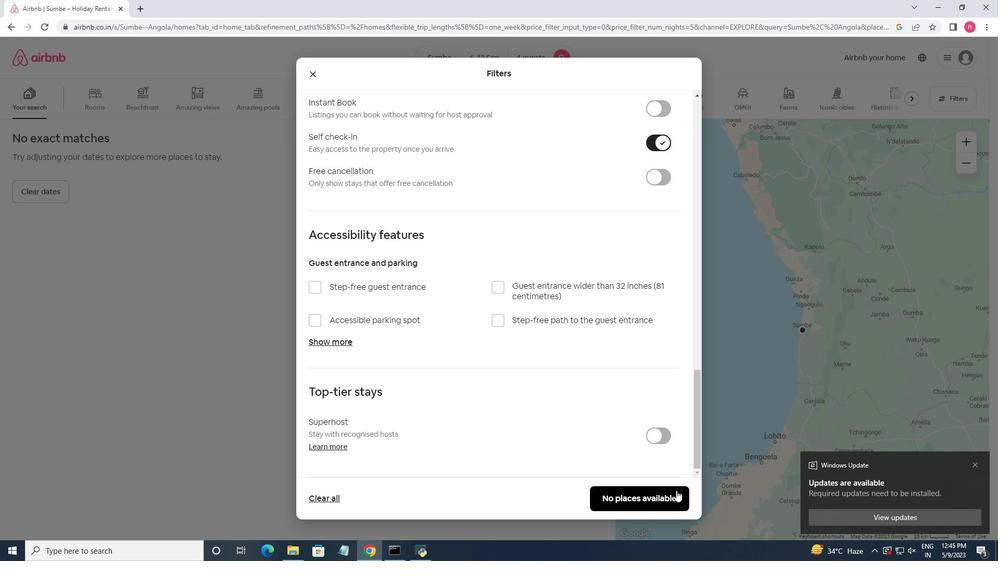 
Action: Mouse pressed left at (673, 495)
Screenshot: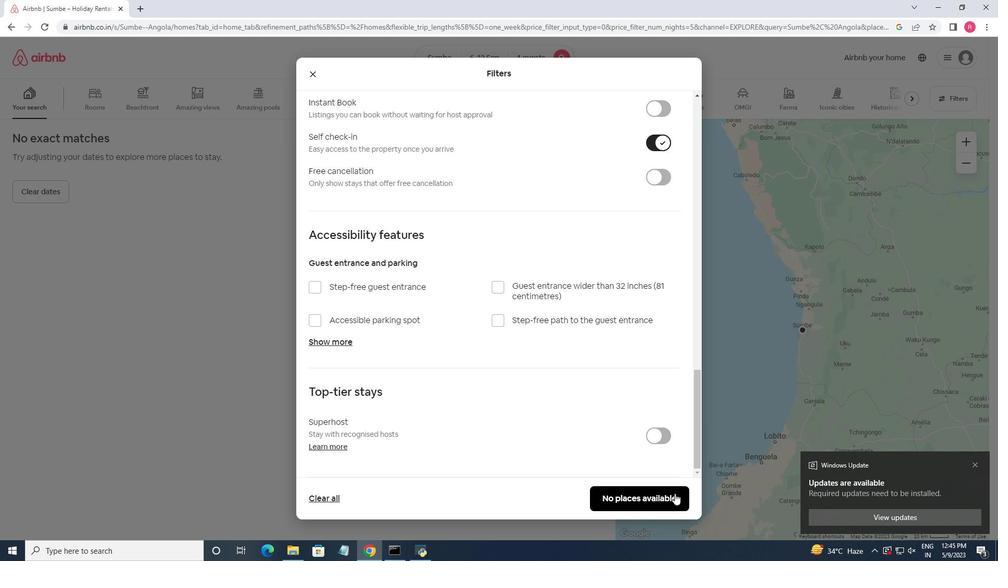 
Action: Mouse moved to (630, 244)
Screenshot: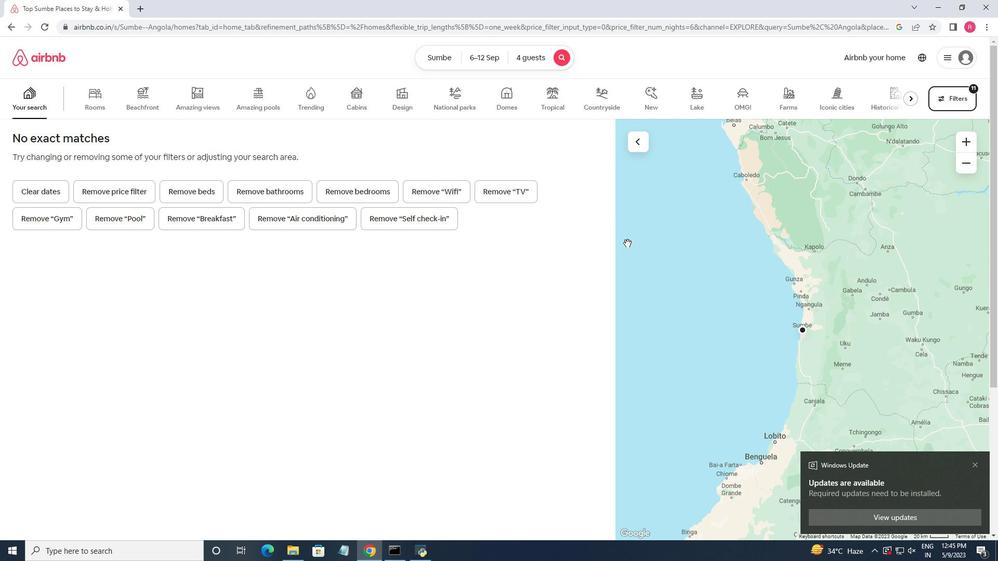 
